 Task: 1.3.3 Clone Standard User Profile setup security also
Action: Mouse moved to (680, 52)
Screenshot: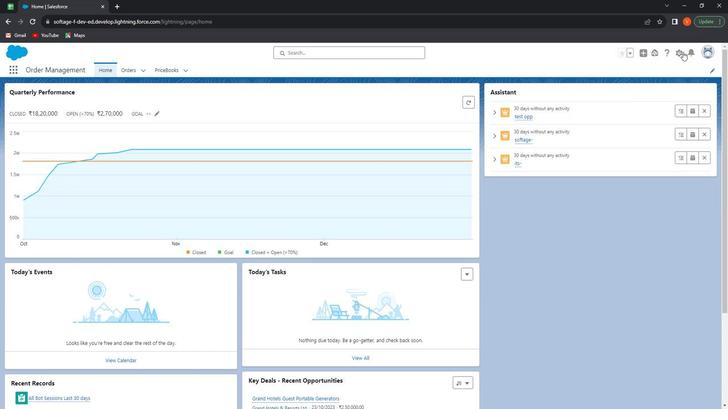 
Action: Mouse pressed left at (680, 52)
Screenshot: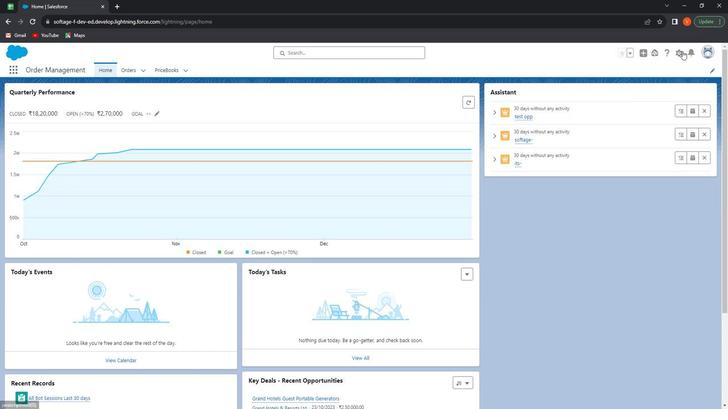 
Action: Mouse moved to (663, 77)
Screenshot: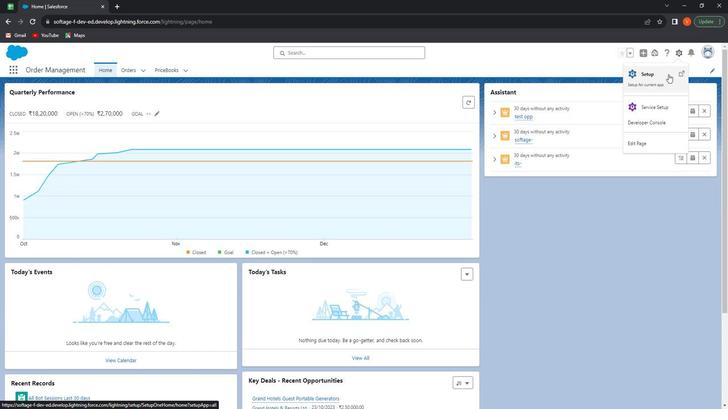 
Action: Mouse pressed left at (663, 77)
Screenshot: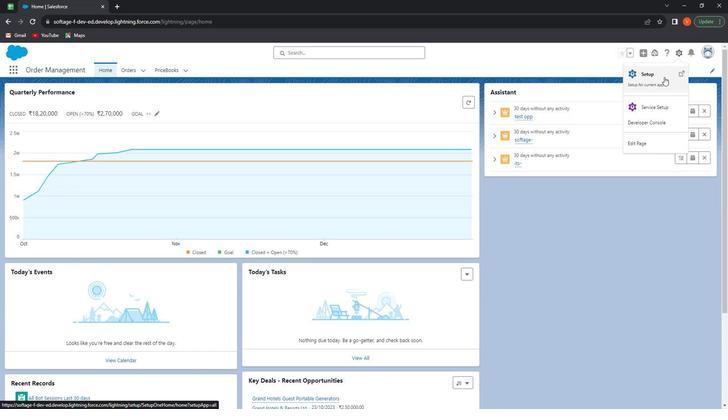 
Action: Mouse moved to (56, 171)
Screenshot: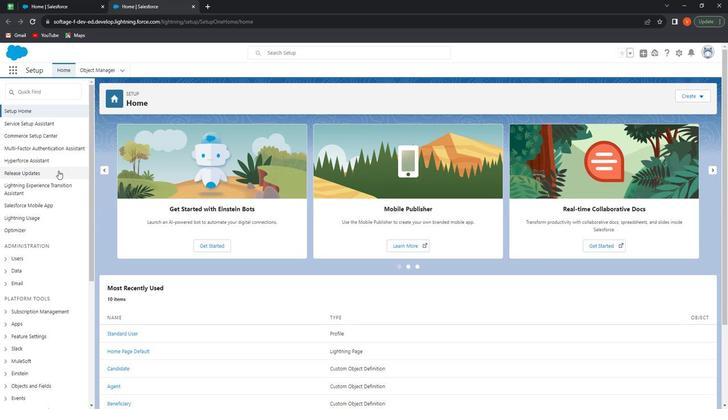 
Action: Mouse scrolled (56, 171) with delta (0, 0)
Screenshot: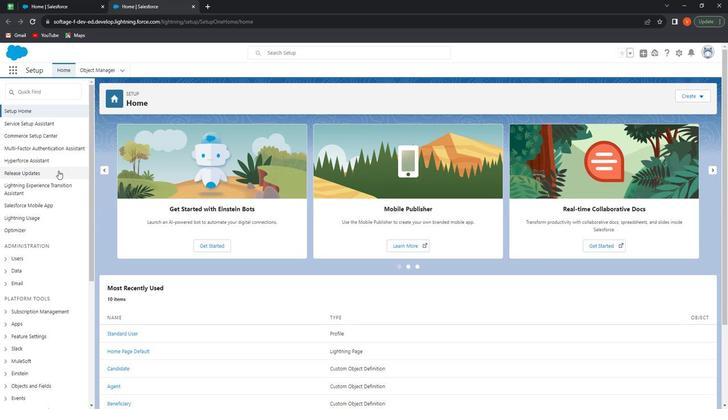 
Action: Mouse moved to (57, 173)
Screenshot: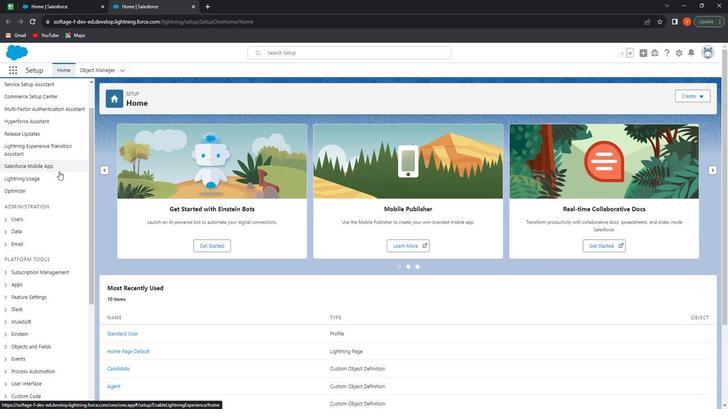 
Action: Mouse scrolled (57, 173) with delta (0, 0)
Screenshot: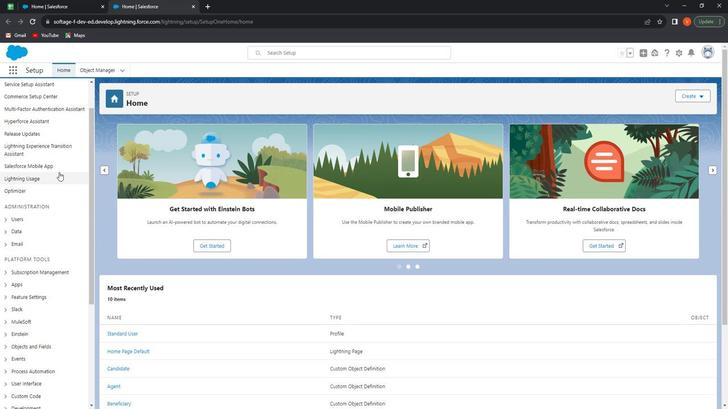 
Action: Mouse moved to (62, 166)
Screenshot: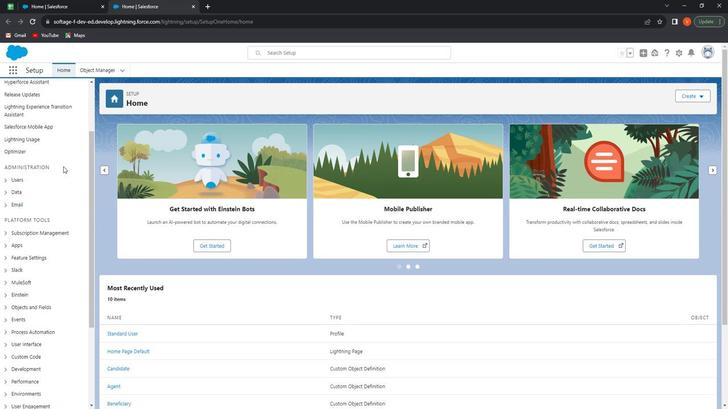 
Action: Mouse scrolled (62, 166) with delta (0, 0)
Screenshot: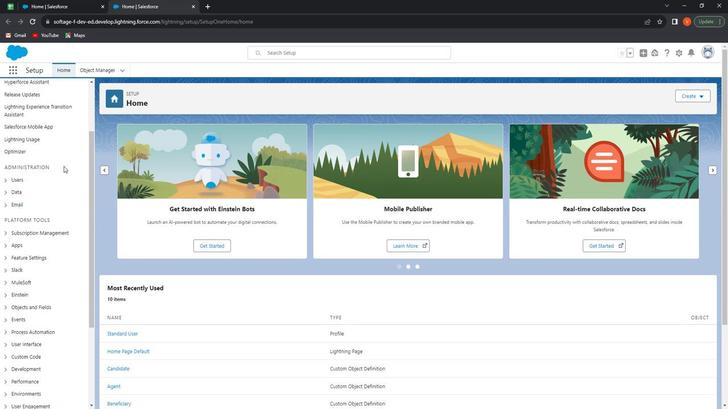 
Action: Mouse moved to (62, 166)
Screenshot: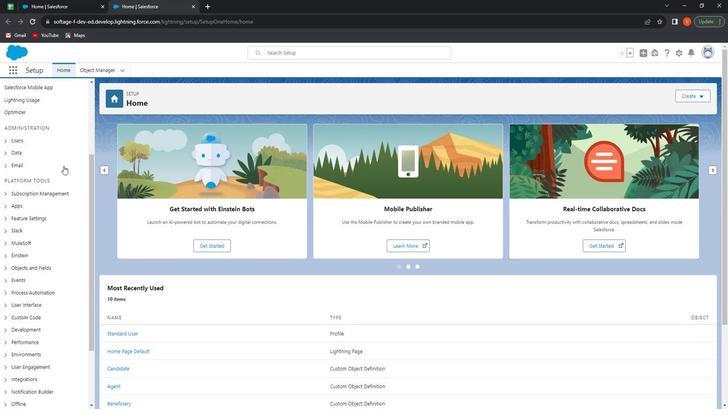 
Action: Mouse scrolled (62, 166) with delta (0, 0)
Screenshot: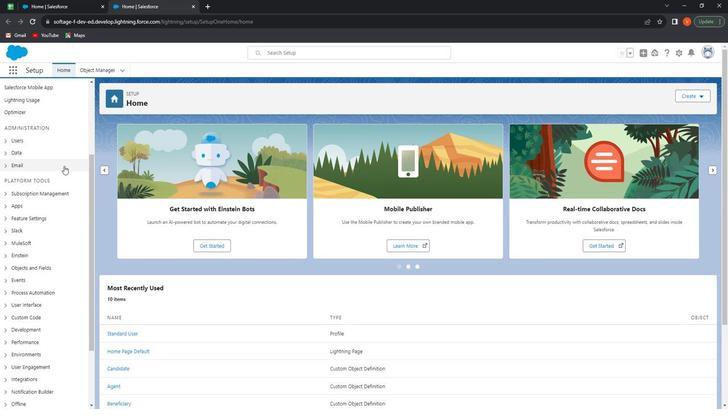 
Action: Mouse moved to (62, 166)
Screenshot: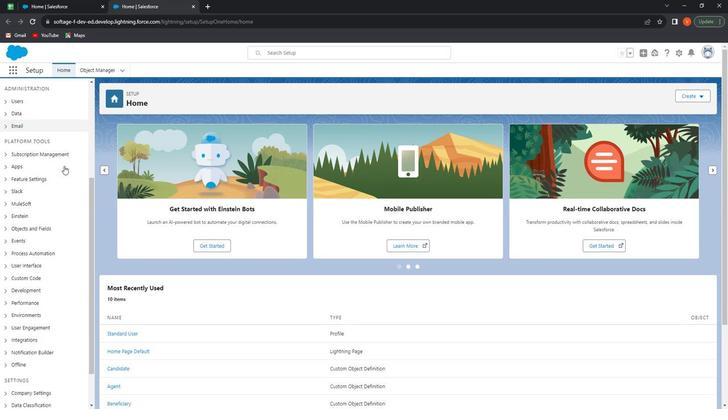 
Action: Mouse scrolled (62, 166) with delta (0, 0)
Screenshot: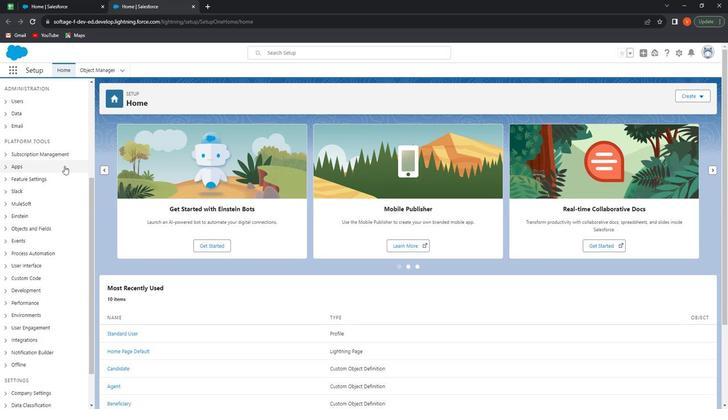 
Action: Mouse scrolled (62, 166) with delta (0, 0)
Screenshot: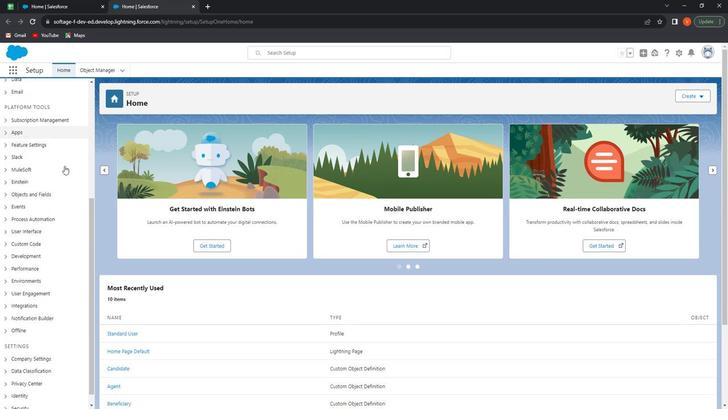
Action: Mouse scrolled (62, 166) with delta (0, 0)
Screenshot: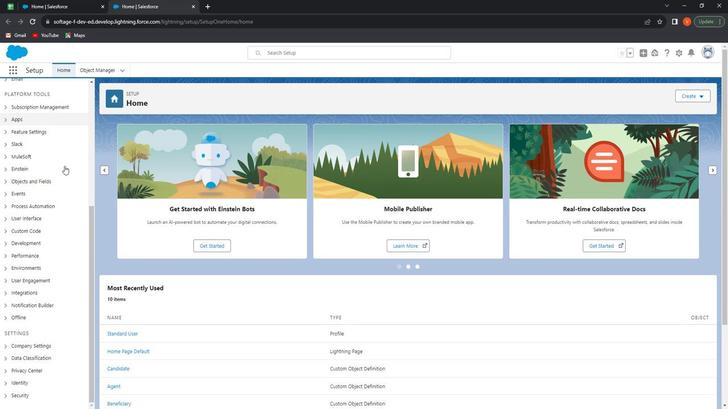 
Action: Mouse scrolled (62, 167) with delta (0, 0)
Screenshot: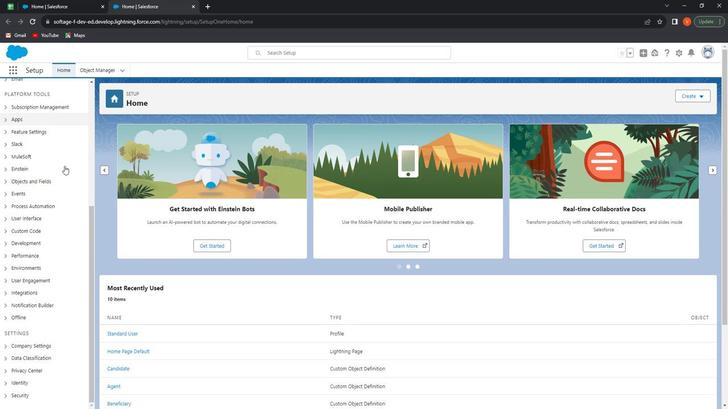 
Action: Mouse moved to (7, 95)
Screenshot: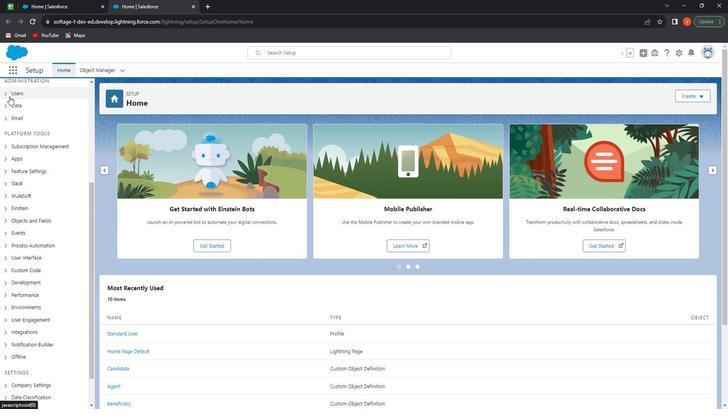 
Action: Mouse pressed left at (7, 95)
Screenshot: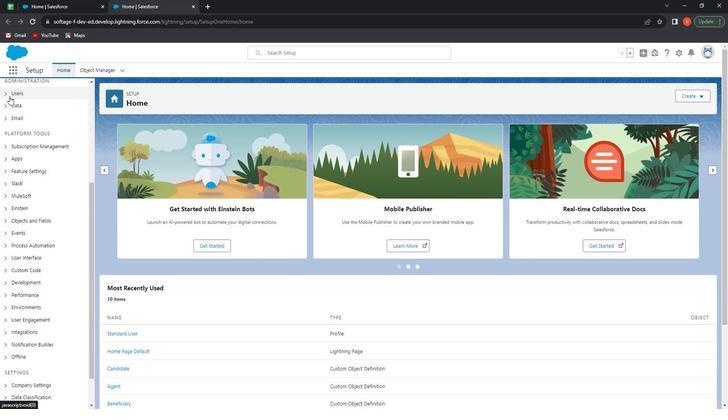 
Action: Mouse moved to (5, 94)
Screenshot: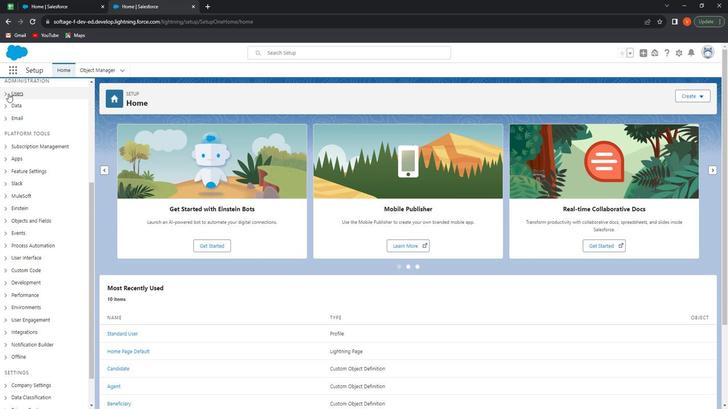 
Action: Mouse pressed left at (5, 94)
Screenshot: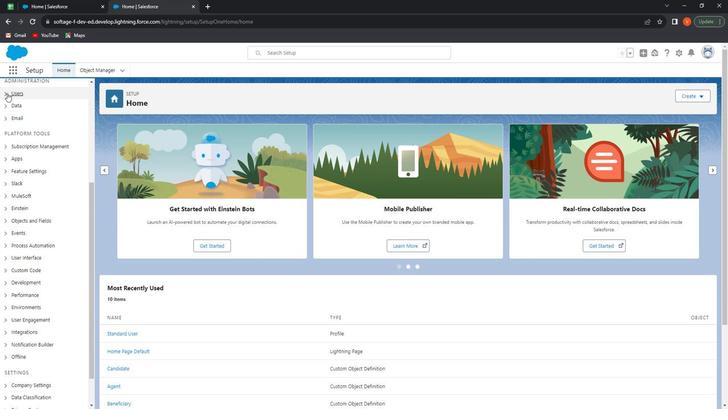 
Action: Mouse moved to (27, 128)
Screenshot: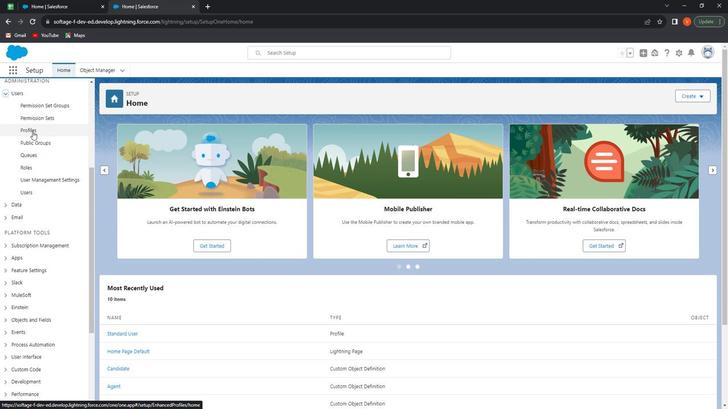 
Action: Mouse pressed left at (27, 128)
Screenshot: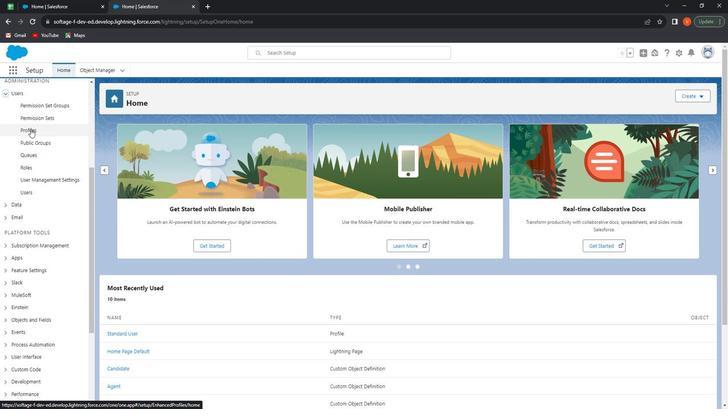 
Action: Mouse moved to (631, 159)
Screenshot: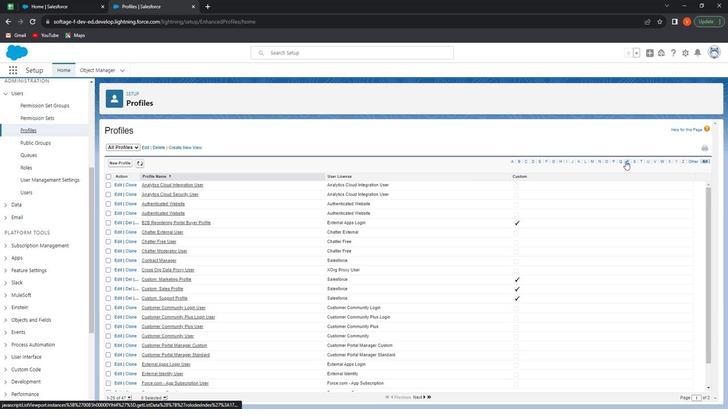 
Action: Mouse pressed left at (631, 159)
Screenshot: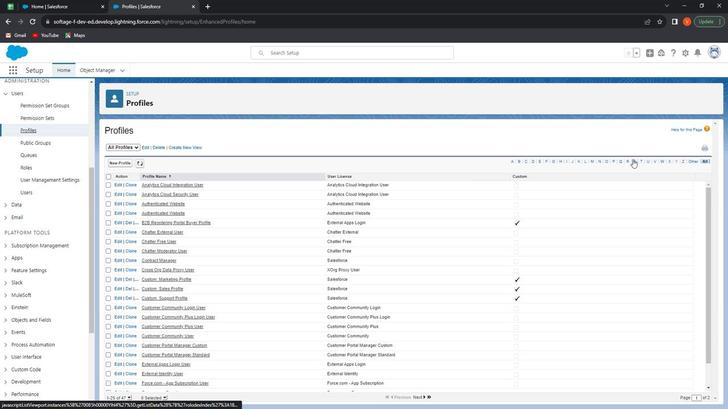 
Action: Mouse moved to (132, 224)
Screenshot: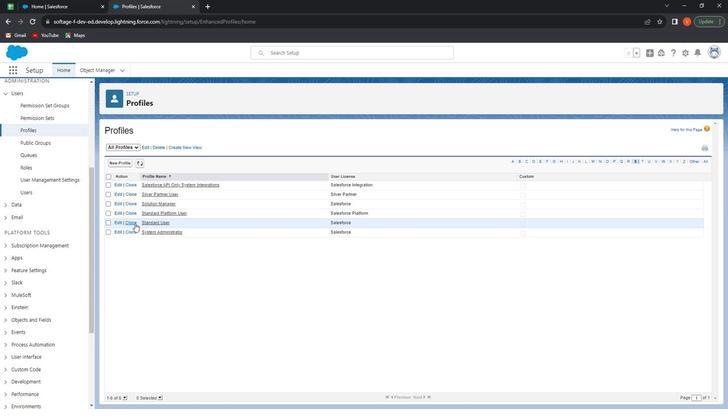 
Action: Mouse pressed left at (132, 224)
Screenshot: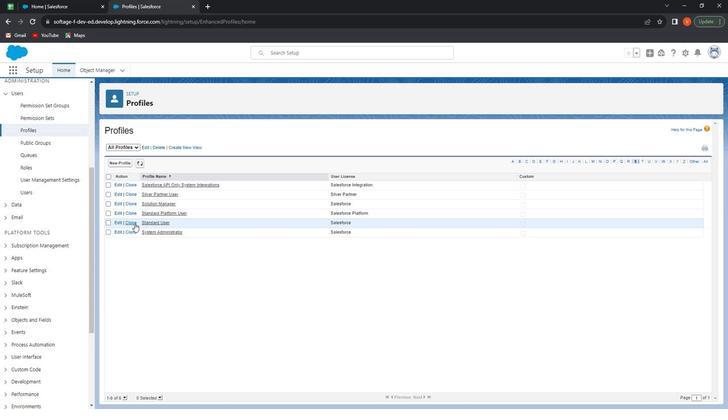 
Action: Mouse moved to (243, 194)
Screenshot: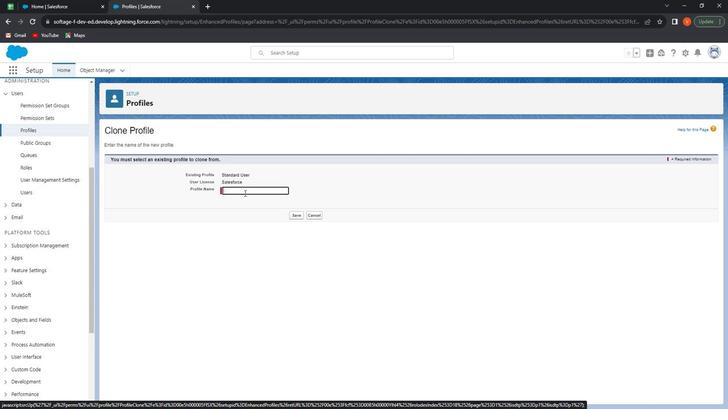 
Action: Mouse pressed left at (243, 194)
Screenshot: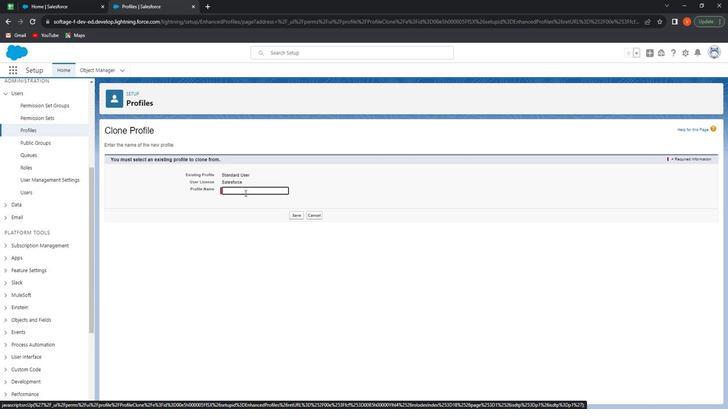 
Action: Key pressed <Key.shift>My<Key.space>standard<Key.space><Key.shift><Key.shift><Key.shift>User<Key.space><Key.shift>Profile<Key.space>for<Key.space>test
Screenshot: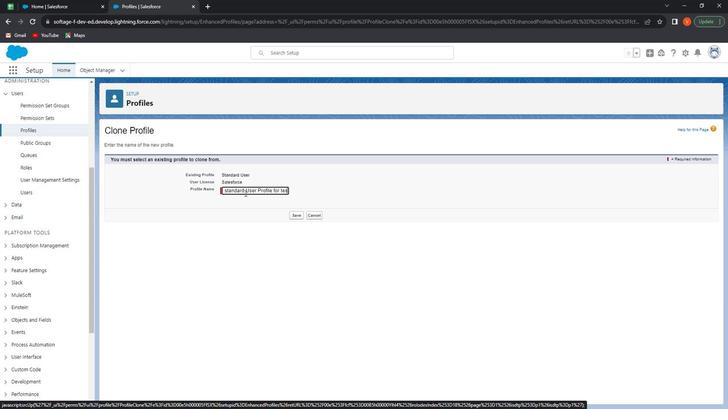
Action: Mouse moved to (297, 213)
Screenshot: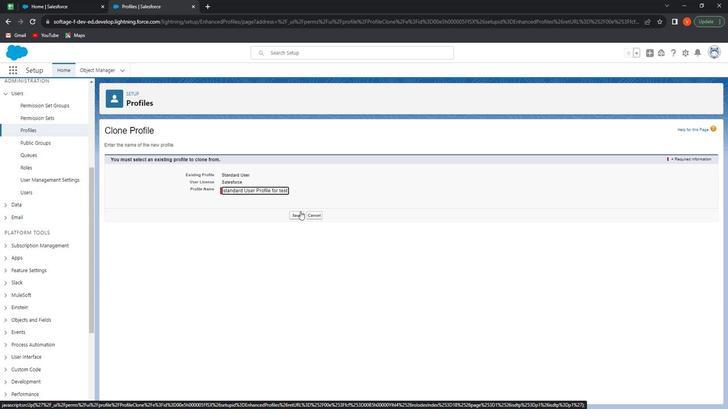 
Action: Mouse pressed left at (297, 213)
Screenshot: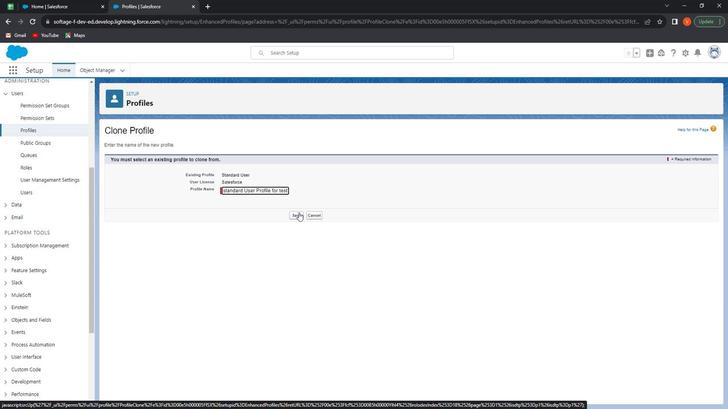 
Action: Mouse moved to (298, 191)
Screenshot: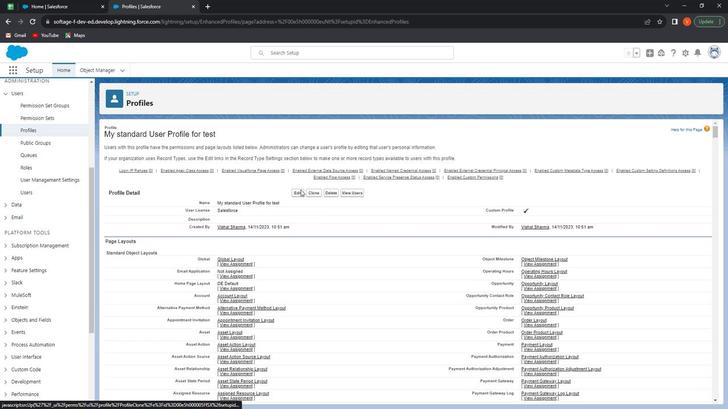 
Action: Mouse pressed left at (298, 191)
Screenshot: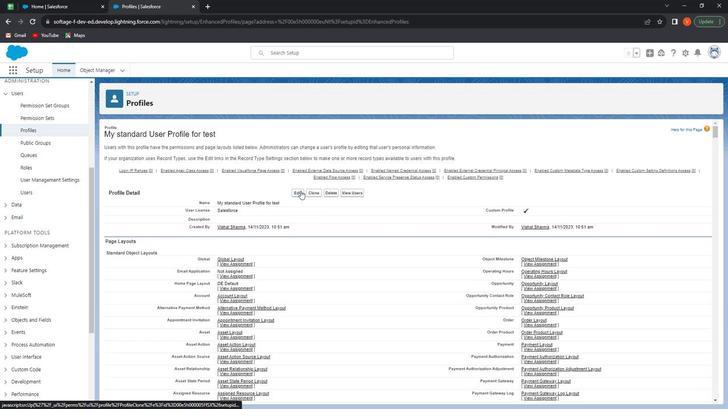 
Action: Mouse moved to (346, 245)
Screenshot: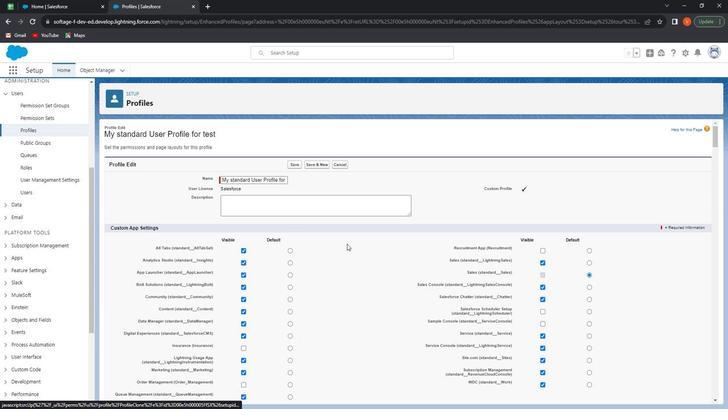 
Action: Mouse scrolled (346, 245) with delta (0, 0)
Screenshot: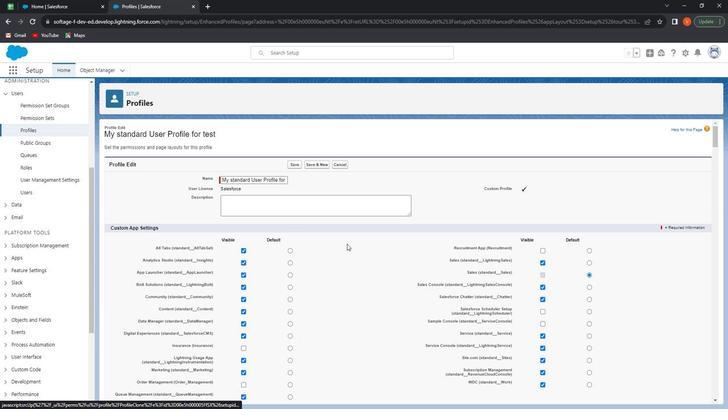 
Action: Mouse moved to (249, 162)
Screenshot: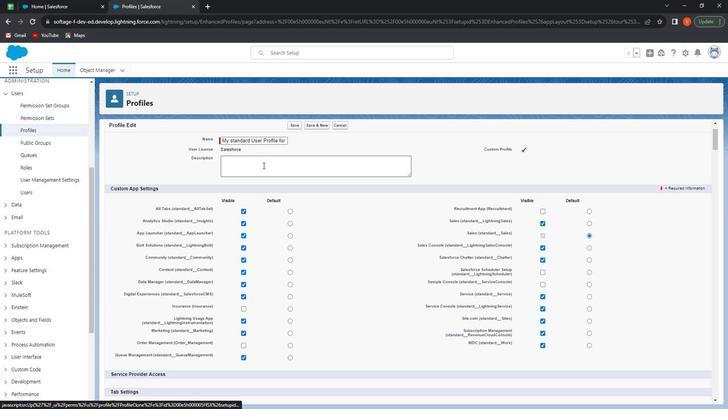 
Action: Mouse pressed left at (249, 162)
Screenshot: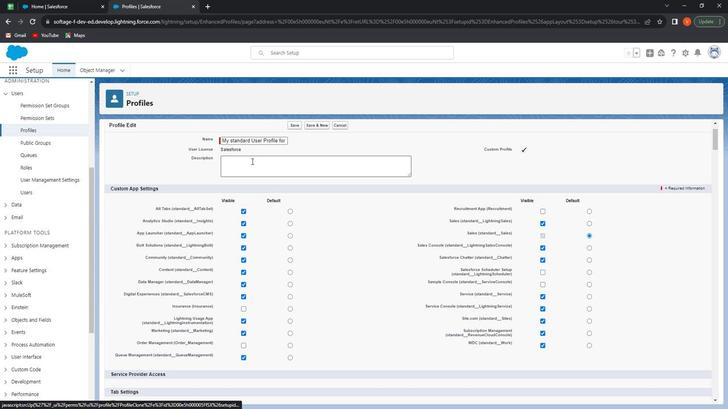 
Action: Key pressed <Key.shift>this<Key.space>is<Key.space>my<Key.space>s<Key.backspace><Key.backspace><Key.backspace><Key.backspace><Key.shift>Standard<Key.space><Key.shift>User<Key.space>progi<Key.backspace><Key.backspace>file<Key.space>wiot<Key.backspace><Key.backspace>th<Key.space>my<Key.space>custom<Key.space>ser<Key.backspace>ttings<Key.space>created<Key.space>by<Key.space>me.
Screenshot: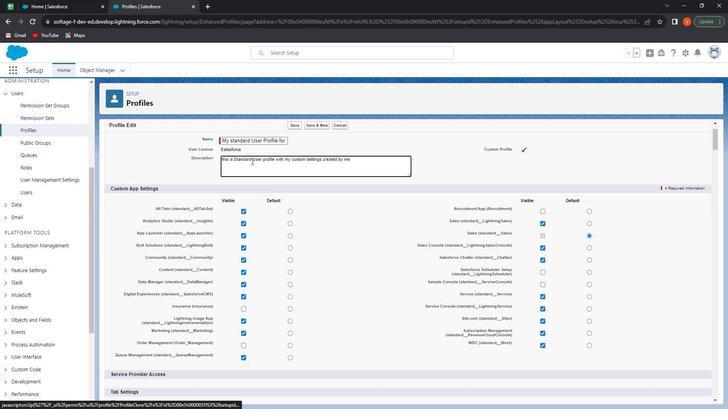 
Action: Mouse moved to (364, 220)
Screenshot: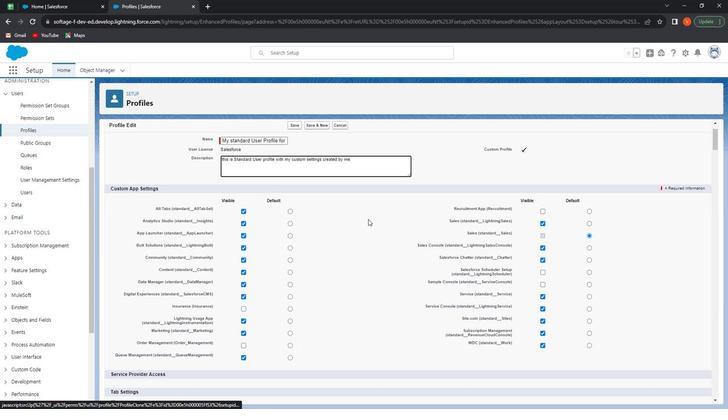 
Action: Mouse scrolled (364, 220) with delta (0, 0)
Screenshot: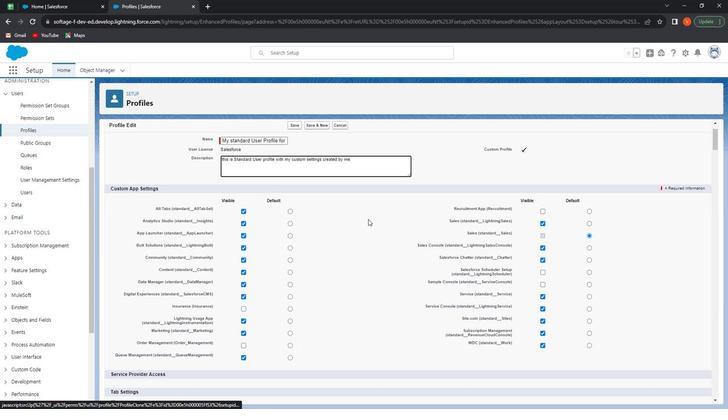 
Action: Mouse moved to (364, 222)
Screenshot: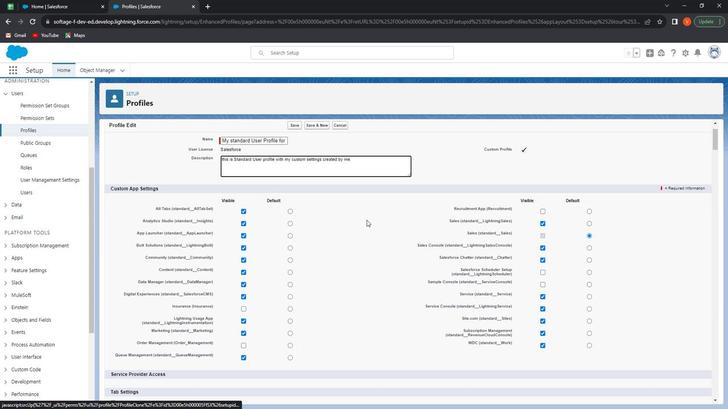 
Action: Mouse scrolled (364, 221) with delta (0, 0)
Screenshot: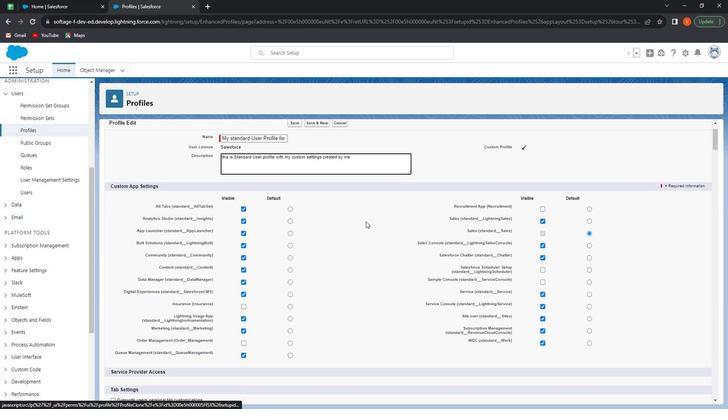 
Action: Mouse moved to (364, 223)
Screenshot: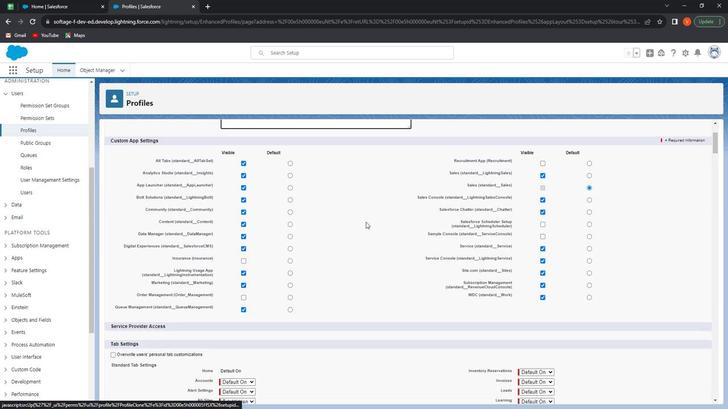 
Action: Mouse scrolled (364, 222) with delta (0, 0)
Screenshot: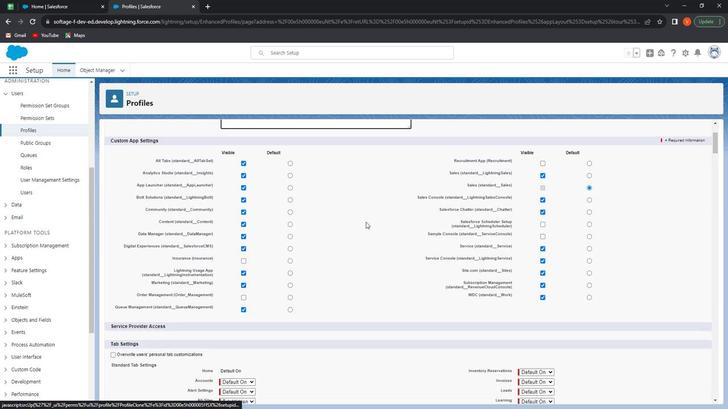 
Action: Mouse moved to (363, 224)
Screenshot: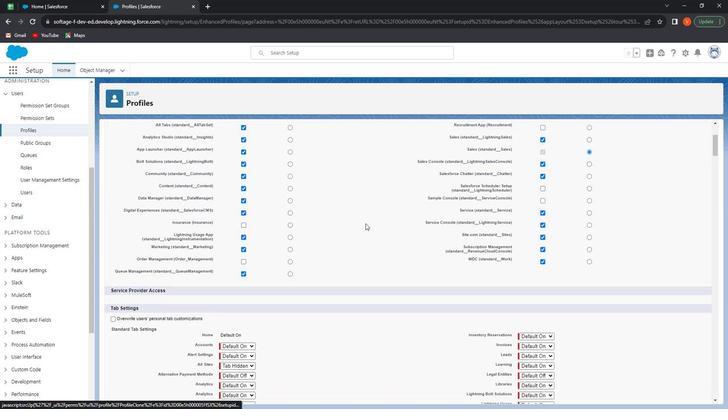 
Action: Mouse scrolled (363, 224) with delta (0, 0)
Screenshot: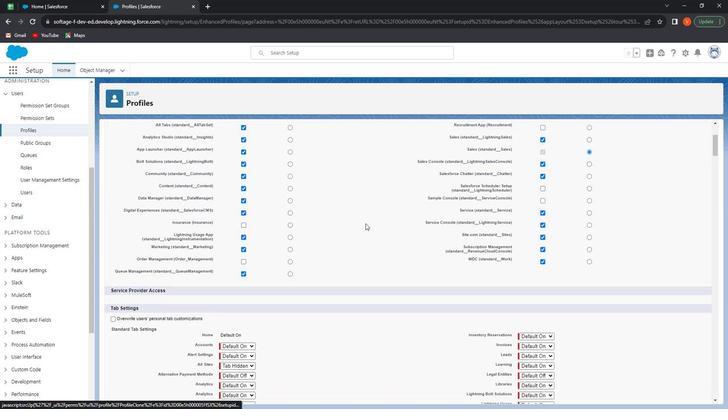 
Action: Mouse moved to (249, 270)
Screenshot: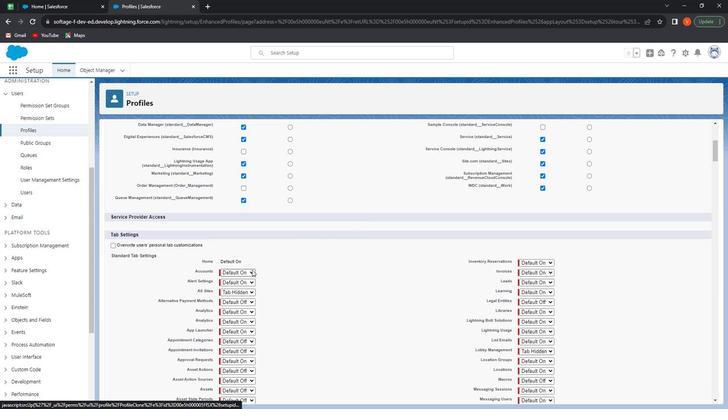 
Action: Mouse pressed left at (249, 270)
Screenshot: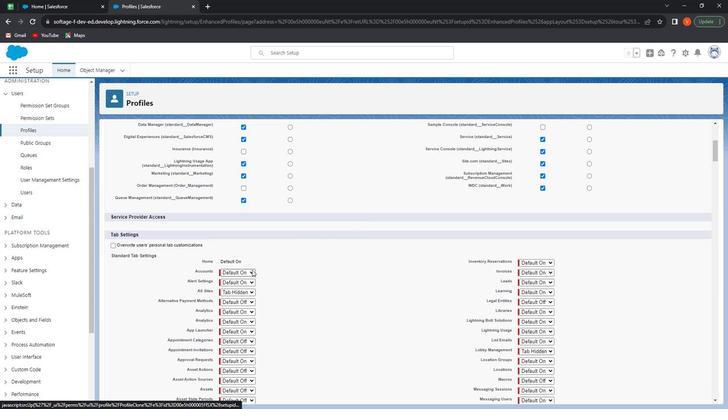 
Action: Mouse moved to (249, 280)
Screenshot: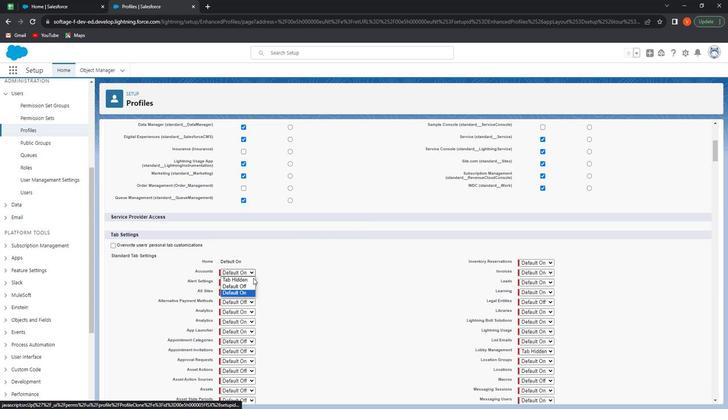 
Action: Mouse pressed left at (249, 280)
Screenshot: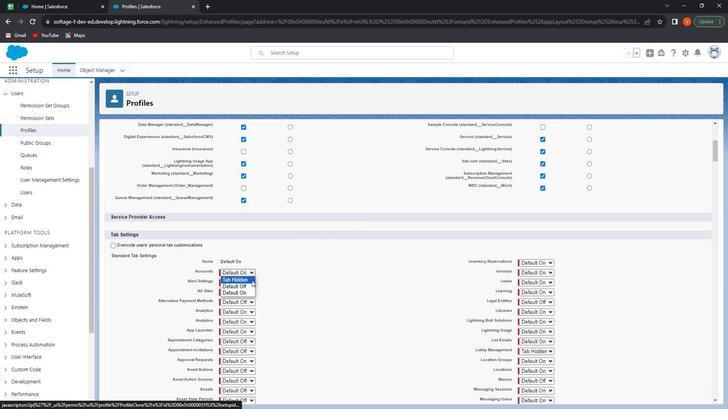 
Action: Mouse moved to (247, 281)
Screenshot: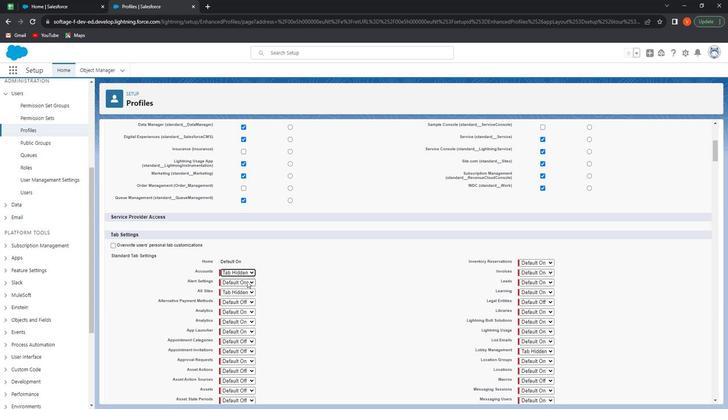 
Action: Mouse pressed left at (247, 281)
Screenshot: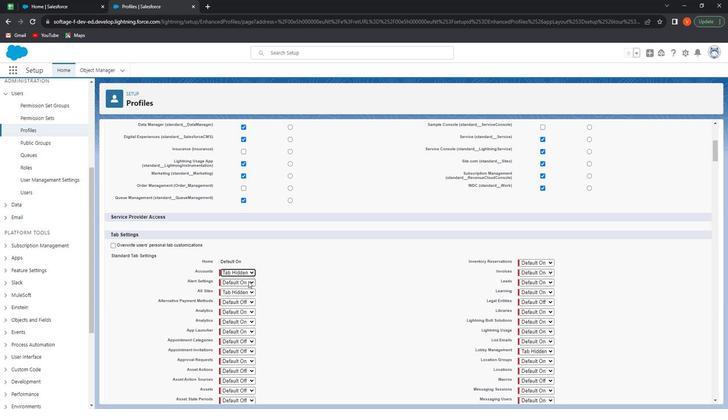 
Action: Mouse moved to (247, 289)
Screenshot: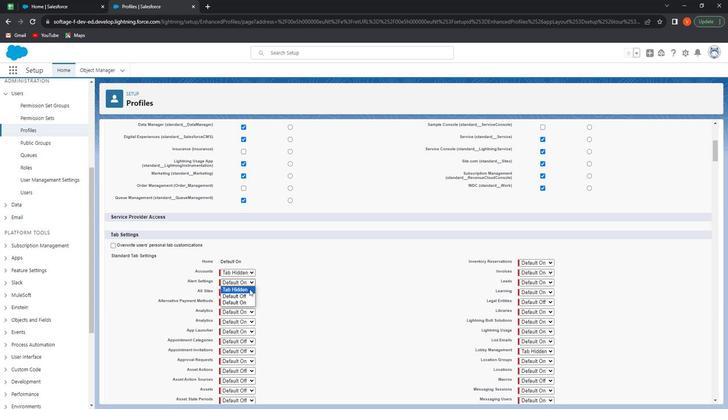 
Action: Mouse pressed left at (247, 289)
Screenshot: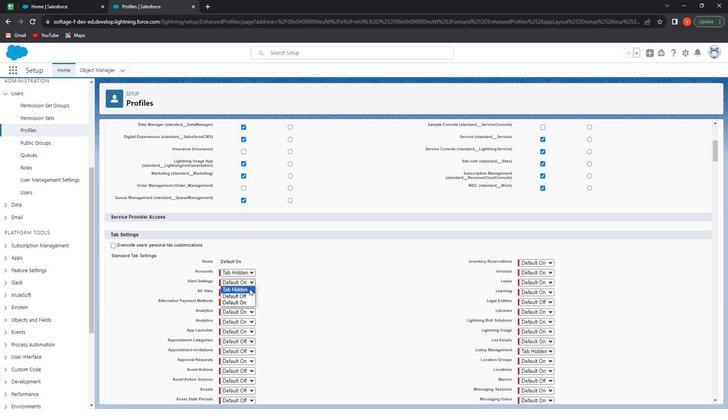 
Action: Mouse moved to (249, 311)
Screenshot: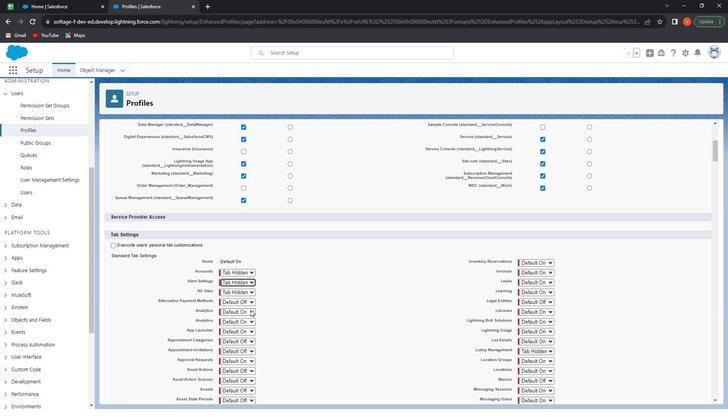 
Action: Mouse pressed left at (249, 311)
Screenshot: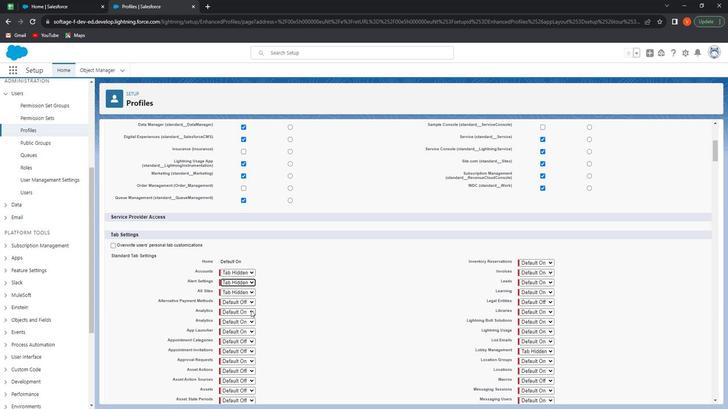
Action: Mouse moved to (247, 320)
Screenshot: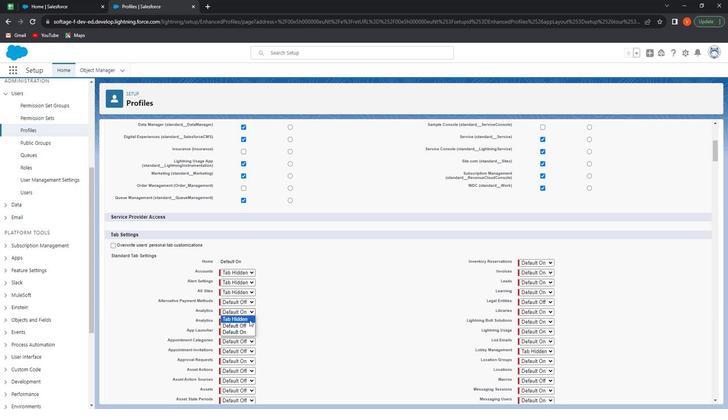 
Action: Mouse pressed left at (247, 320)
Screenshot: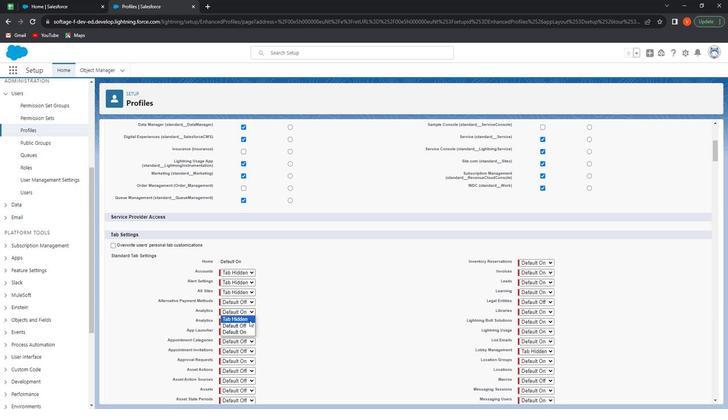 
Action: Mouse moved to (247, 322)
Screenshot: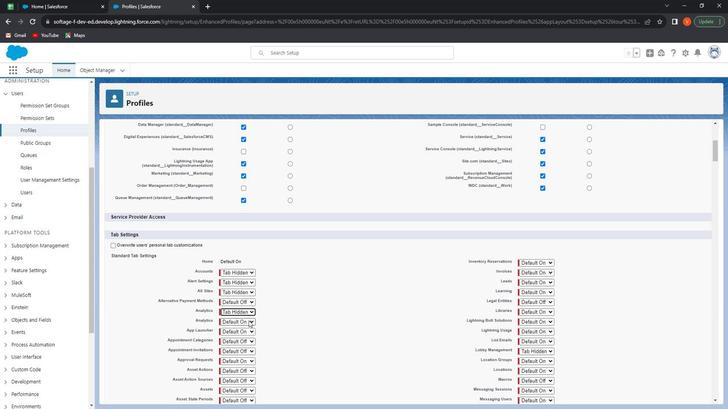 
Action: Mouse scrolled (247, 322) with delta (0, 0)
Screenshot: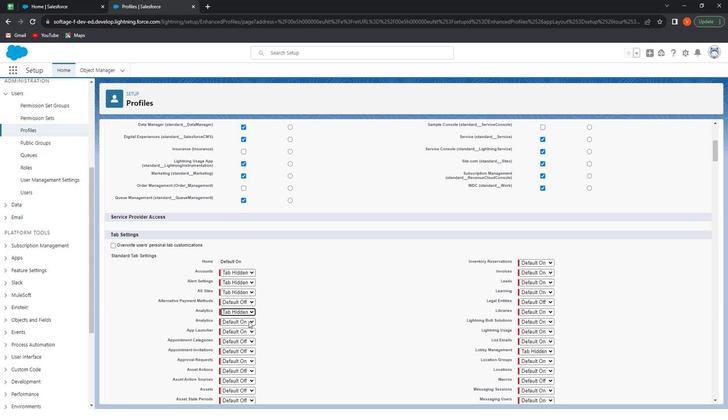 
Action: Mouse moved to (250, 282)
Screenshot: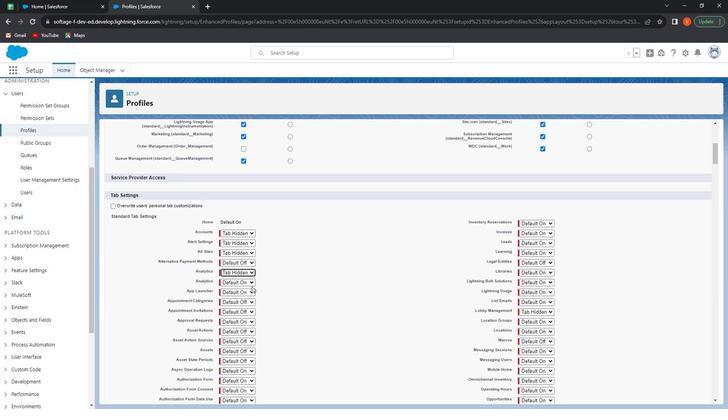
Action: Mouse pressed left at (250, 282)
Screenshot: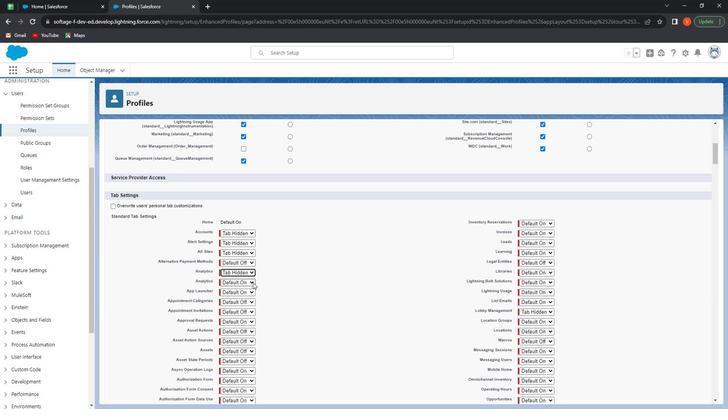 
Action: Mouse moved to (248, 290)
Screenshot: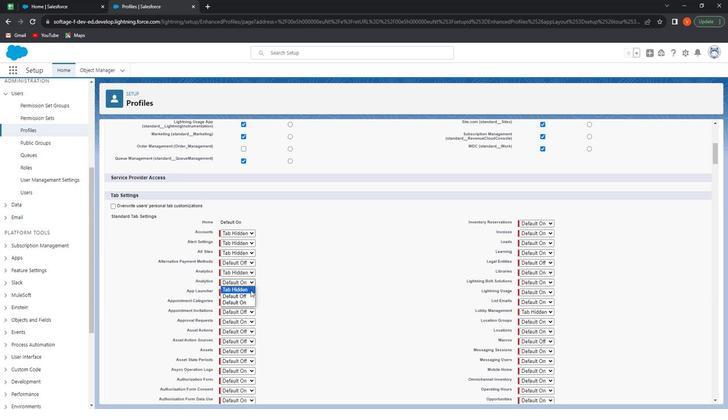 
Action: Mouse pressed left at (248, 290)
Screenshot: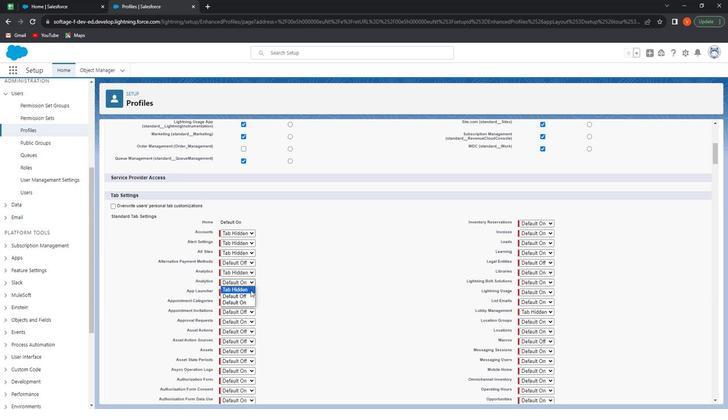 
Action: Mouse moved to (246, 302)
Screenshot: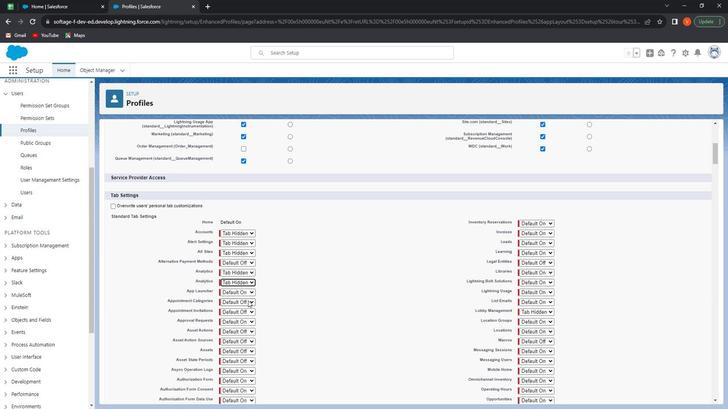 
Action: Mouse scrolled (246, 302) with delta (0, 0)
Screenshot: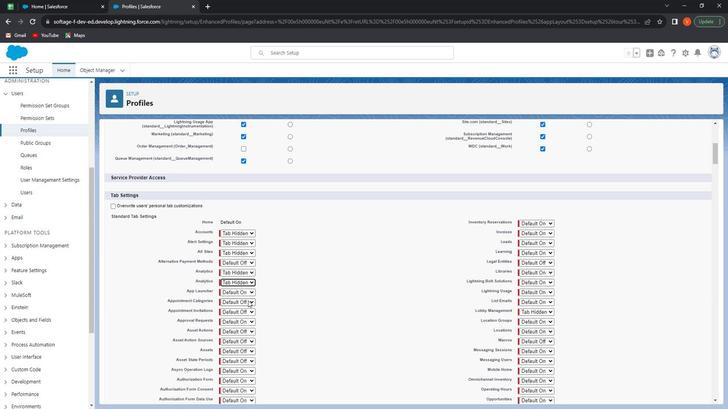 
Action: Mouse moved to (248, 309)
Screenshot: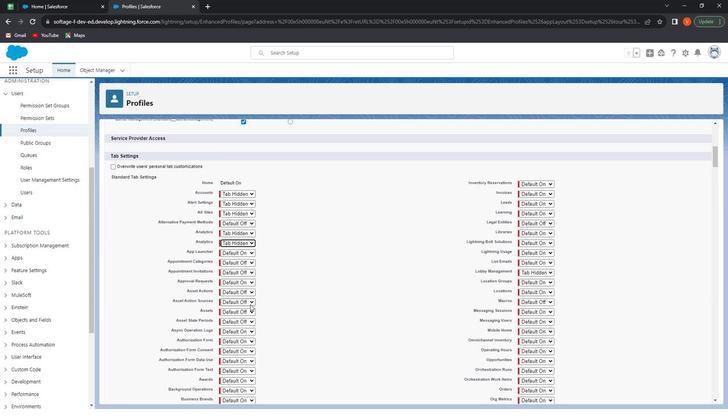 
Action: Mouse pressed left at (248, 309)
Screenshot: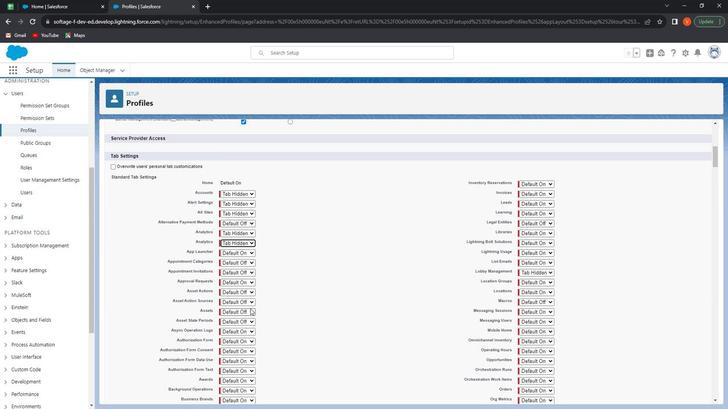 
Action: Mouse moved to (248, 318)
Screenshot: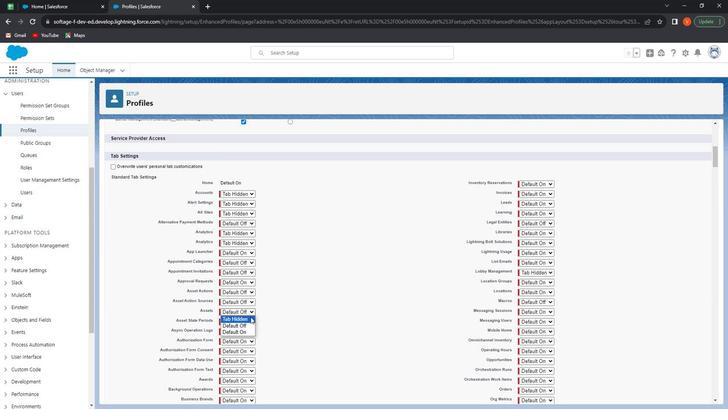 
Action: Mouse pressed left at (248, 318)
Screenshot: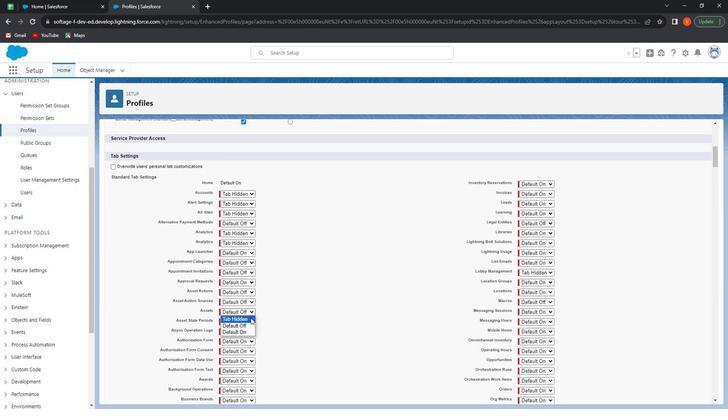 
Action: Mouse moved to (252, 322)
Screenshot: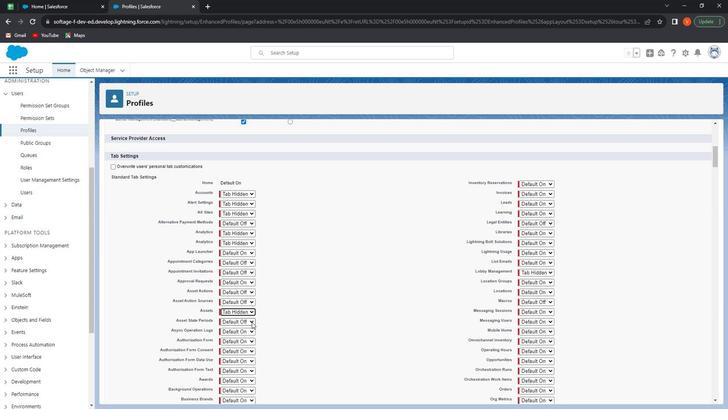 
Action: Mouse scrolled (252, 322) with delta (0, 0)
Screenshot: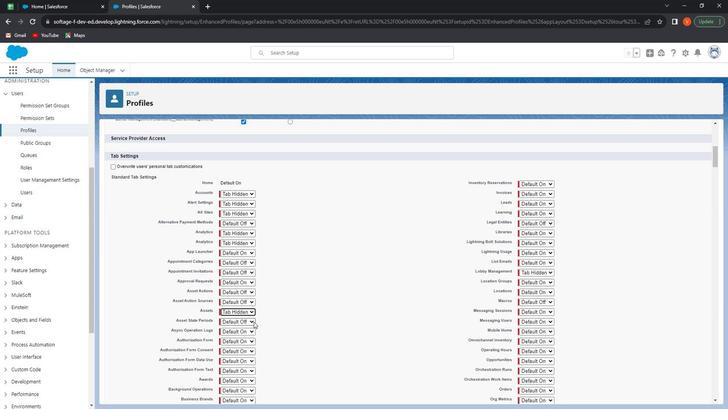 
Action: Mouse moved to (245, 298)
Screenshot: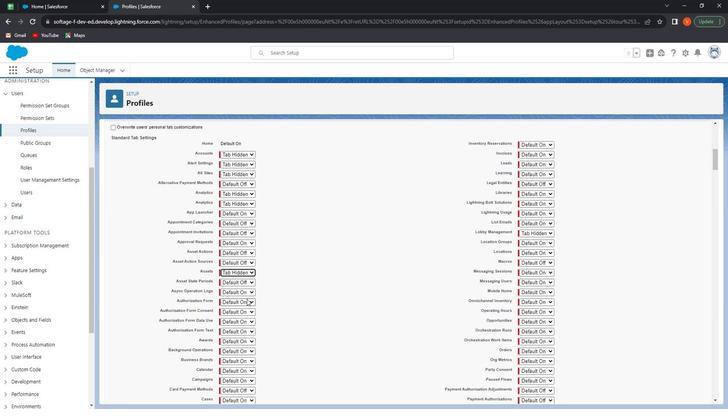 
Action: Mouse scrolled (245, 297) with delta (0, 0)
Screenshot: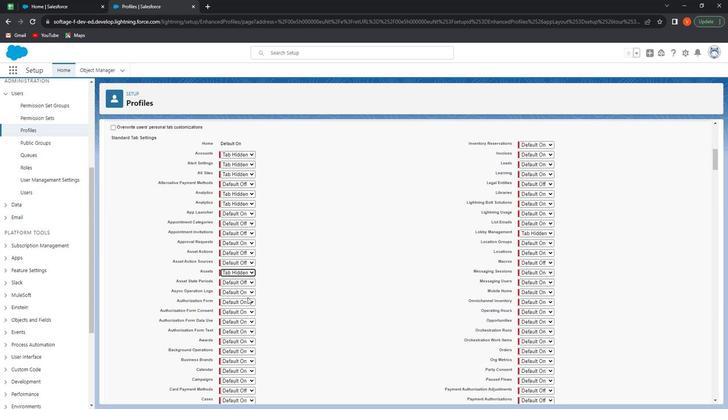 
Action: Mouse moved to (247, 301)
Screenshot: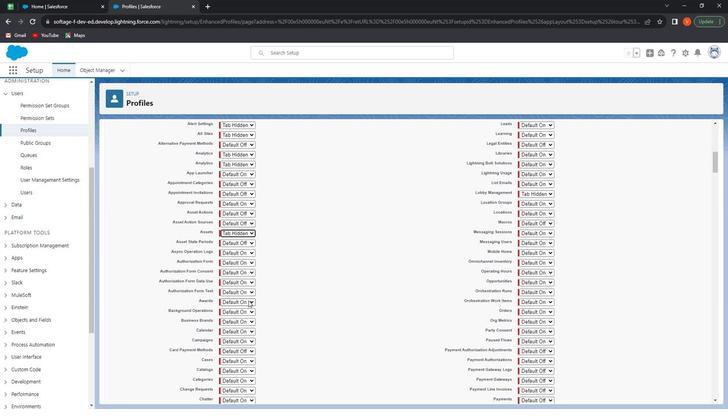 
Action: Mouse pressed left at (247, 301)
Screenshot: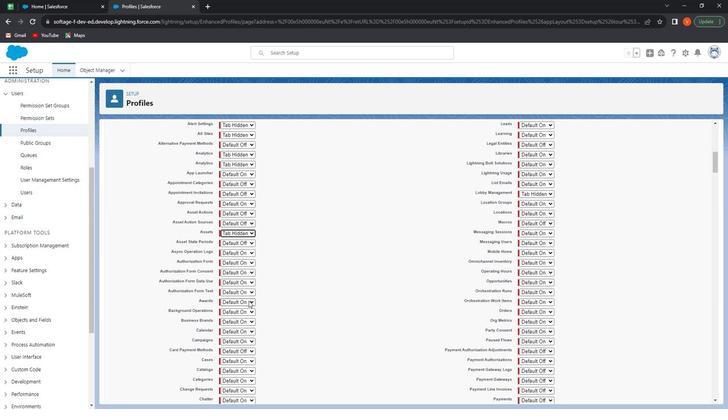 
Action: Mouse moved to (244, 311)
Screenshot: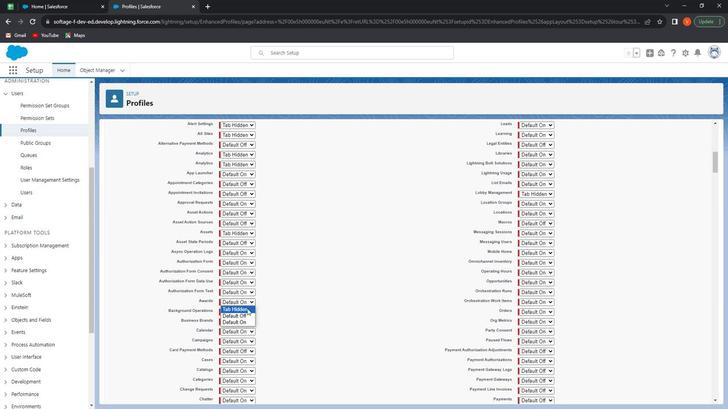 
Action: Mouse pressed left at (244, 311)
Screenshot: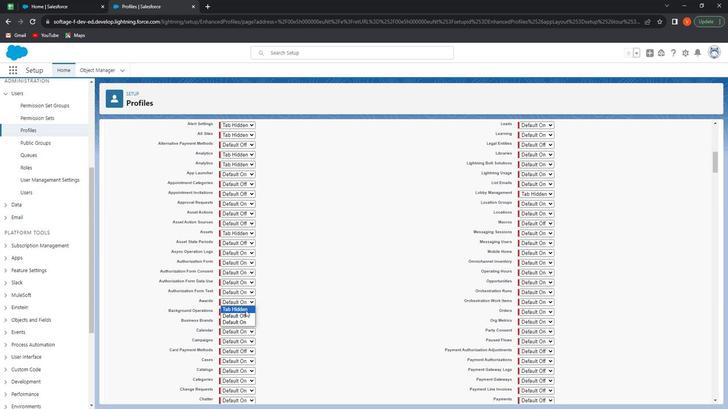 
Action: Mouse moved to (241, 323)
Screenshot: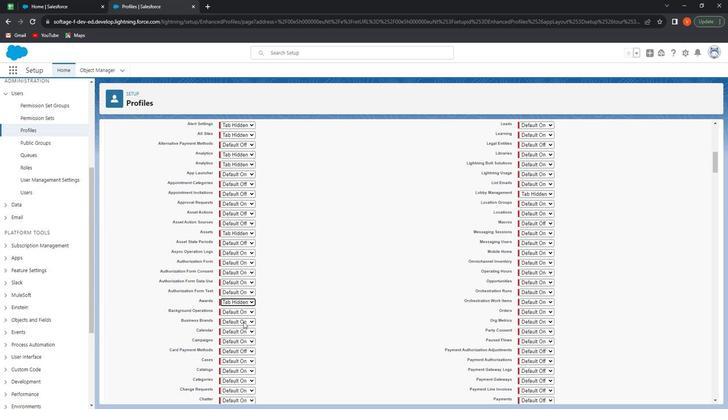
Action: Mouse scrolled (241, 323) with delta (0, 0)
Screenshot: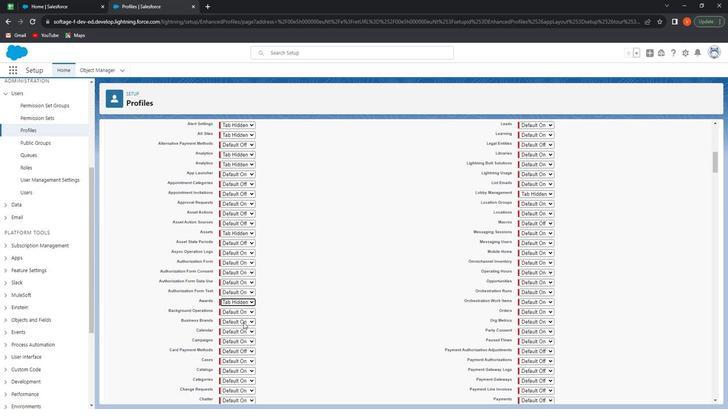 
Action: Mouse moved to (241, 291)
Screenshot: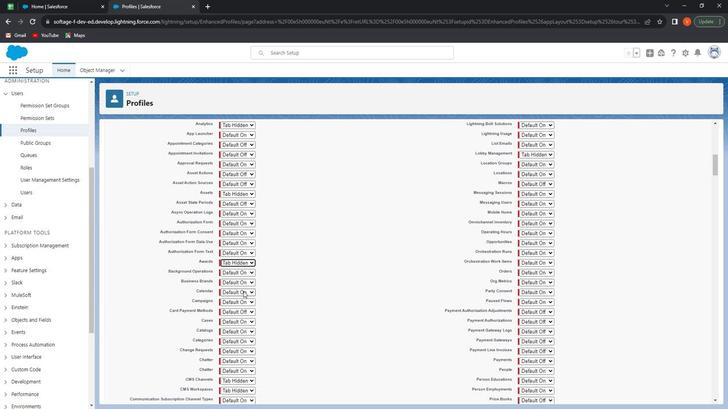 
Action: Mouse pressed left at (241, 291)
Screenshot: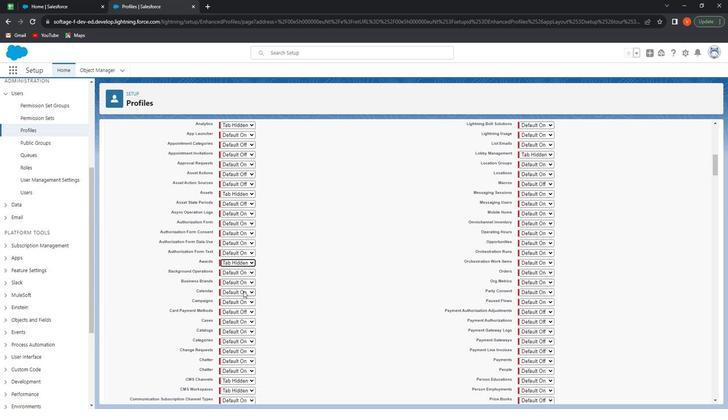 
Action: Mouse moved to (241, 300)
Screenshot: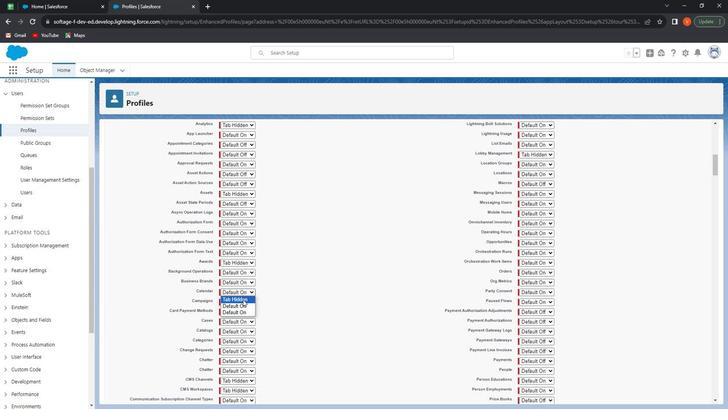 
Action: Mouse pressed left at (241, 300)
Screenshot: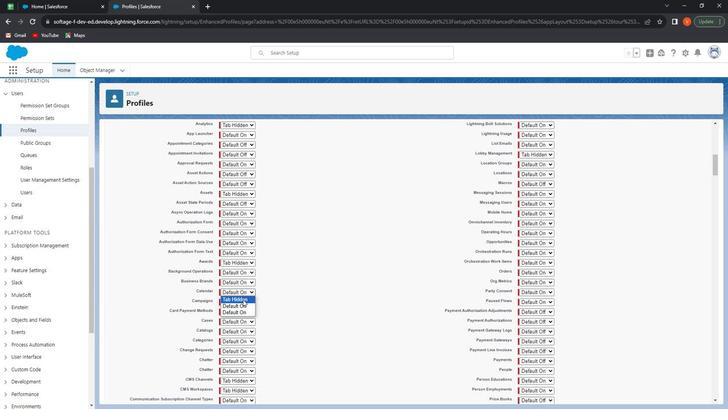 
Action: Mouse moved to (244, 301)
Screenshot: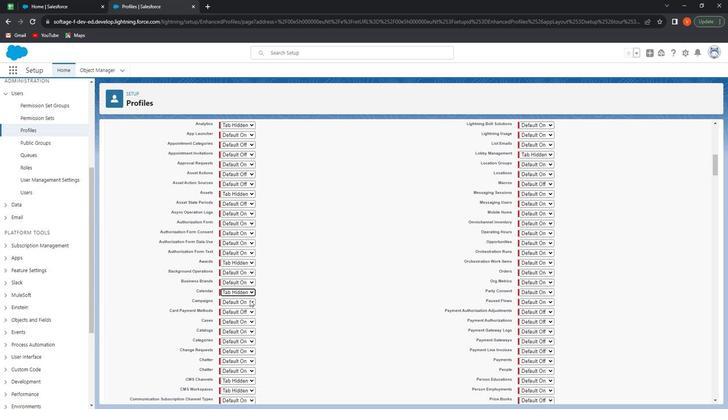 
Action: Mouse pressed left at (244, 301)
Screenshot: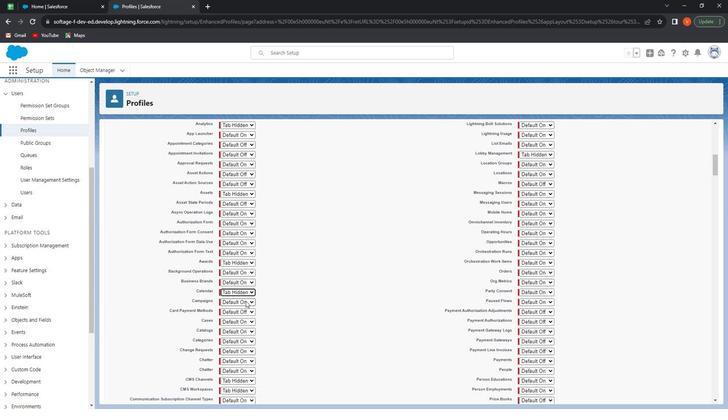 
Action: Mouse moved to (245, 309)
Screenshot: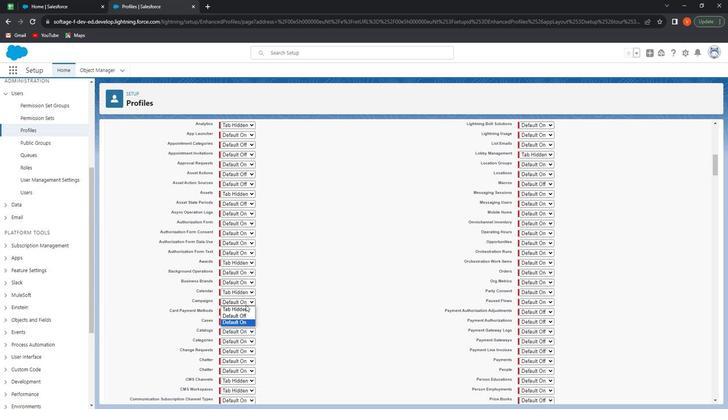
Action: Mouse pressed left at (245, 309)
Screenshot: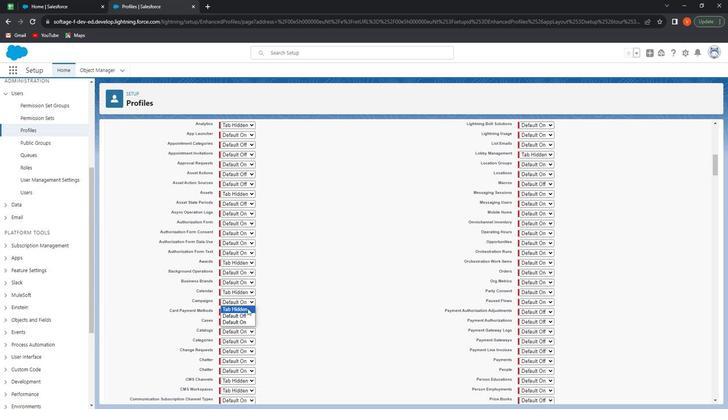
Action: Mouse moved to (249, 322)
Screenshot: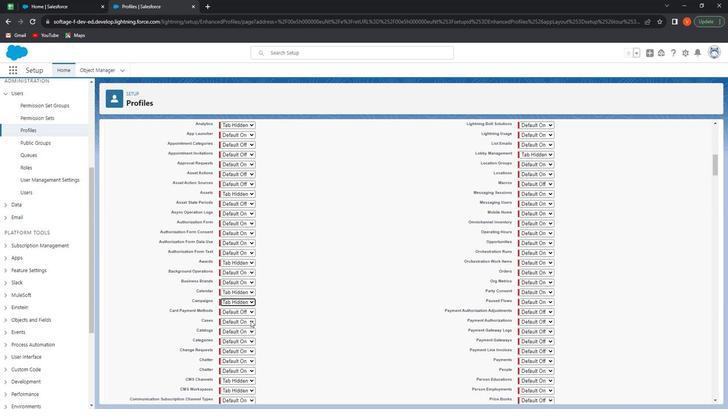 
Action: Mouse pressed left at (249, 322)
Screenshot: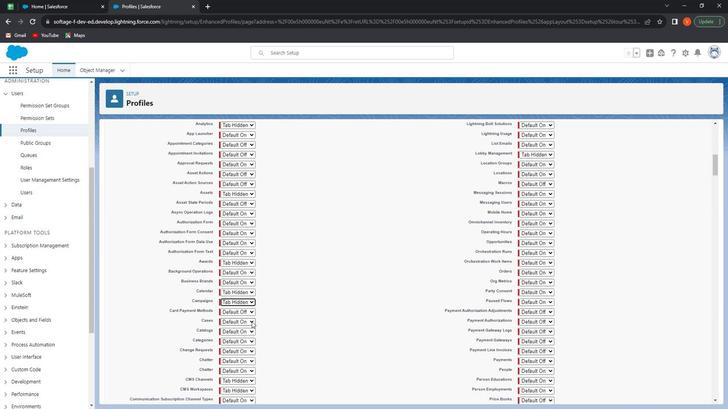 
Action: Mouse moved to (248, 330)
Screenshot: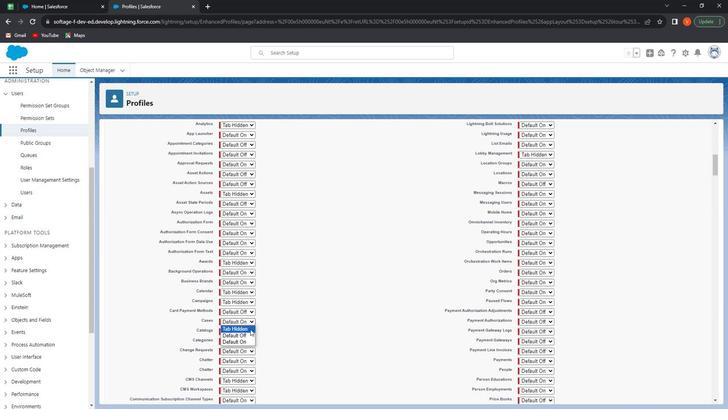 
Action: Mouse pressed left at (248, 330)
Screenshot: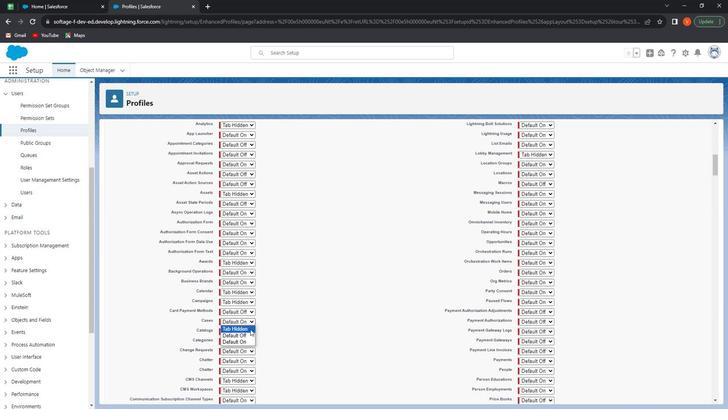 
Action: Mouse moved to (250, 320)
Screenshot: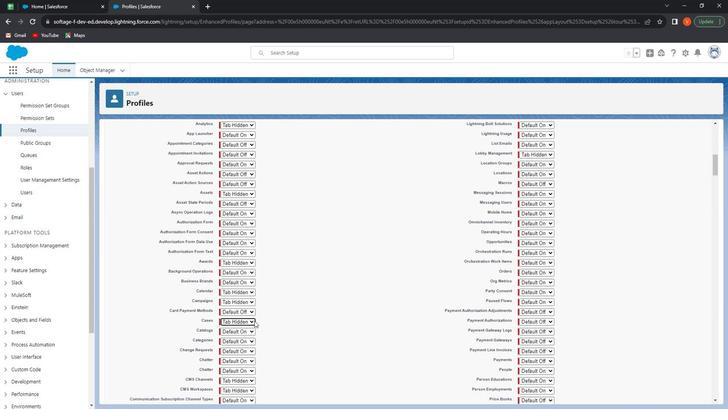 
Action: Mouse scrolled (250, 320) with delta (0, 0)
Screenshot: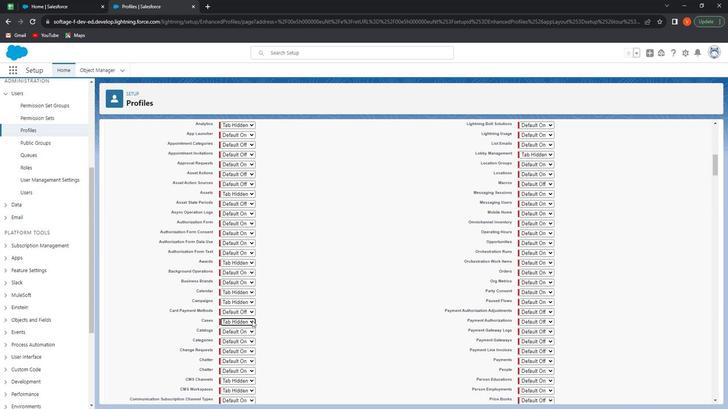 
Action: Mouse moved to (248, 294)
Screenshot: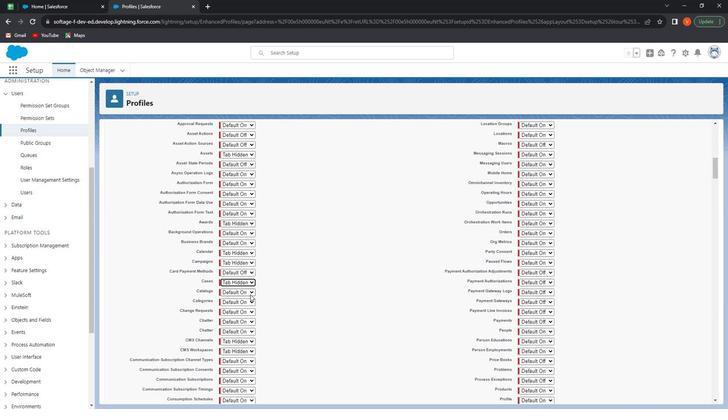 
Action: Mouse pressed left at (248, 294)
Screenshot: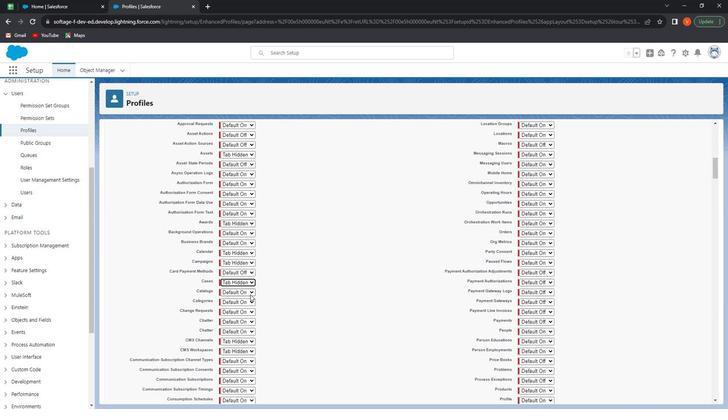 
Action: Mouse moved to (247, 302)
Screenshot: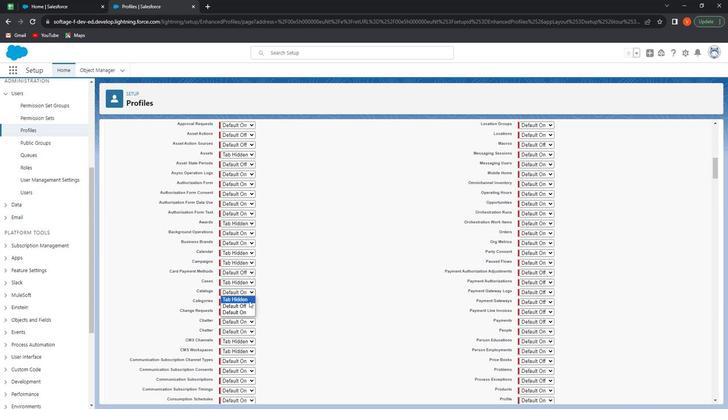 
Action: Mouse pressed left at (247, 302)
Screenshot: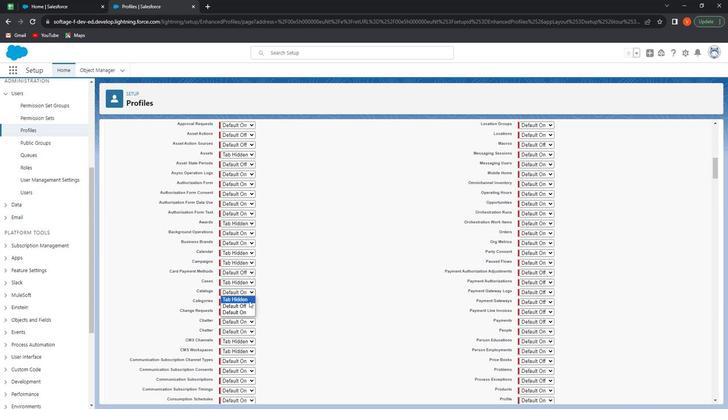 
Action: Mouse moved to (247, 331)
Screenshot: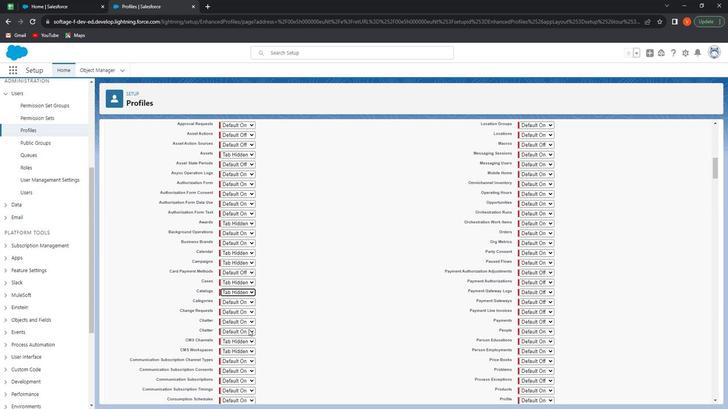 
Action: Mouse pressed left at (247, 331)
Screenshot: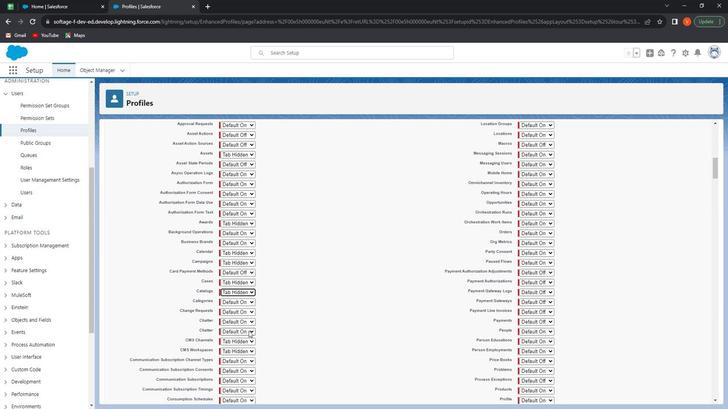 
Action: Mouse moved to (245, 340)
Screenshot: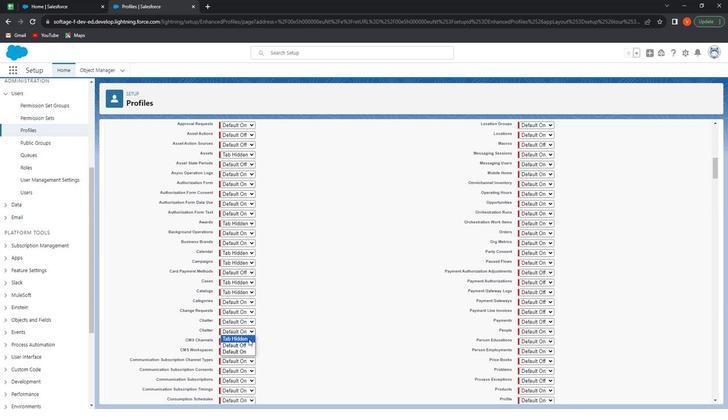 
Action: Mouse pressed left at (245, 340)
Screenshot: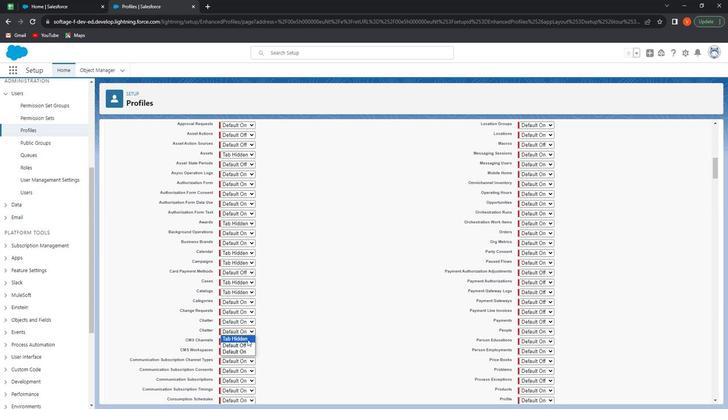 
Action: Mouse moved to (245, 346)
Screenshot: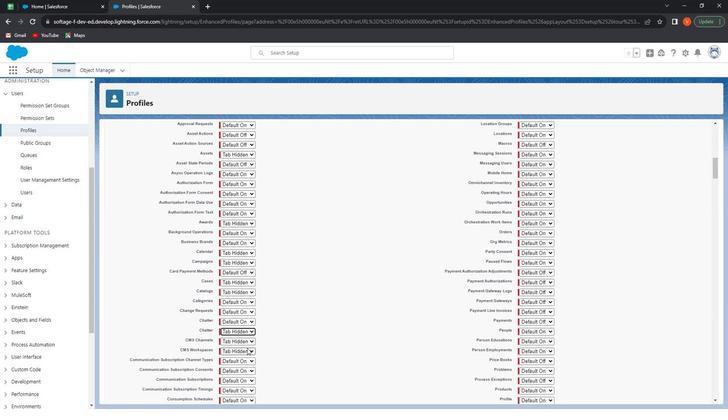 
Action: Mouse scrolled (245, 346) with delta (0, 0)
Screenshot: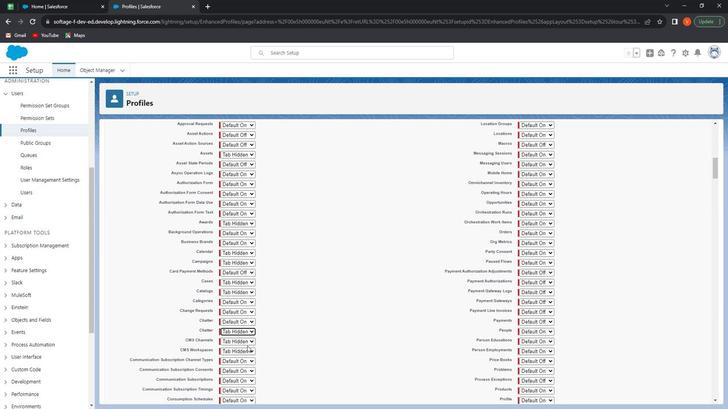
Action: Mouse moved to (243, 327)
Screenshot: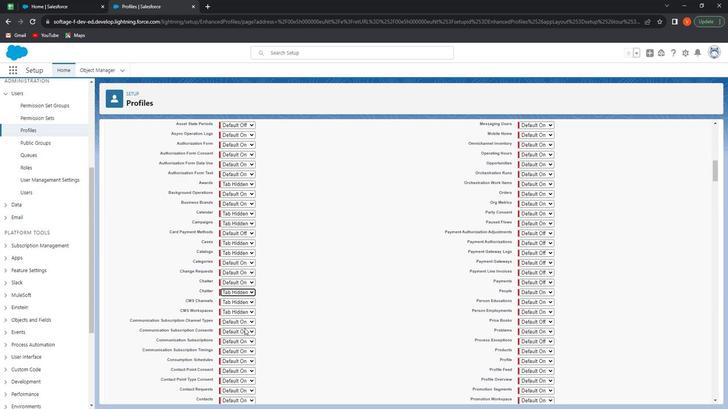 
Action: Mouse scrolled (243, 327) with delta (0, 0)
Screenshot: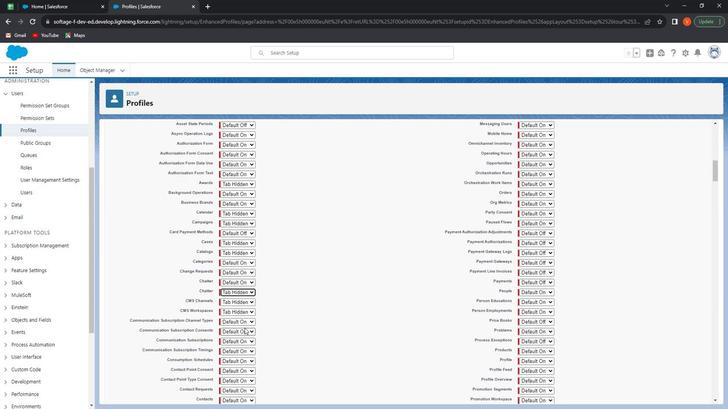 
Action: Mouse moved to (249, 314)
Screenshot: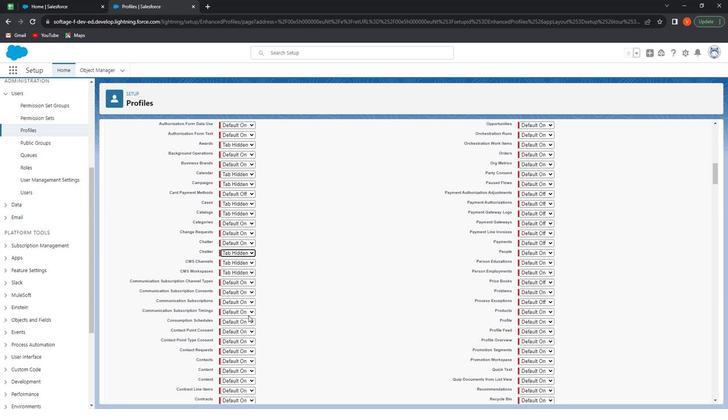 
Action: Mouse scrolled (249, 313) with delta (0, 0)
Screenshot: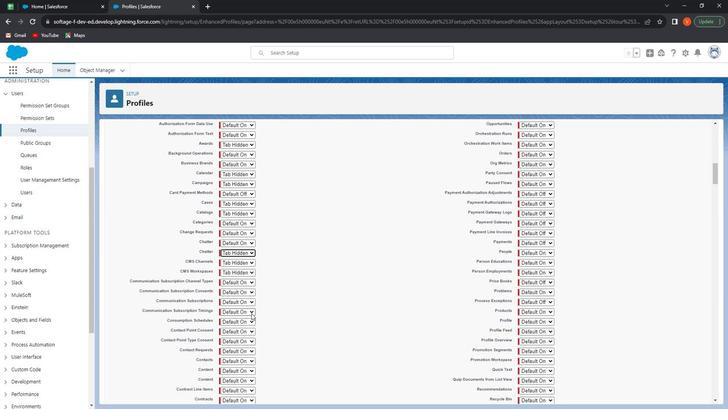 
Action: Mouse moved to (252, 322)
Screenshot: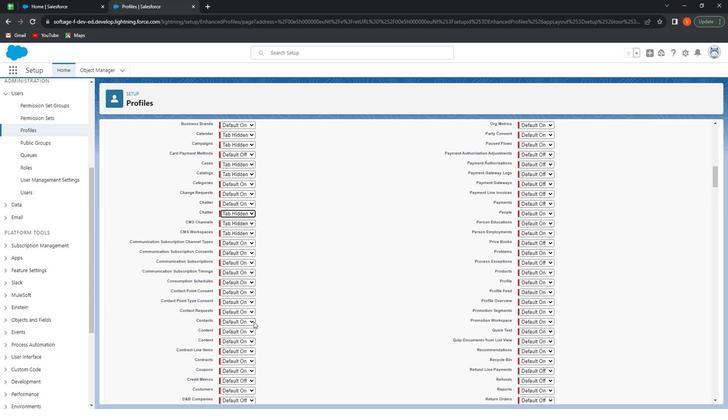 
Action: Mouse pressed left at (252, 322)
Screenshot: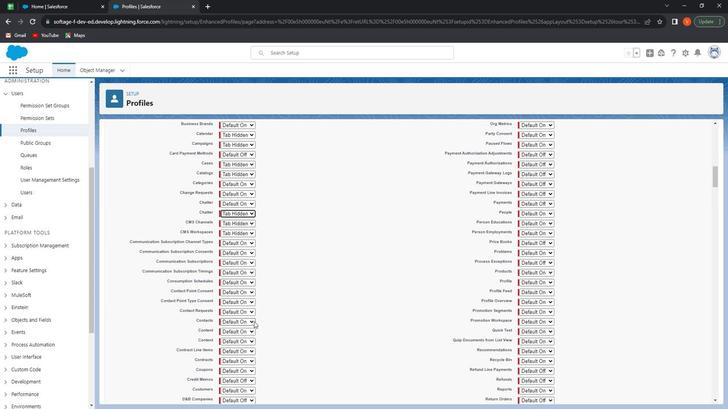 
Action: Mouse moved to (252, 328)
Screenshot: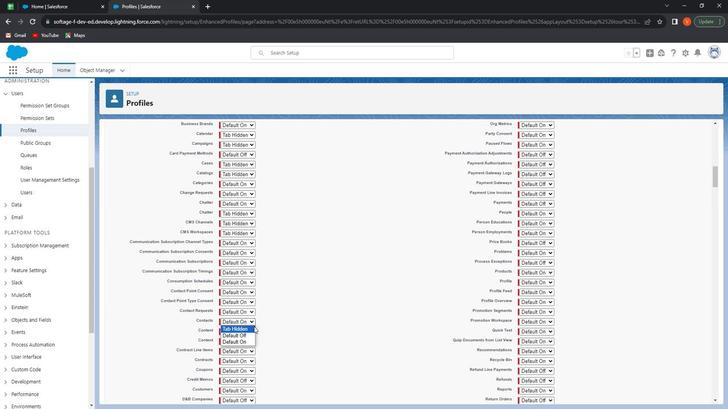 
Action: Mouse pressed left at (252, 328)
Screenshot: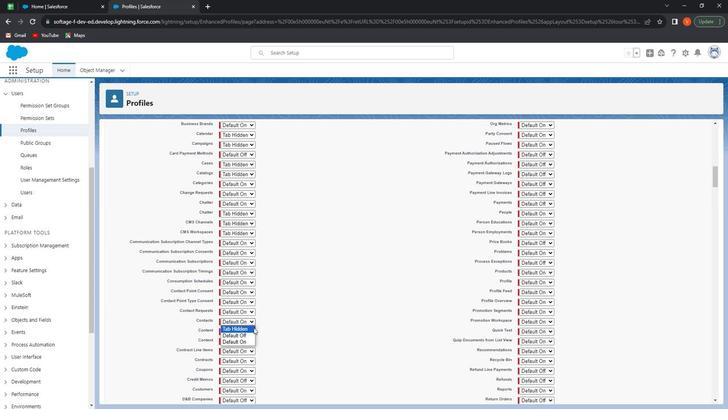 
Action: Mouse moved to (248, 340)
Screenshot: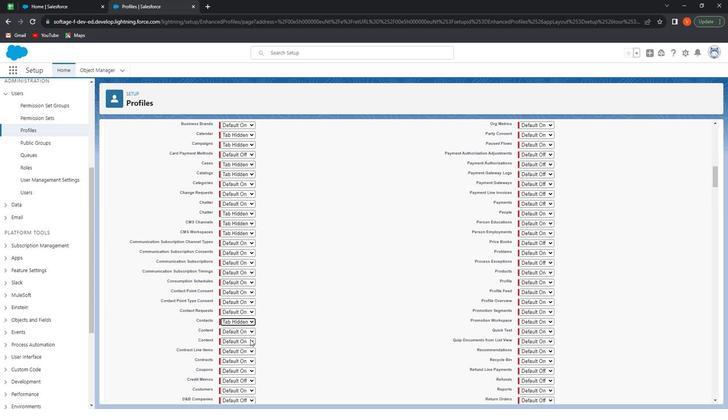 
Action: Mouse pressed left at (248, 340)
Screenshot: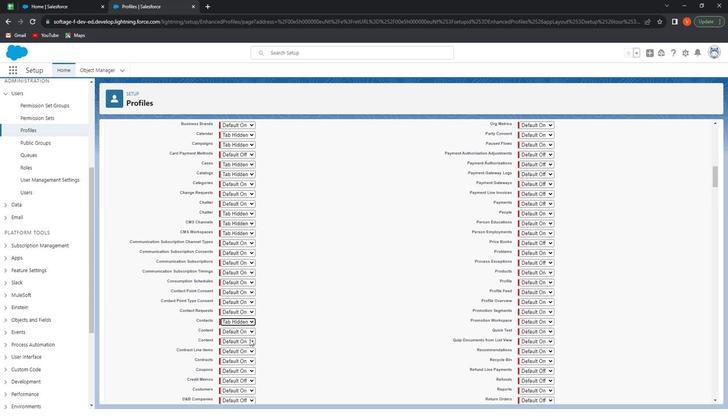 
Action: Mouse moved to (248, 346)
Screenshot: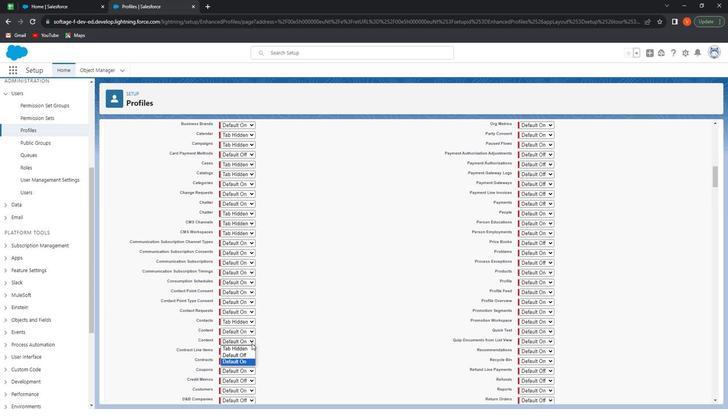 
Action: Mouse pressed left at (248, 346)
Screenshot: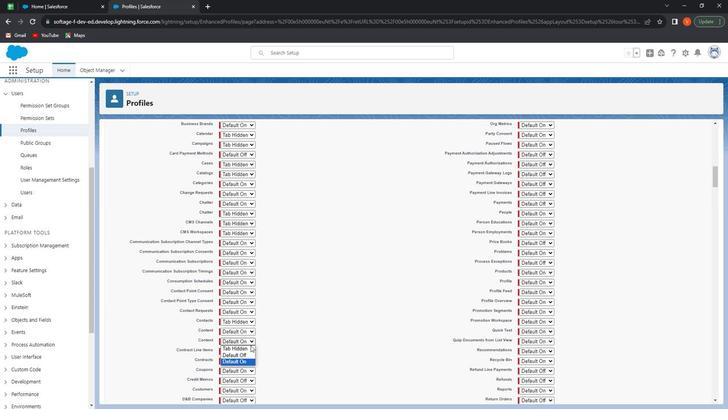 
Action: Mouse moved to (248, 348)
Screenshot: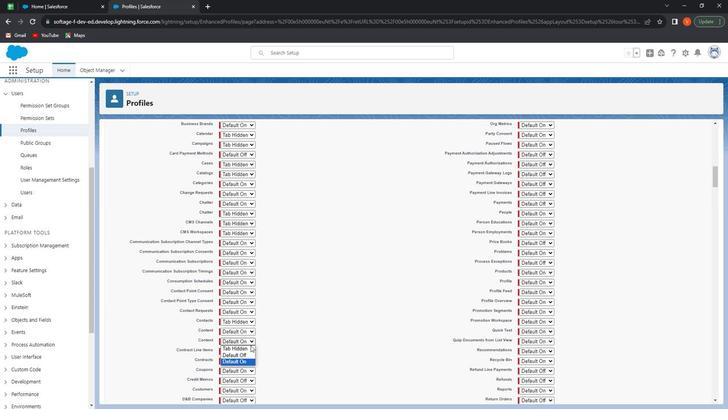 
Action: Mouse pressed left at (248, 348)
Screenshot: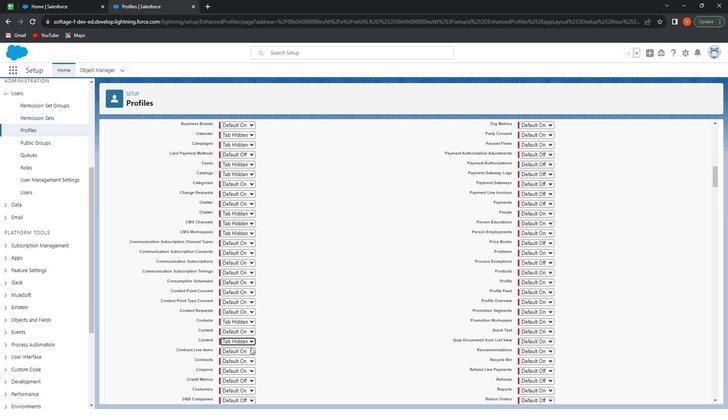 
Action: Mouse moved to (244, 334)
Screenshot: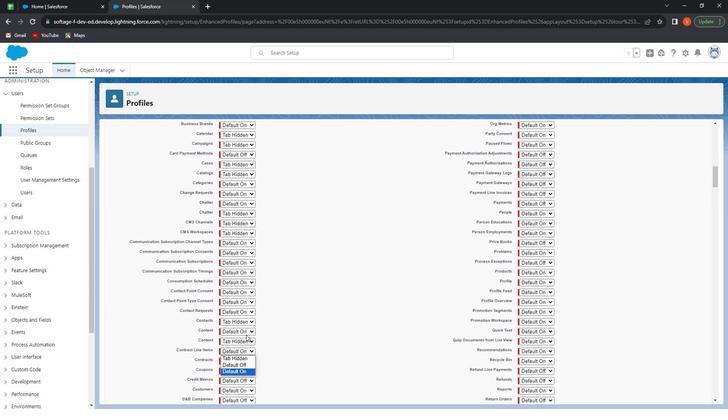 
Action: Mouse pressed left at (244, 334)
Screenshot: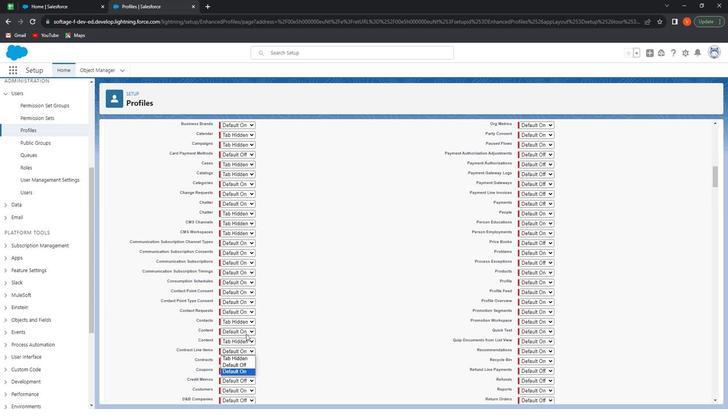 
Action: Mouse moved to (241, 343)
Screenshot: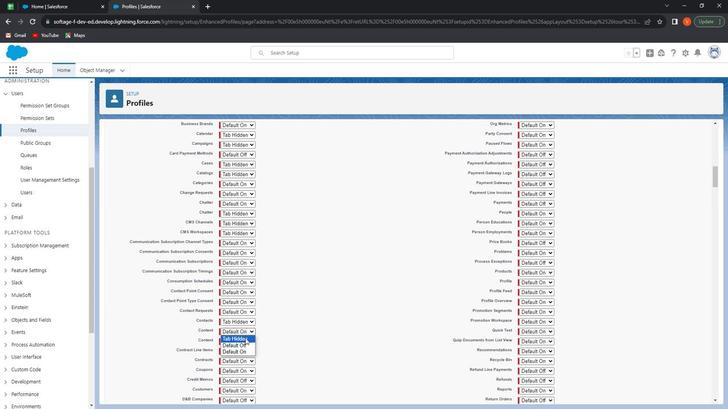 
Action: Mouse pressed left at (241, 343)
Screenshot: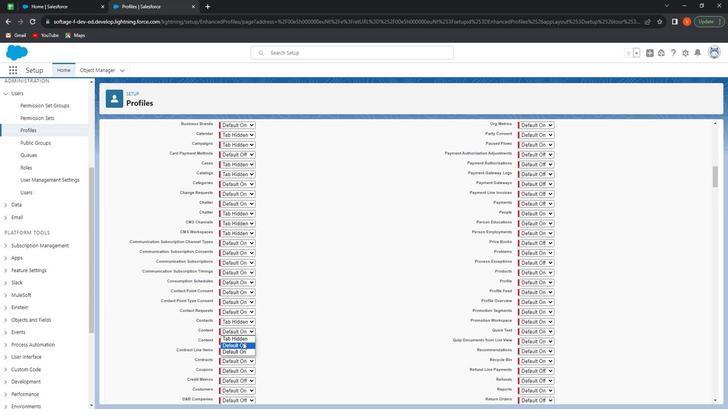 
Action: Mouse moved to (285, 342)
Screenshot: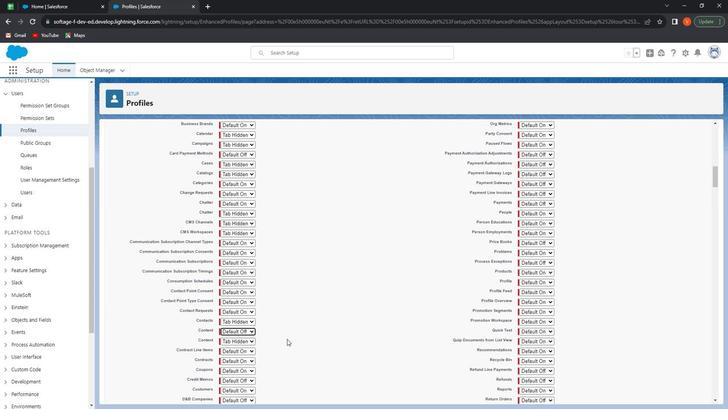 
Action: Mouse scrolled (285, 342) with delta (0, 0)
Screenshot: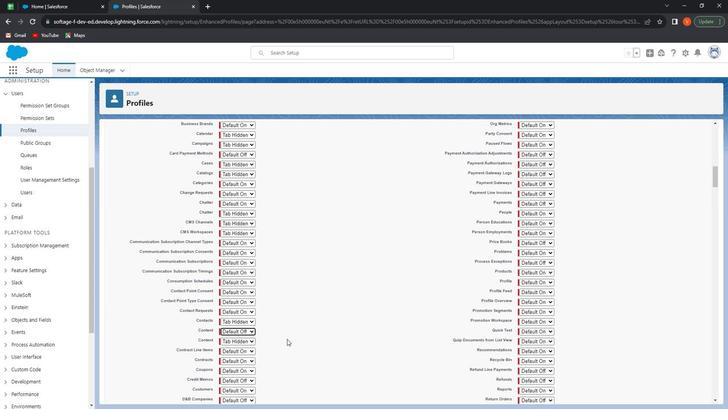 
Action: Mouse moved to (284, 343)
Screenshot: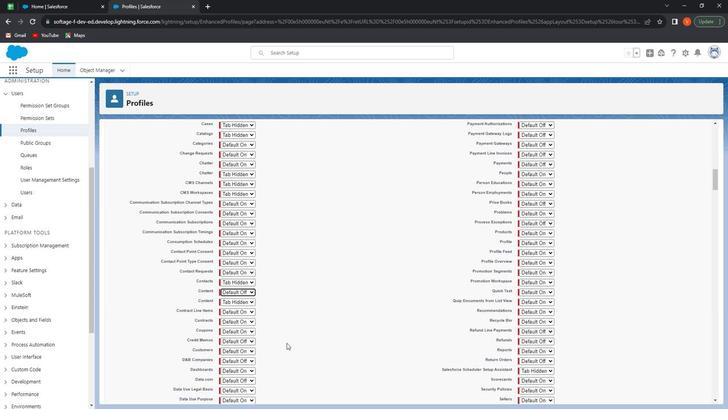 
Action: Mouse scrolled (284, 343) with delta (0, 0)
Screenshot: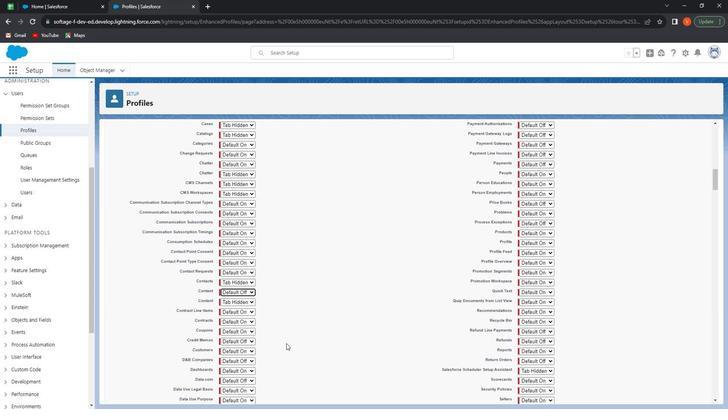 
Action: Mouse moved to (248, 332)
Screenshot: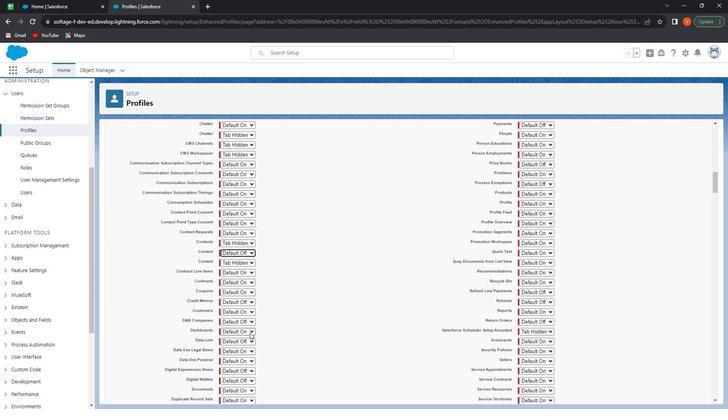 
Action: Mouse pressed left at (248, 332)
Screenshot: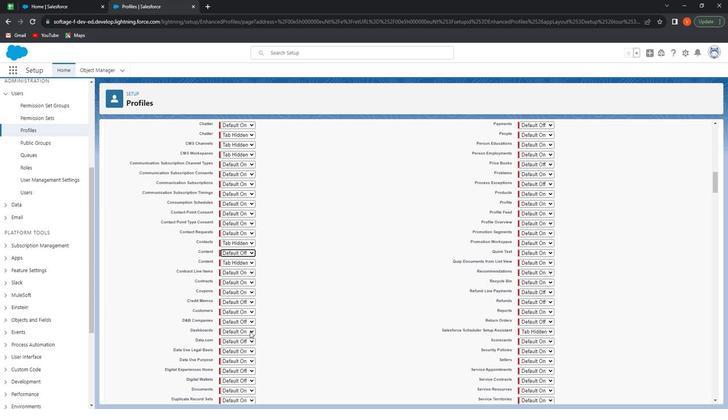 
Action: Mouse moved to (248, 339)
Screenshot: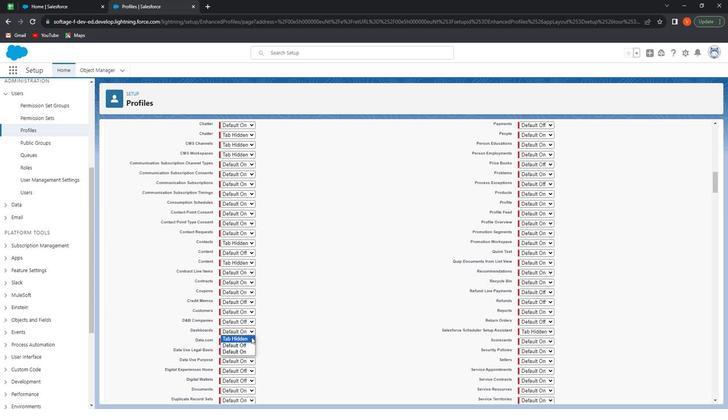 
Action: Mouse pressed left at (248, 339)
Screenshot: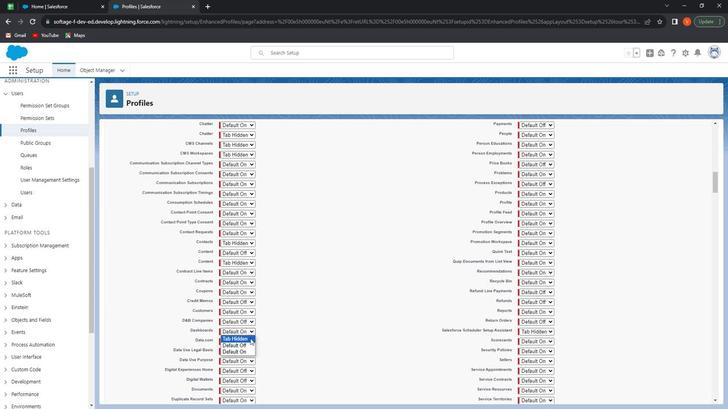 
Action: Mouse moved to (263, 374)
Screenshot: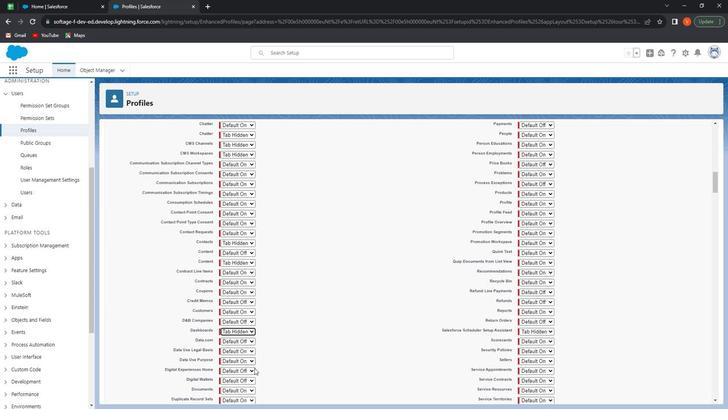 
Action: Mouse scrolled (263, 373) with delta (0, 0)
Screenshot: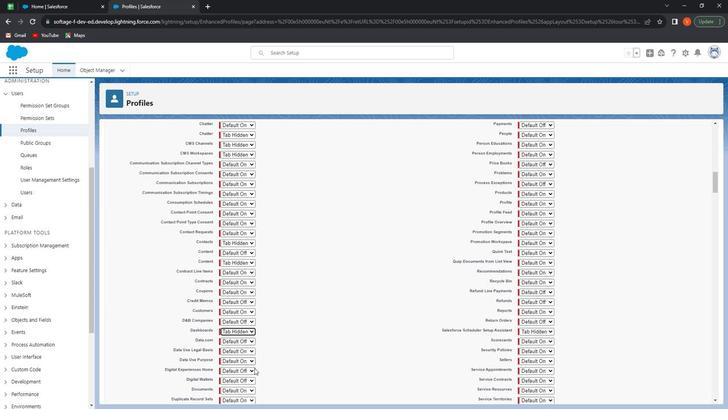 
Action: Mouse moved to (245, 355)
Screenshot: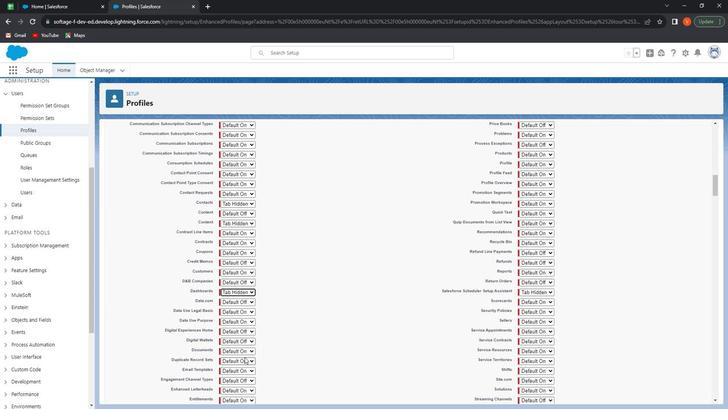 
Action: Mouse pressed left at (245, 355)
Screenshot: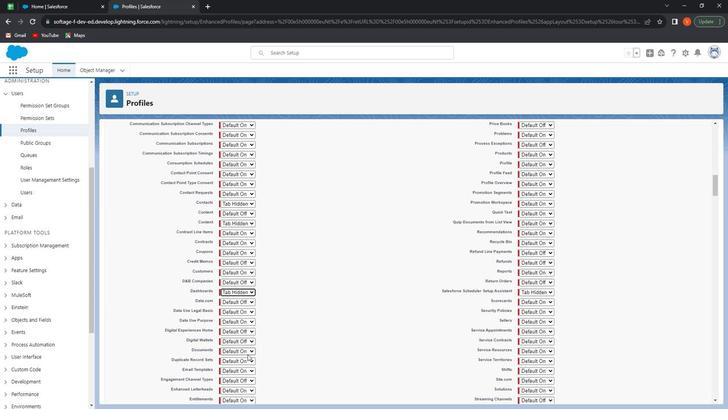 
Action: Mouse moved to (248, 358)
Screenshot: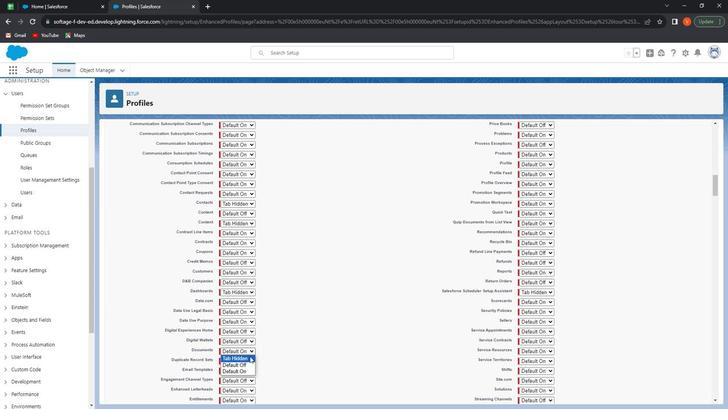 
Action: Mouse pressed left at (248, 358)
Screenshot: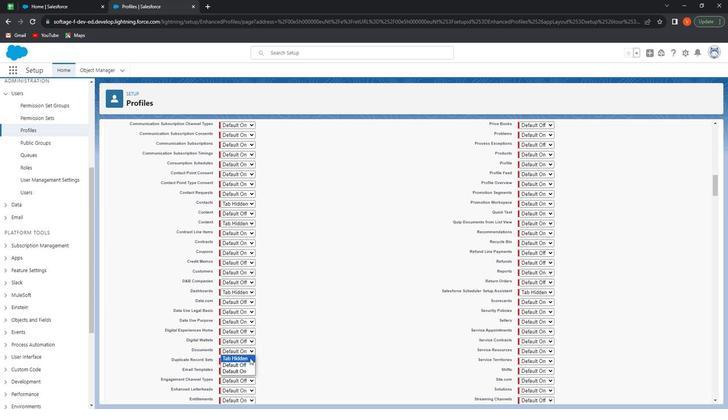 
Action: Mouse moved to (277, 365)
Screenshot: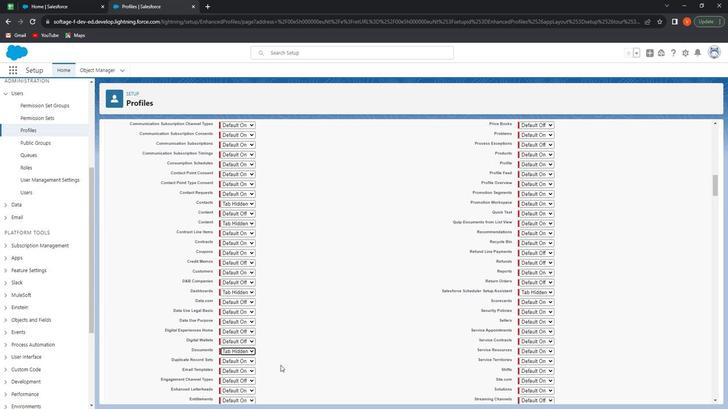
Action: Mouse scrolled (277, 365) with delta (0, 0)
Screenshot: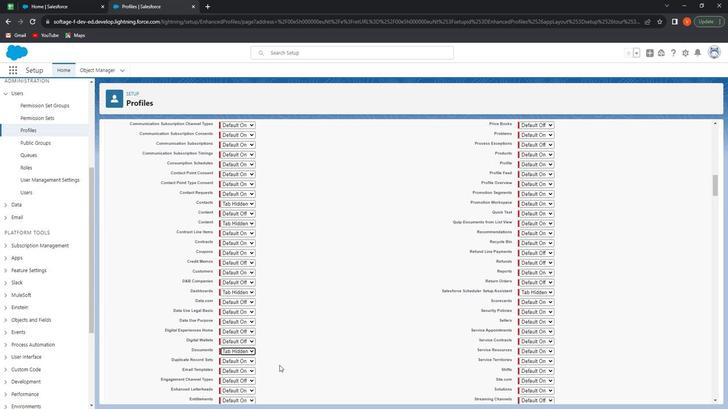 
Action: Mouse moved to (277, 367)
Screenshot: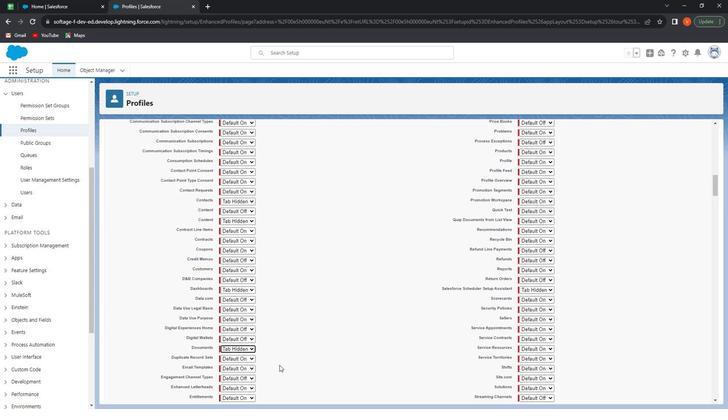 
Action: Mouse scrolled (277, 366) with delta (0, 0)
Screenshot: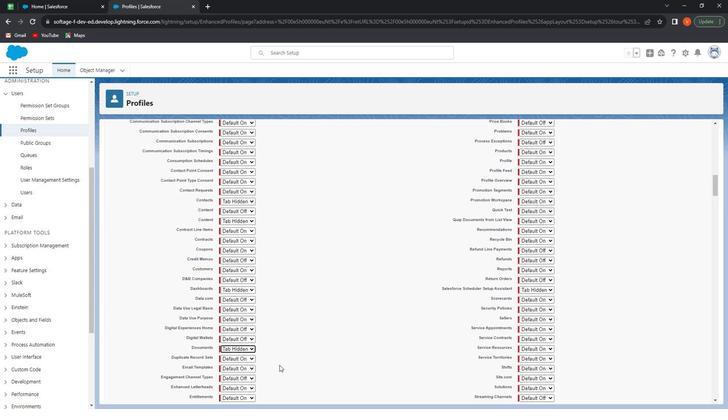 
Action: Mouse moved to (246, 293)
Screenshot: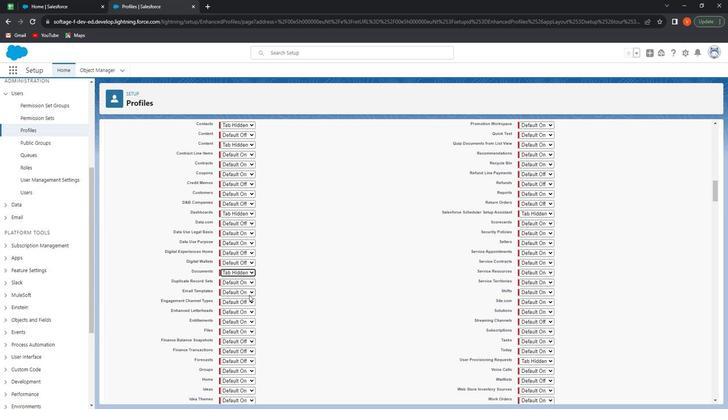 
Action: Mouse pressed left at (246, 293)
Screenshot: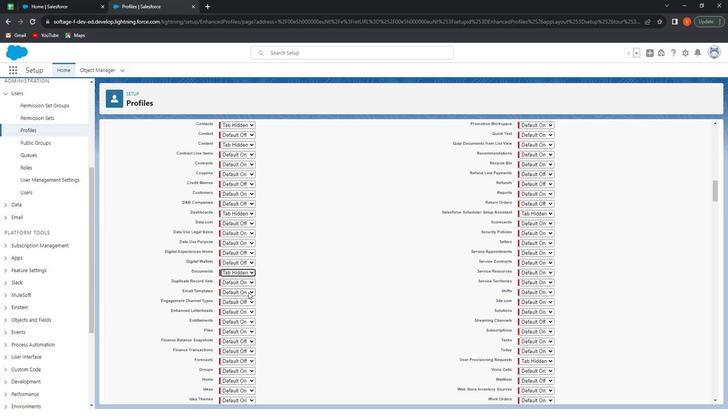 
Action: Mouse moved to (248, 301)
Screenshot: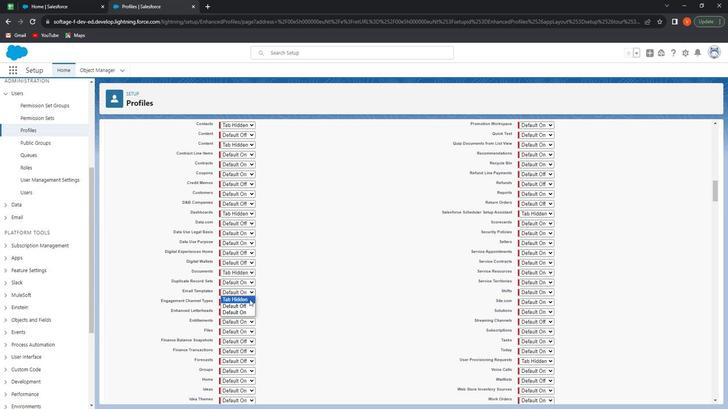 
Action: Mouse pressed left at (248, 301)
Screenshot: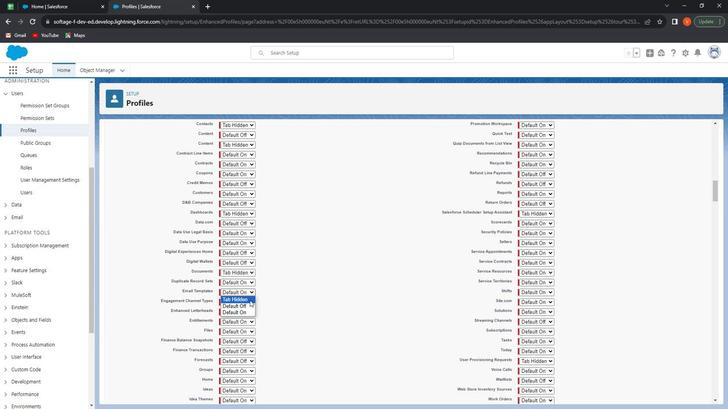 
Action: Mouse moved to (242, 334)
Screenshot: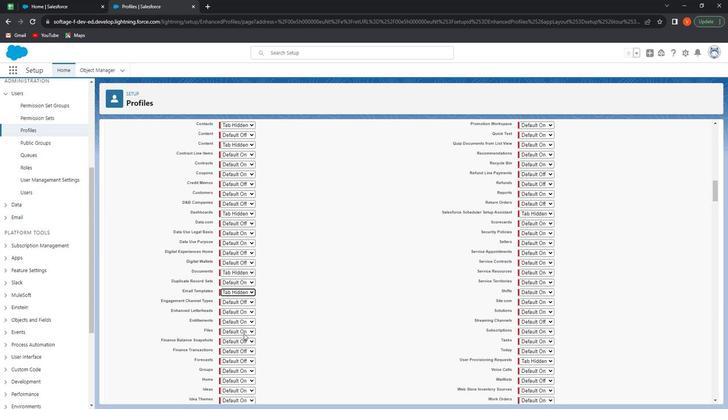 
Action: Mouse pressed left at (242, 334)
Screenshot: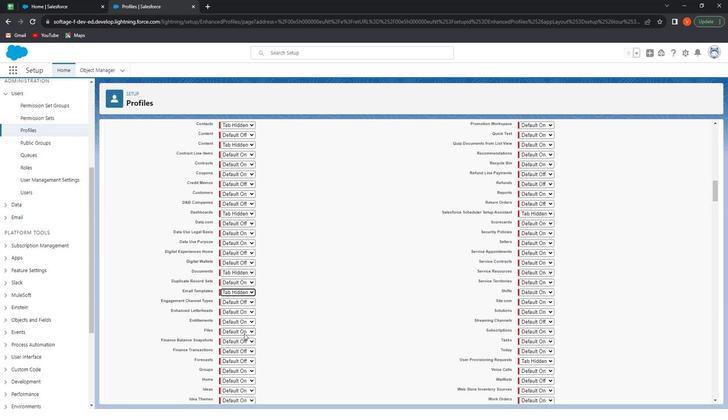 
Action: Mouse moved to (244, 337)
Screenshot: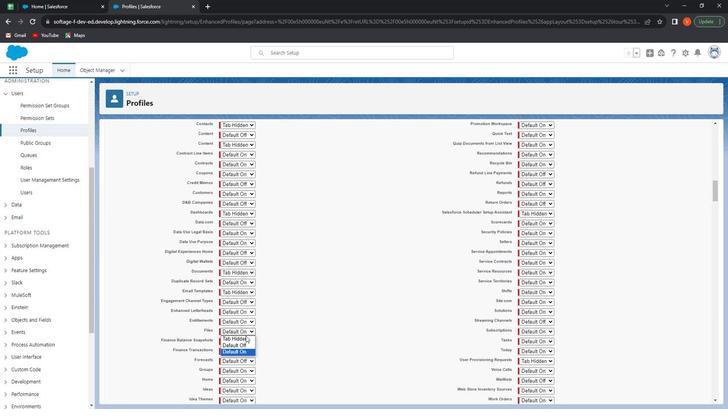 
Action: Mouse pressed left at (244, 337)
Screenshot: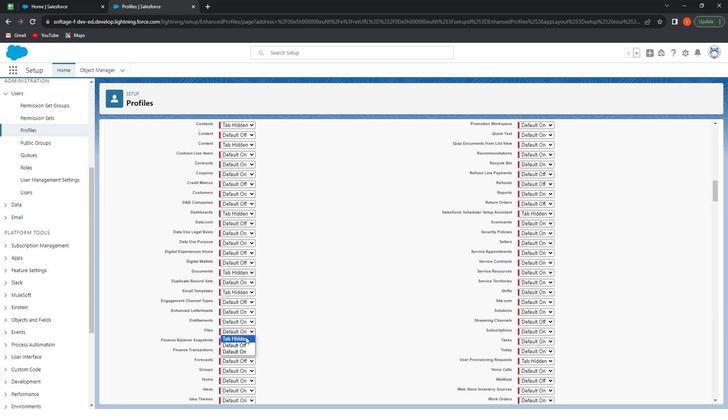 
Action: Mouse moved to (246, 349)
Screenshot: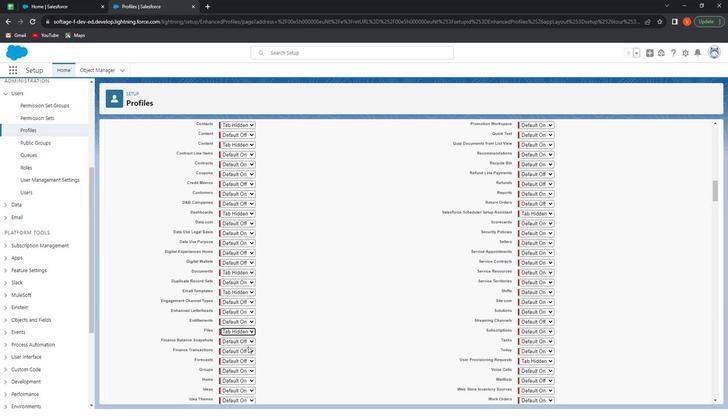 
Action: Mouse scrolled (246, 348) with delta (0, 0)
Screenshot: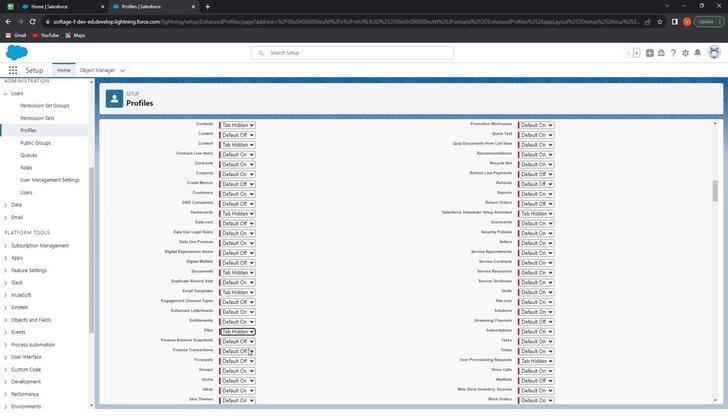 
Action: Mouse scrolled (246, 348) with delta (0, 0)
Screenshot: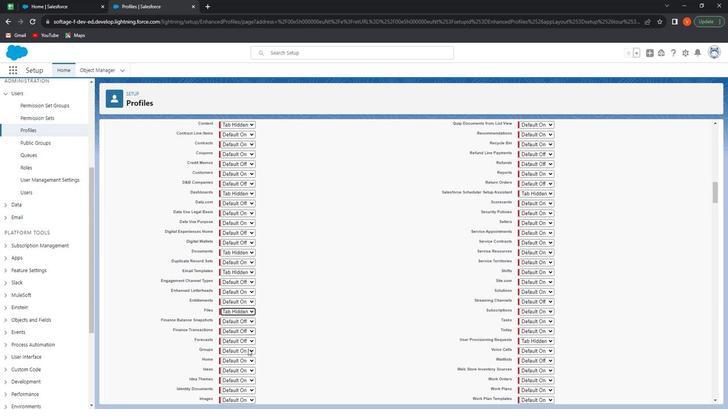 
Action: Mouse moved to (248, 294)
Screenshot: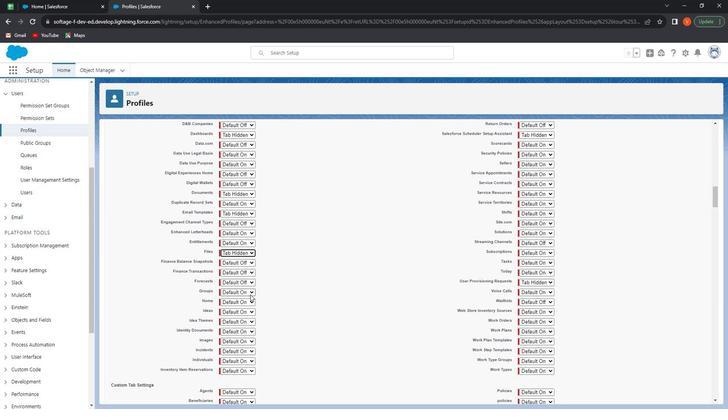 
Action: Mouse pressed left at (248, 294)
Screenshot: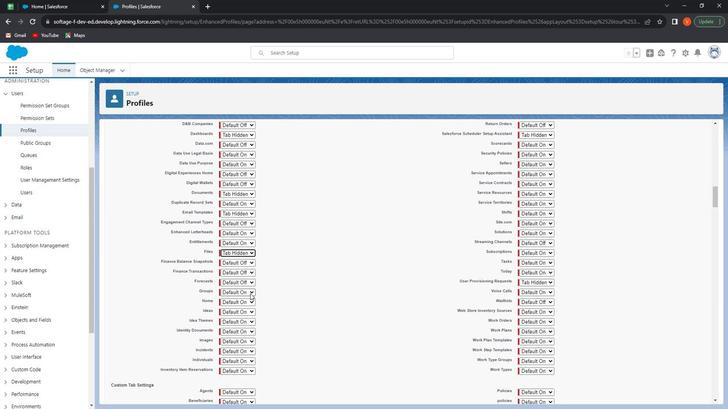 
Action: Mouse moved to (248, 301)
Screenshot: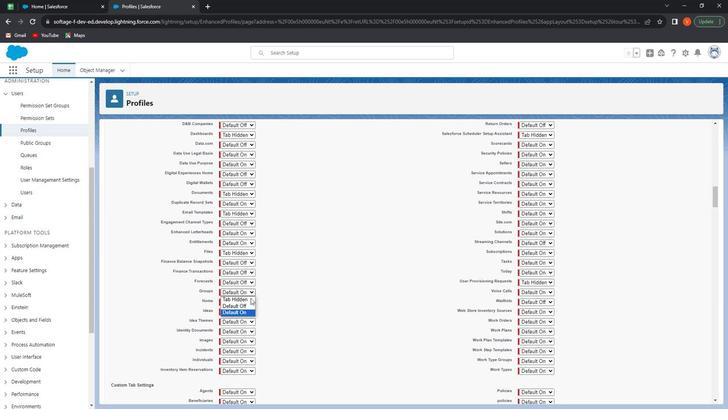 
Action: Mouse pressed left at (248, 301)
Screenshot: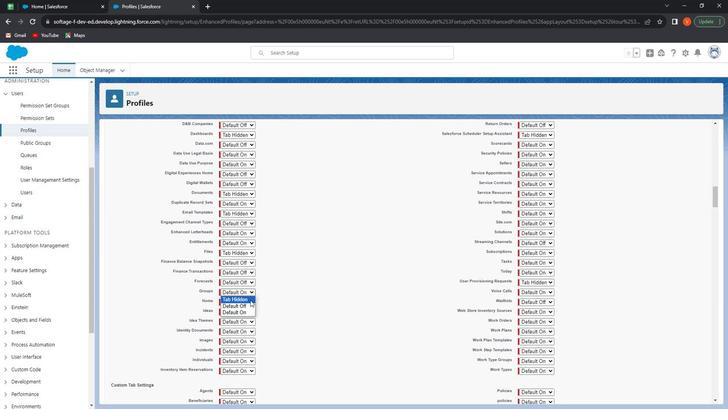 
Action: Mouse moved to (248, 341)
Screenshot: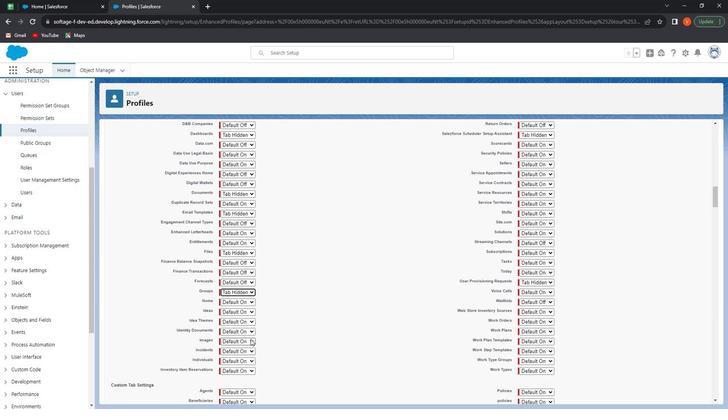 
Action: Mouse pressed left at (248, 341)
Screenshot: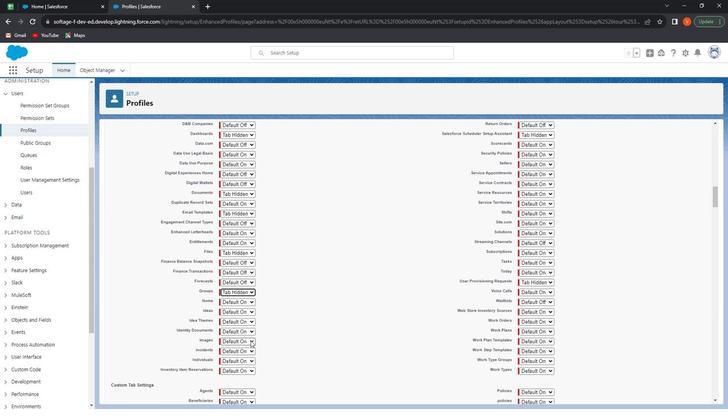 
Action: Mouse moved to (248, 348)
Screenshot: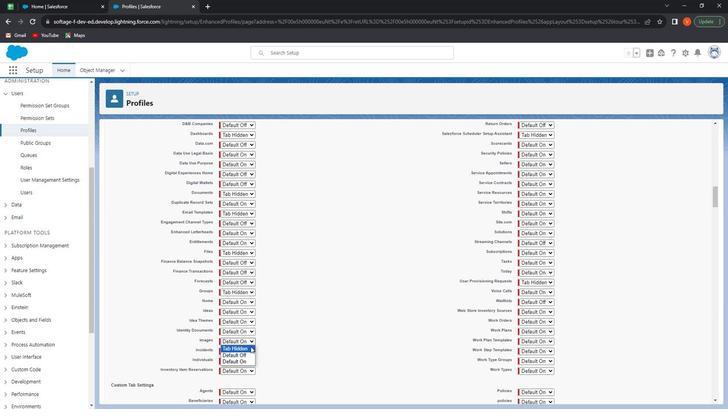 
Action: Mouse pressed left at (248, 348)
Screenshot: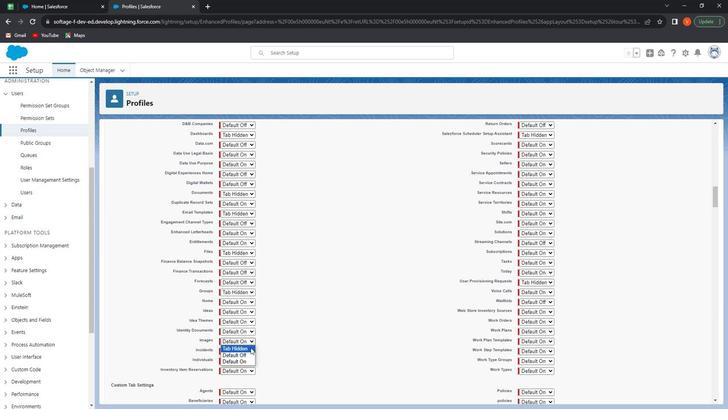 
Action: Mouse moved to (245, 359)
Screenshot: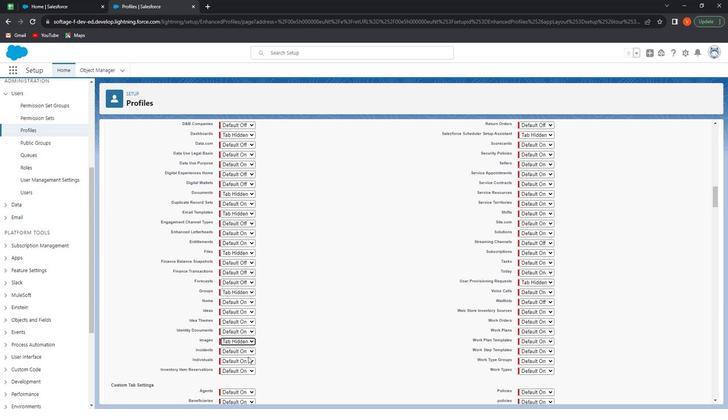 
Action: Mouse pressed left at (245, 359)
Screenshot: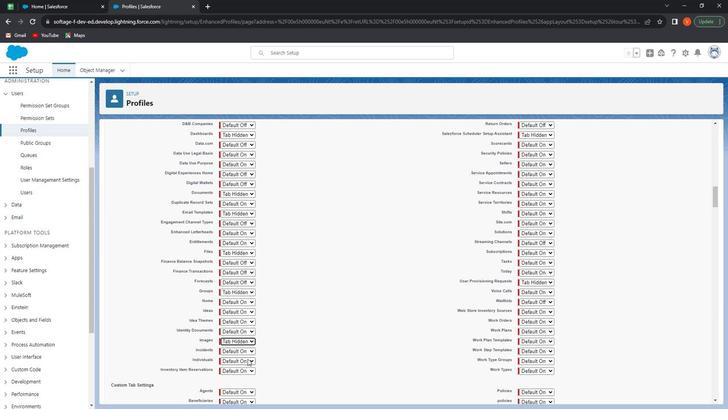 
Action: Mouse moved to (245, 366)
Screenshot: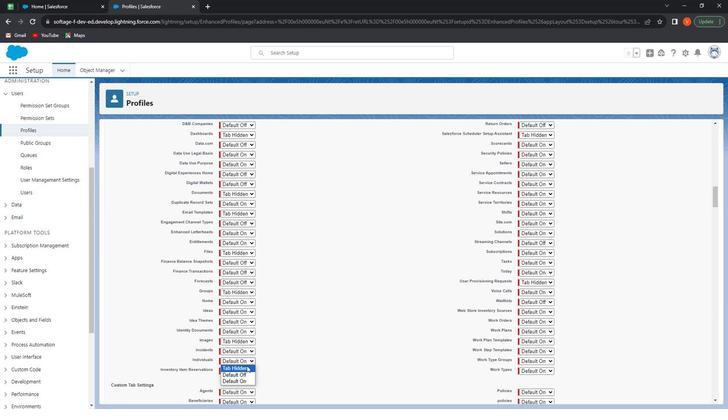 
Action: Mouse pressed left at (245, 366)
Screenshot: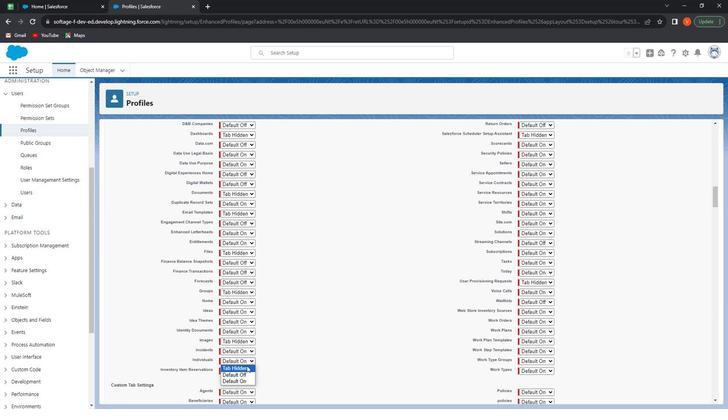 
Action: Mouse moved to (518, 327)
Screenshot: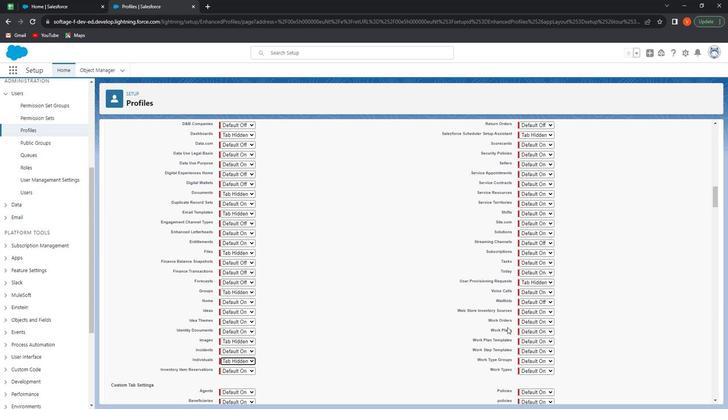 
Action: Mouse scrolled (518, 327) with delta (0, 0)
Screenshot: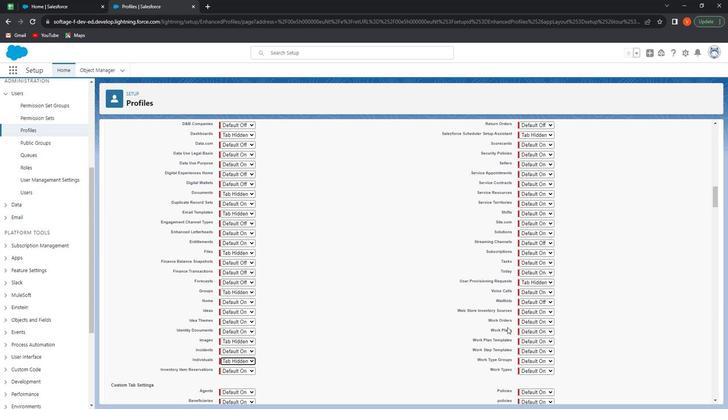 
Action: Mouse moved to (518, 327)
Screenshot: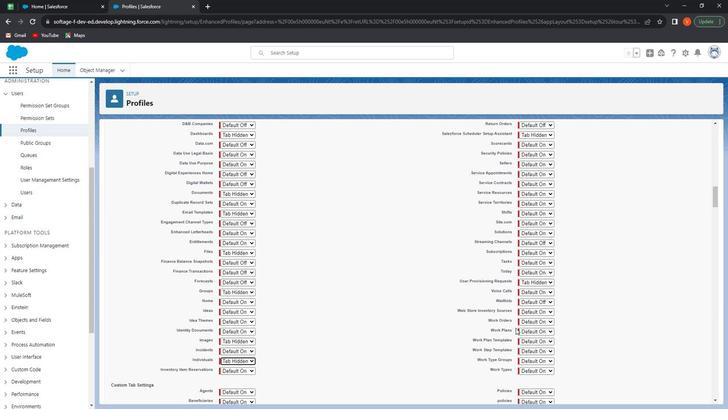 
Action: Mouse scrolled (518, 327) with delta (0, 0)
Screenshot: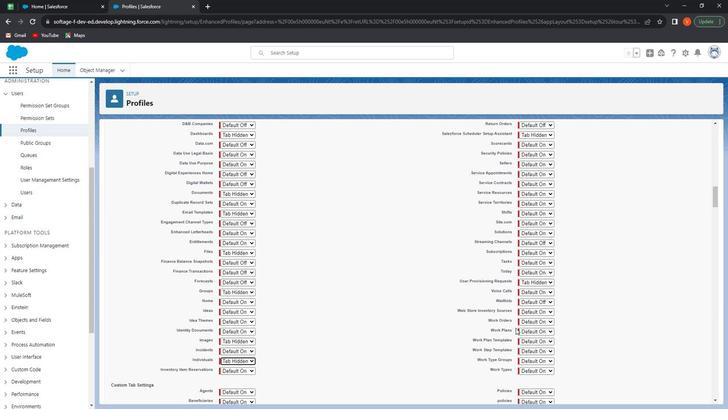 
Action: Mouse moved to (519, 327)
Screenshot: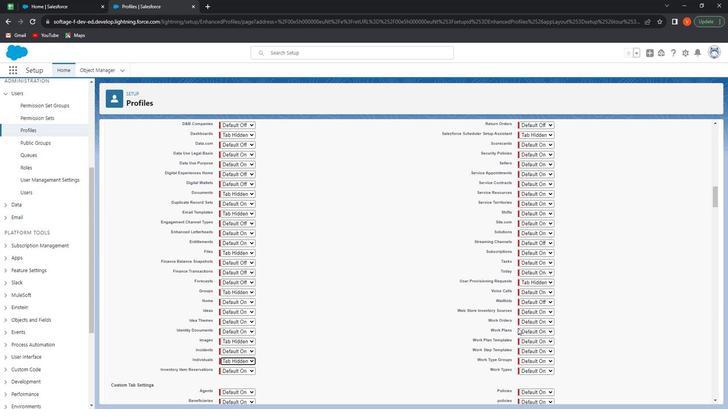 
Action: Mouse scrolled (519, 327) with delta (0, 0)
Screenshot: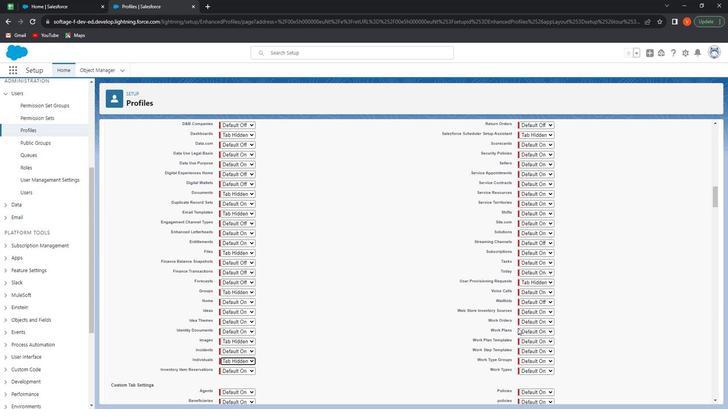 
Action: Mouse moved to (521, 327)
Screenshot: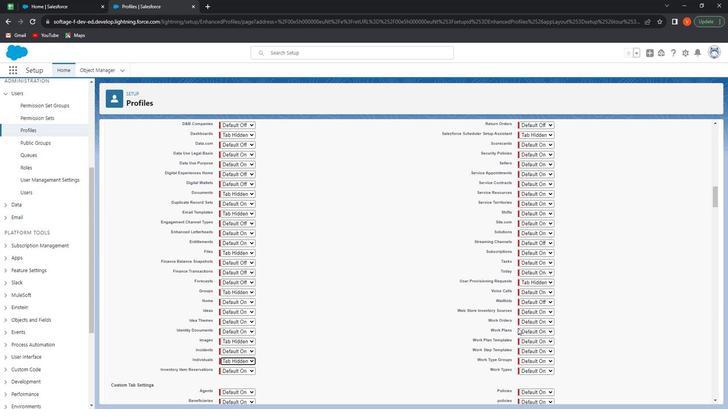
Action: Mouse scrolled (521, 327) with delta (0, 0)
Screenshot: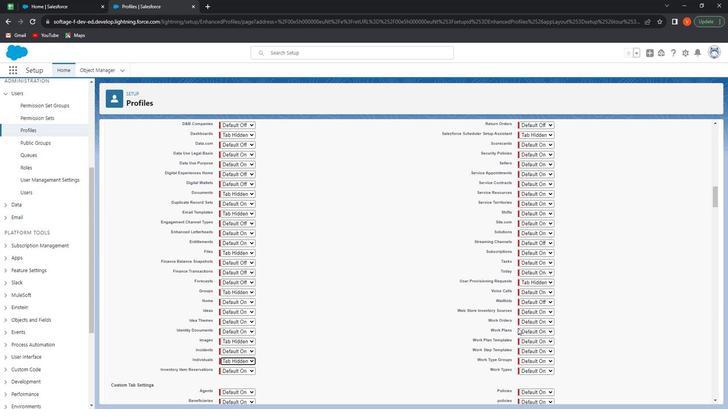 
Action: Mouse moved to (524, 327)
Screenshot: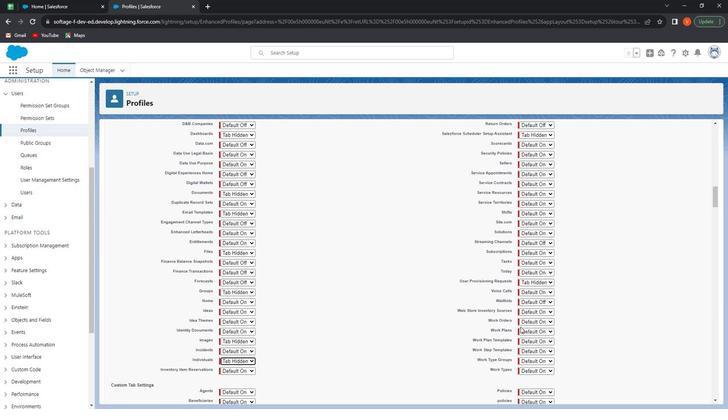 
Action: Mouse scrolled (524, 327) with delta (0, 0)
Screenshot: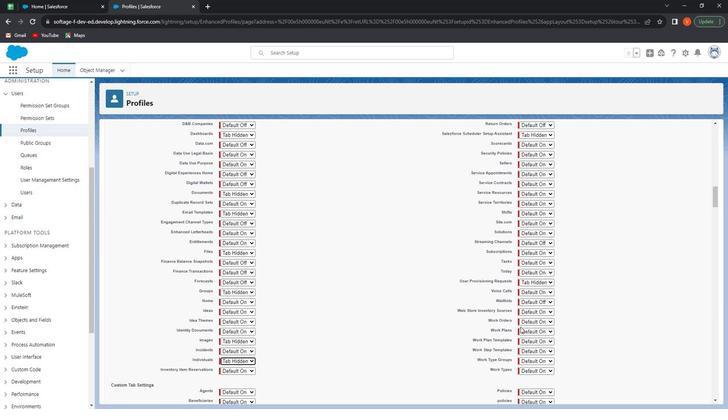 
Action: Mouse moved to (525, 327)
Screenshot: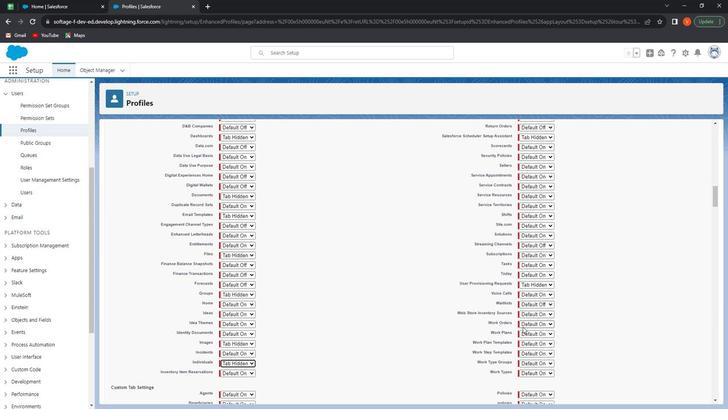 
Action: Mouse scrolled (525, 327) with delta (0, 0)
Screenshot: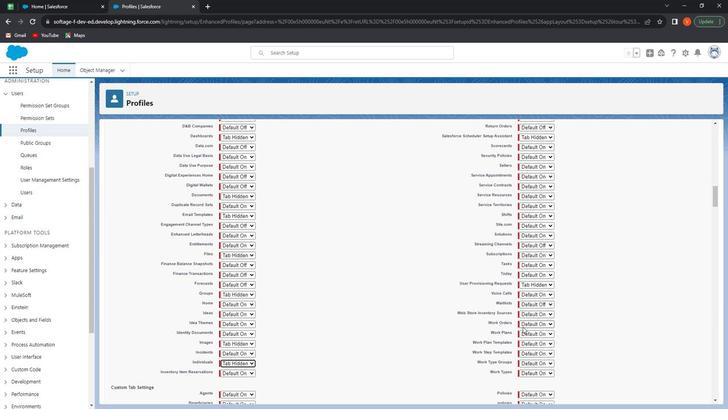 
Action: Mouse moved to (539, 331)
Screenshot: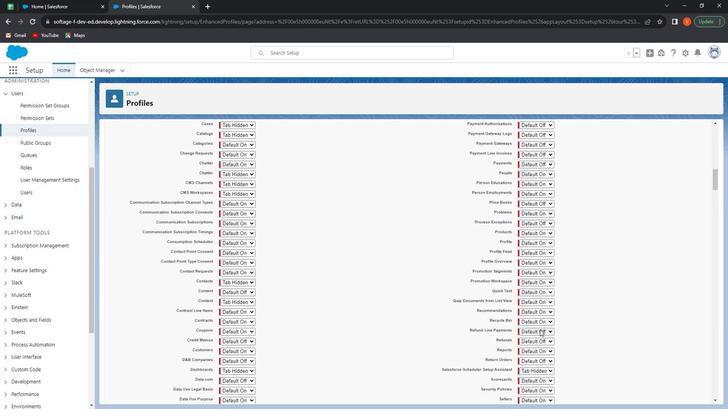 
Action: Mouse scrolled (539, 331) with delta (0, 0)
Screenshot: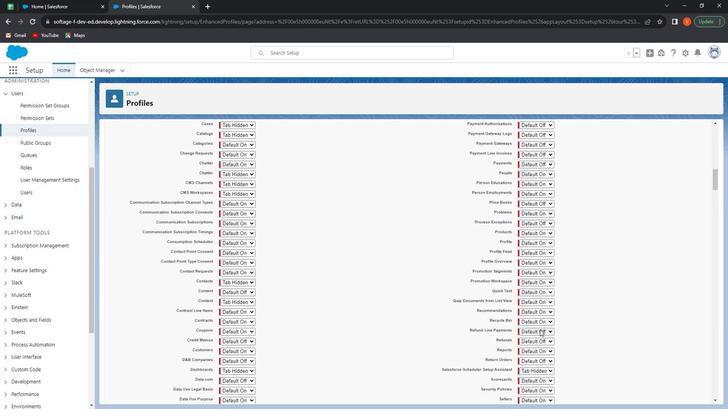 
Action: Mouse moved to (540, 331)
Screenshot: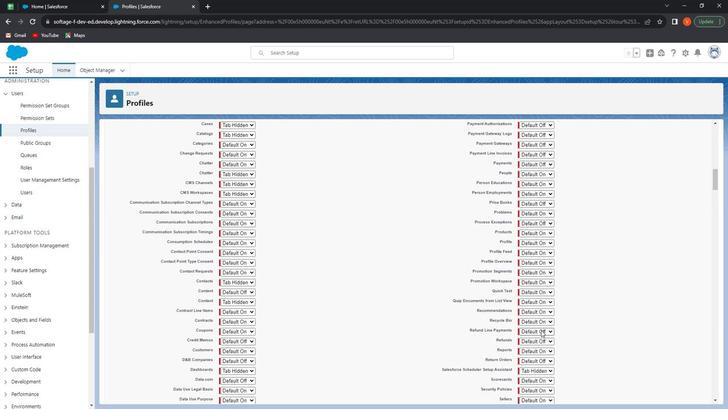 
Action: Mouse scrolled (540, 331) with delta (0, 0)
Screenshot: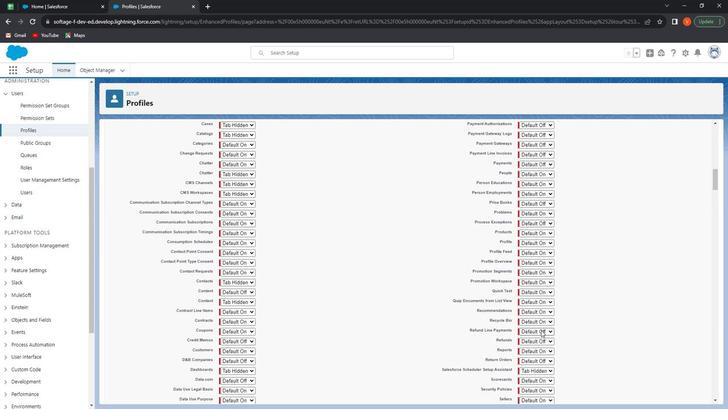 
Action: Mouse moved to (540, 331)
Screenshot: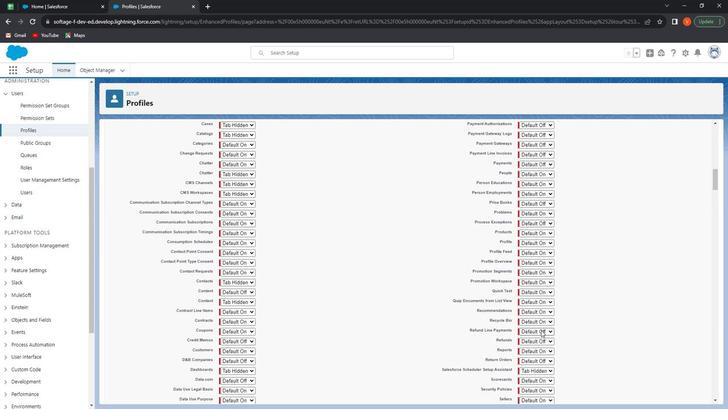 
Action: Mouse scrolled (540, 331) with delta (0, 0)
Screenshot: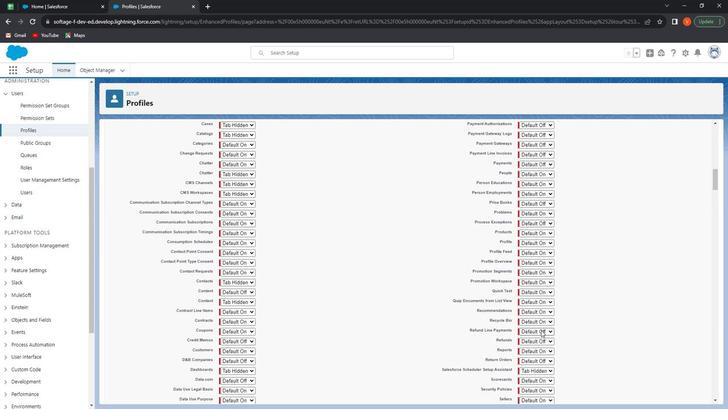 
Action: Mouse moved to (540, 331)
Screenshot: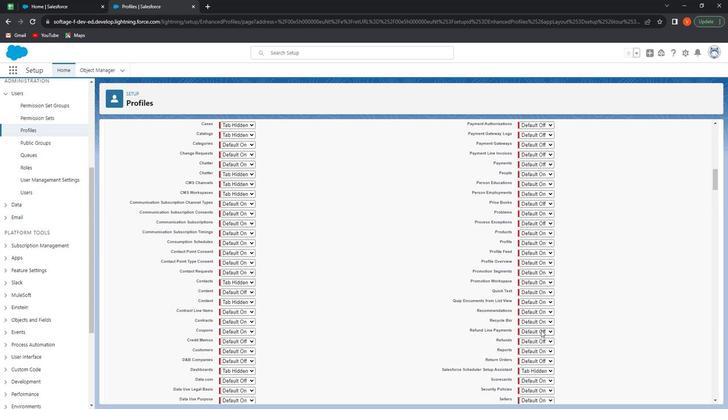 
Action: Mouse scrolled (540, 331) with delta (0, 0)
Screenshot: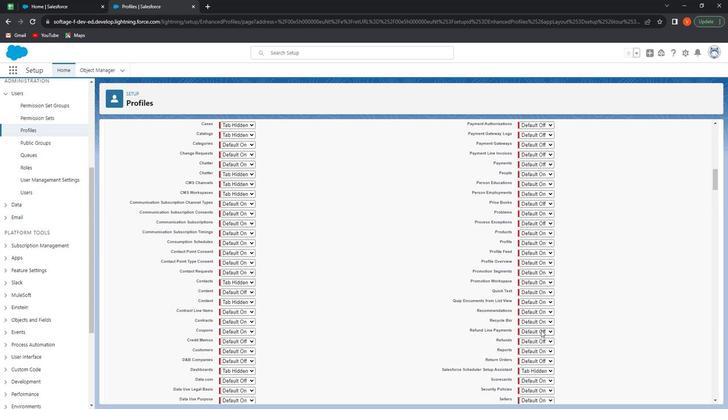 
Action: Mouse scrolled (540, 331) with delta (0, 0)
Screenshot: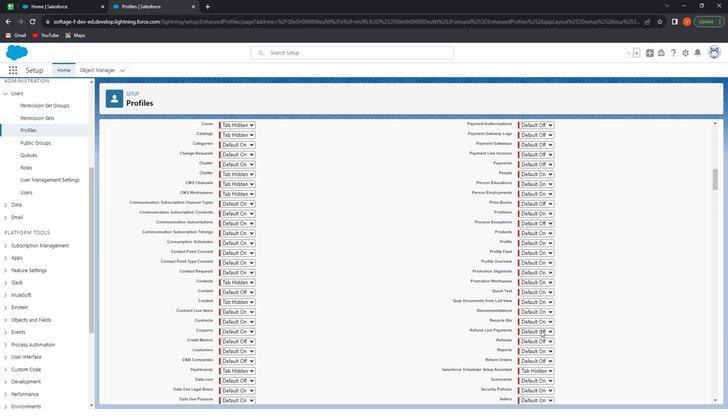 
Action: Mouse scrolled (540, 331) with delta (0, 0)
Screenshot: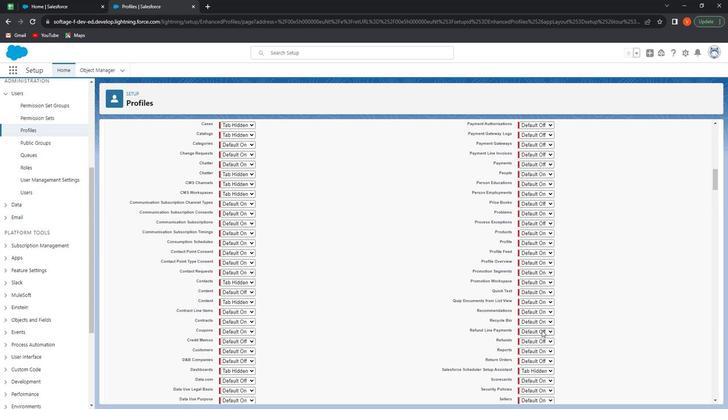 
Action: Mouse moved to (540, 328)
Screenshot: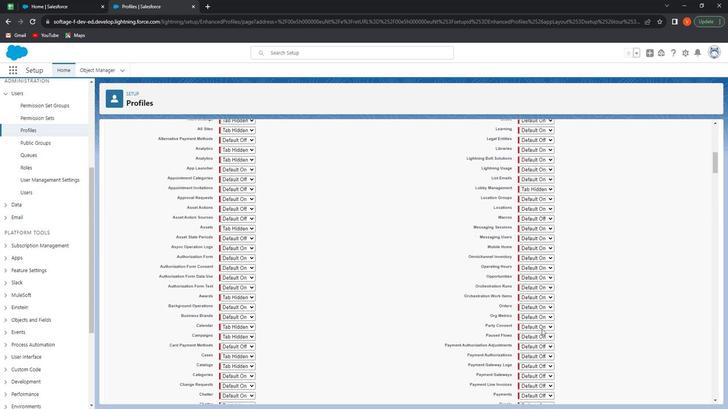 
Action: Mouse scrolled (540, 329) with delta (0, 0)
Screenshot: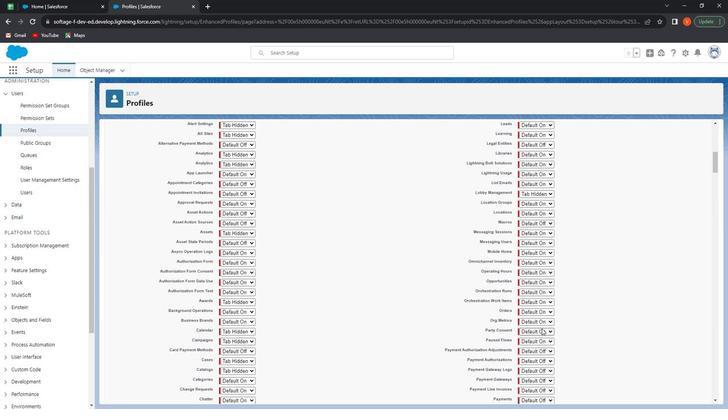 
Action: Mouse scrolled (540, 329) with delta (0, 0)
Screenshot: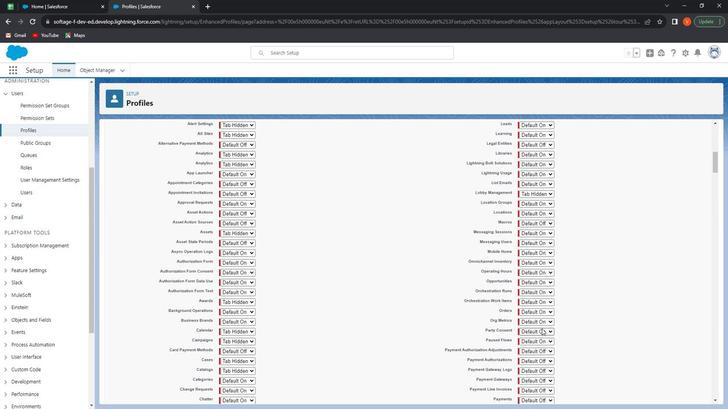 
Action: Mouse scrolled (540, 329) with delta (0, 0)
Screenshot: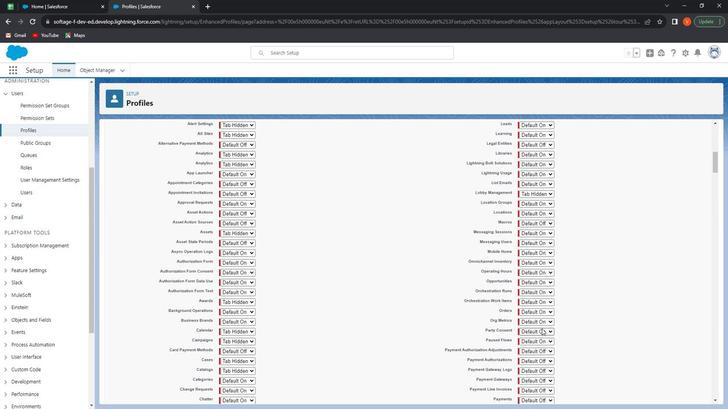 
Action: Mouse scrolled (540, 329) with delta (0, 0)
Screenshot: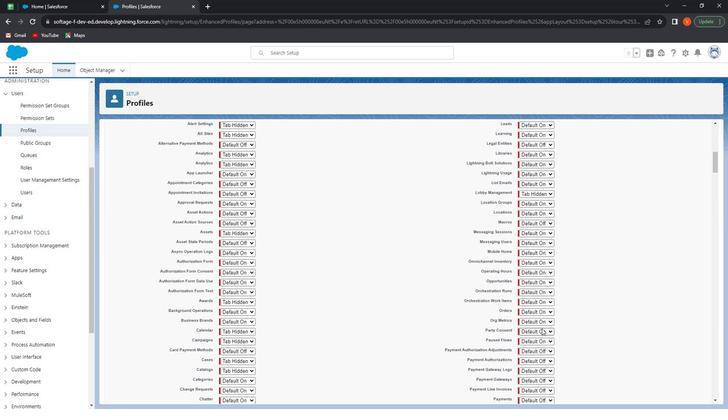 
Action: Mouse scrolled (540, 329) with delta (0, 0)
Screenshot: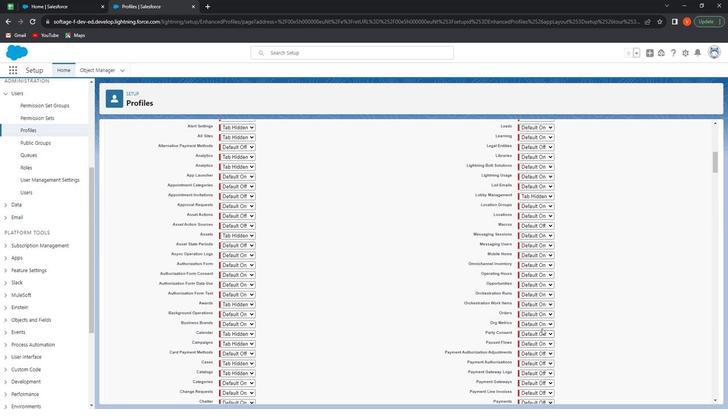 
Action: Mouse scrolled (540, 329) with delta (0, 0)
Screenshot: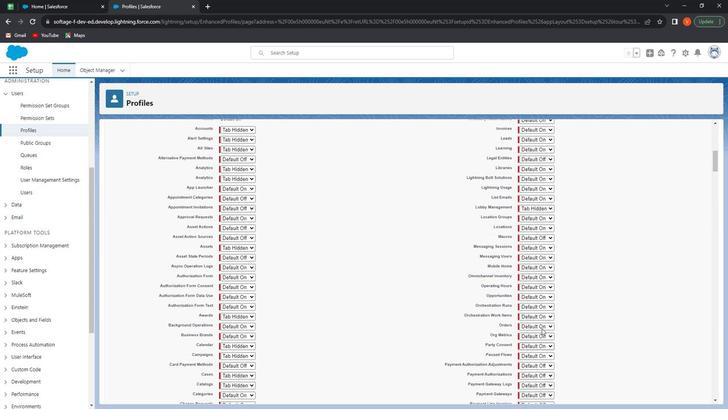 
Action: Mouse moved to (540, 328)
Screenshot: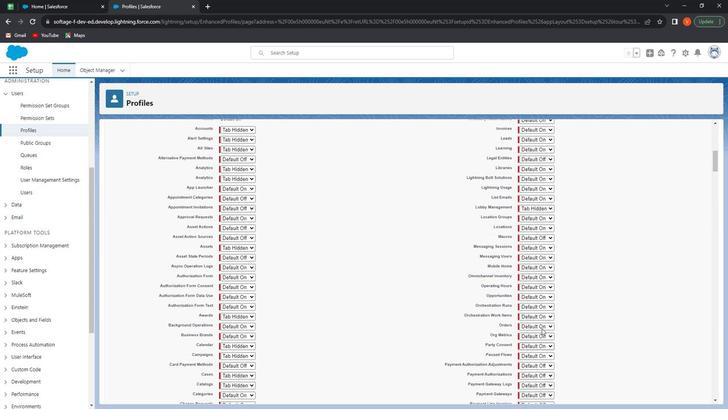 
Action: Mouse scrolled (540, 328) with delta (0, 0)
Screenshot: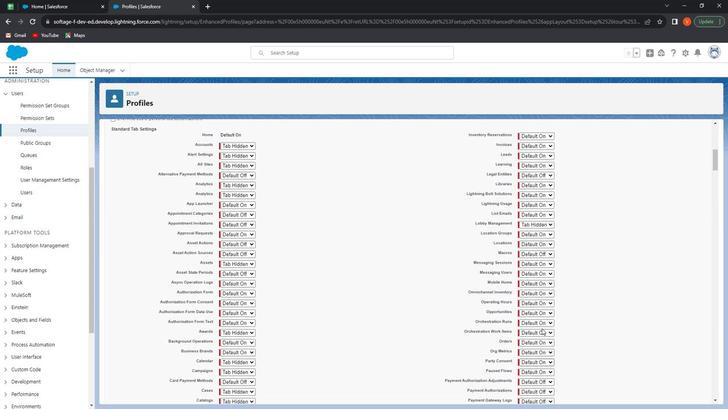 
Action: Mouse moved to (530, 324)
Screenshot: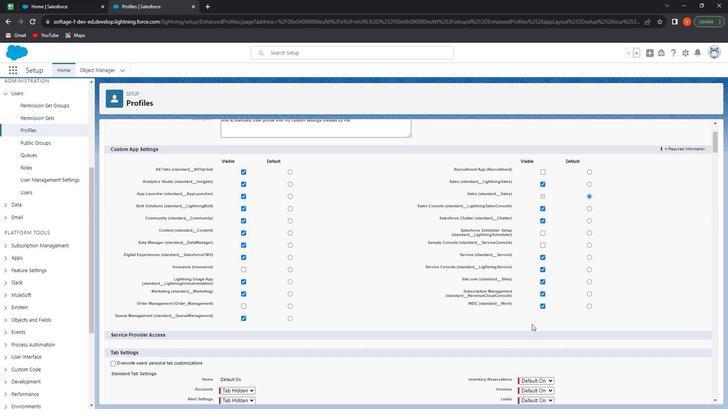 
Action: Mouse scrolled (530, 324) with delta (0, 0)
Screenshot: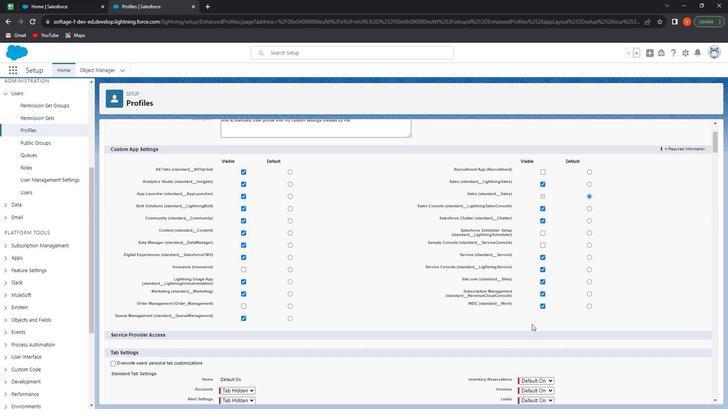 
Action: Mouse scrolled (530, 324) with delta (0, 0)
Screenshot: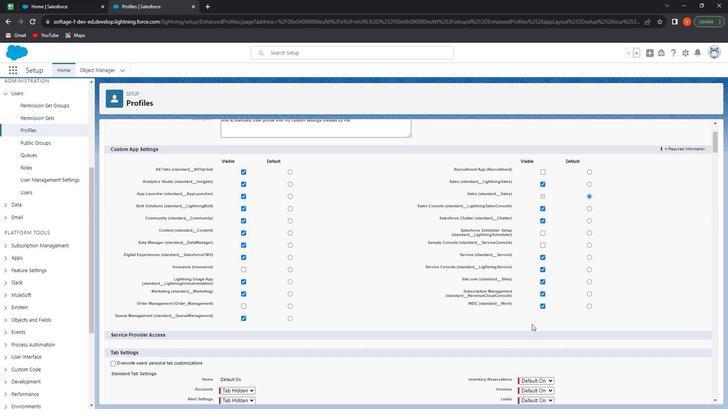 
Action: Mouse moved to (530, 326)
Screenshot: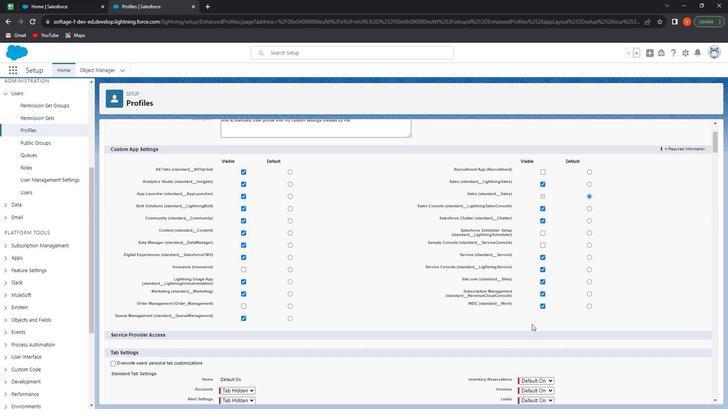 
Action: Mouse scrolled (530, 325) with delta (0, 0)
Screenshot: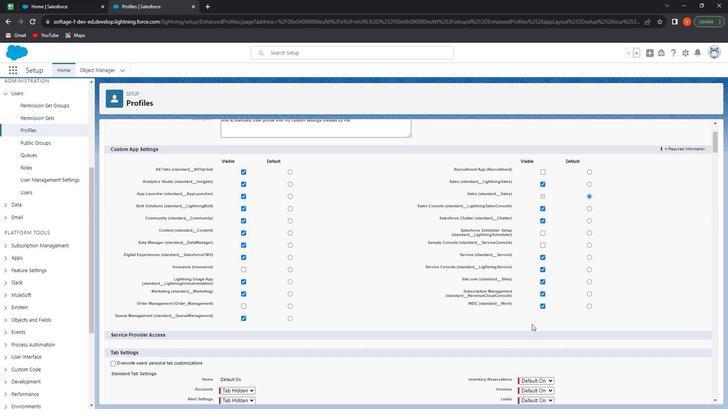 
Action: Mouse moved to (531, 326)
Screenshot: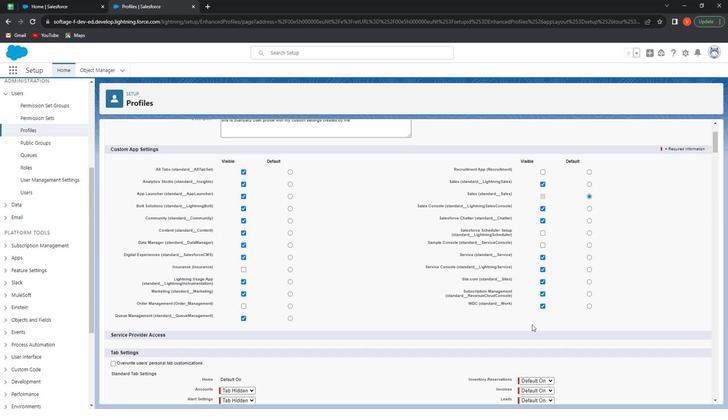 
Action: Mouse scrolled (531, 326) with delta (0, 0)
Screenshot: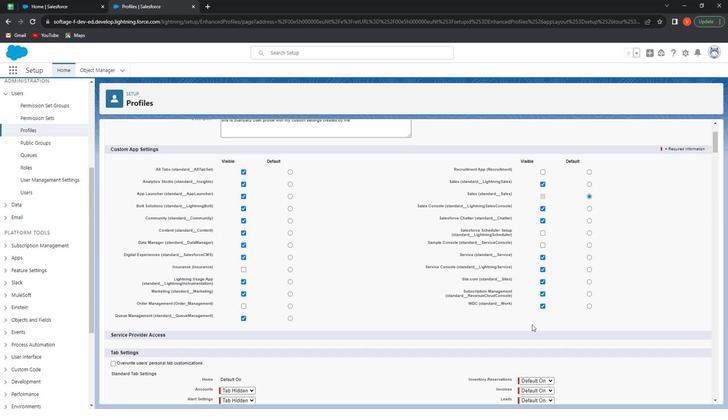 
Action: Mouse moved to (544, 243)
Screenshot: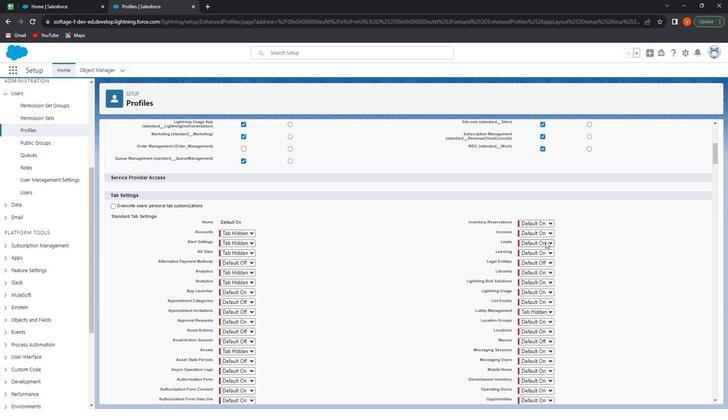 
Action: Mouse pressed left at (544, 243)
Screenshot: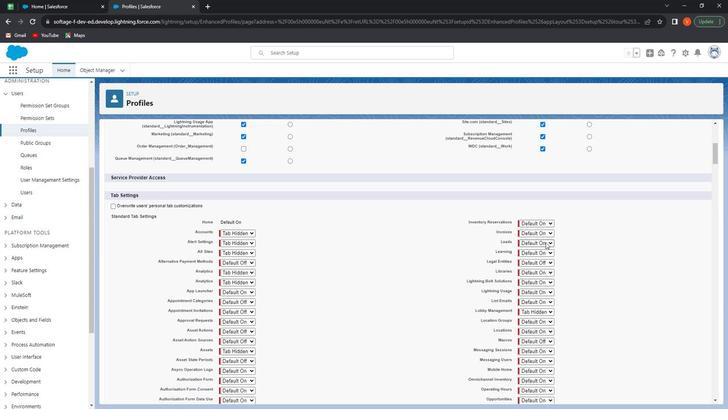 
Action: Mouse moved to (543, 248)
Screenshot: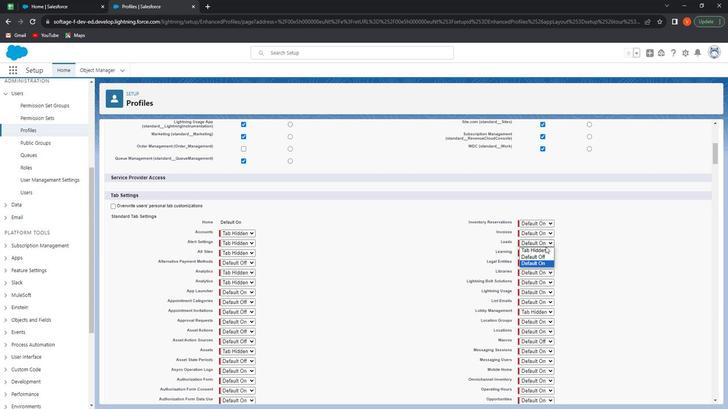 
Action: Mouse pressed left at (543, 248)
Screenshot: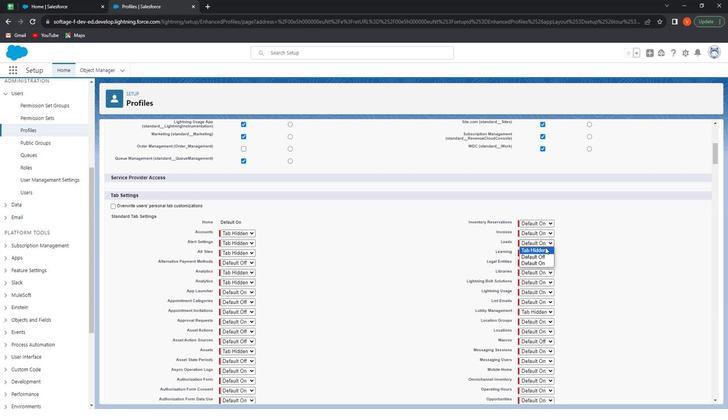 
Action: Mouse moved to (542, 254)
Screenshot: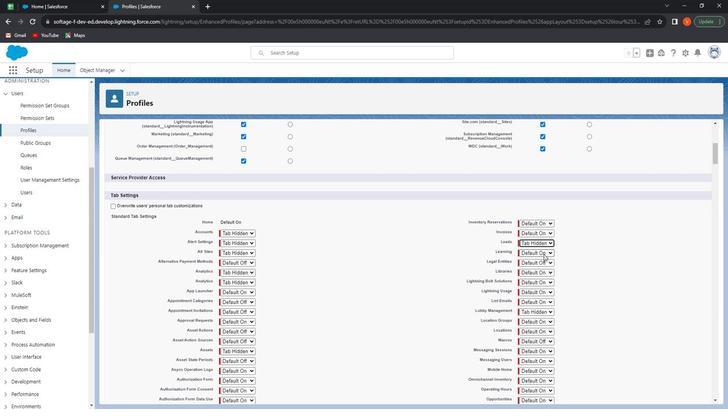 
Action: Mouse pressed left at (542, 254)
Screenshot: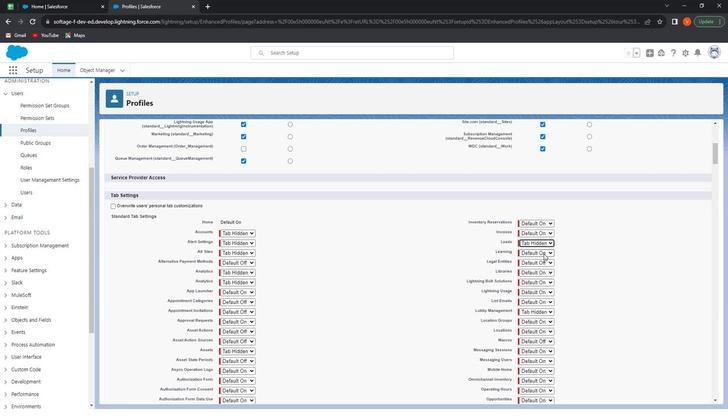 
Action: Mouse moved to (542, 261)
Screenshot: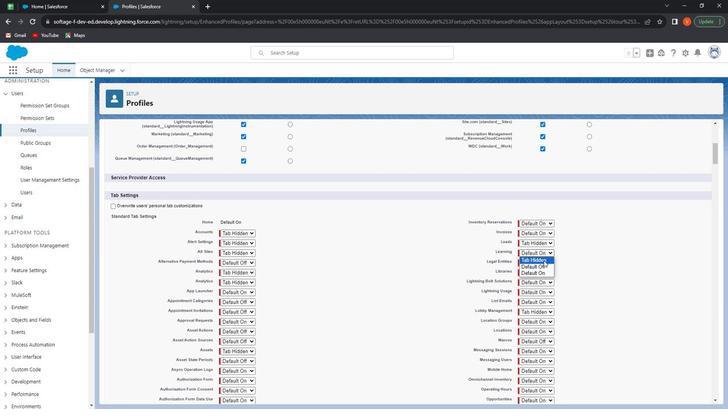 
Action: Mouse pressed left at (542, 261)
Screenshot: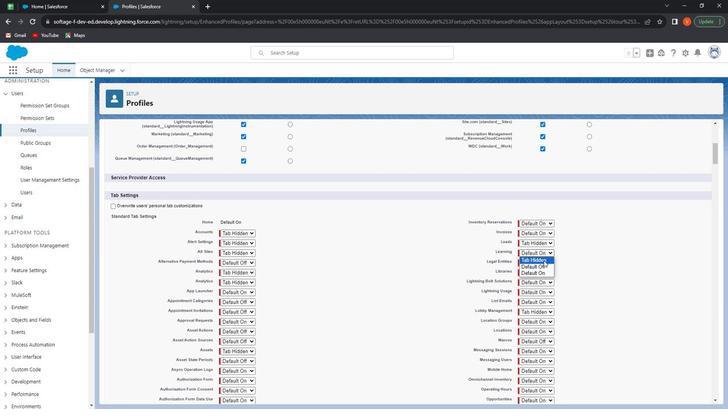 
Action: Mouse moved to (542, 306)
Screenshot: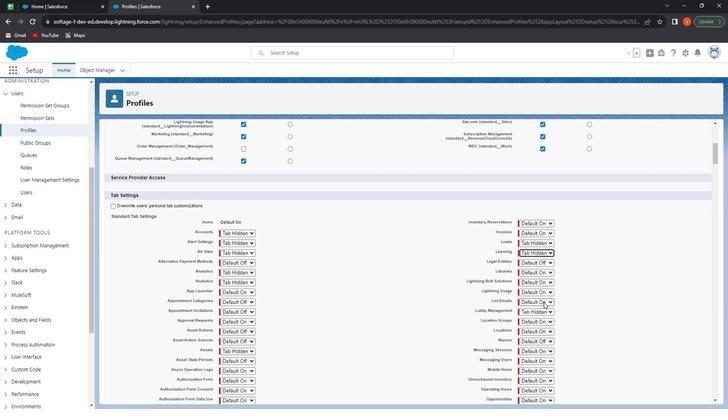 
Action: Mouse pressed left at (542, 306)
Screenshot: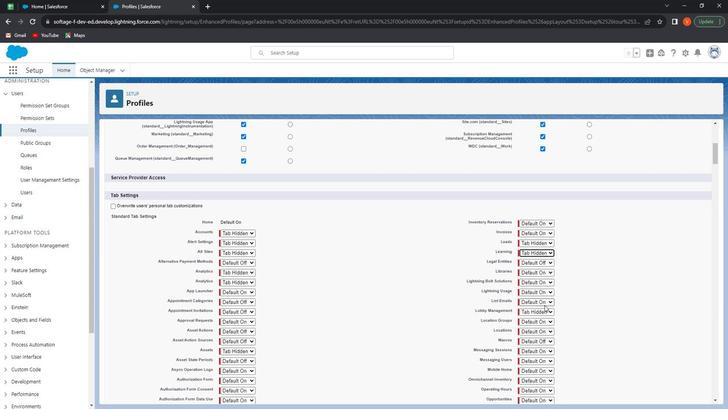 
Action: Mouse moved to (543, 309)
Screenshot: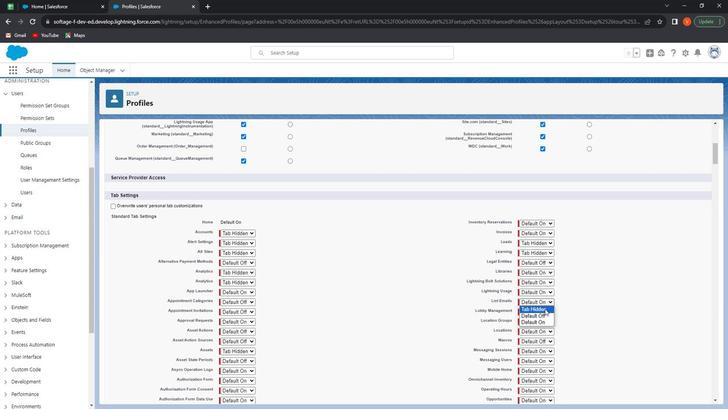 
Action: Mouse pressed left at (543, 309)
Screenshot: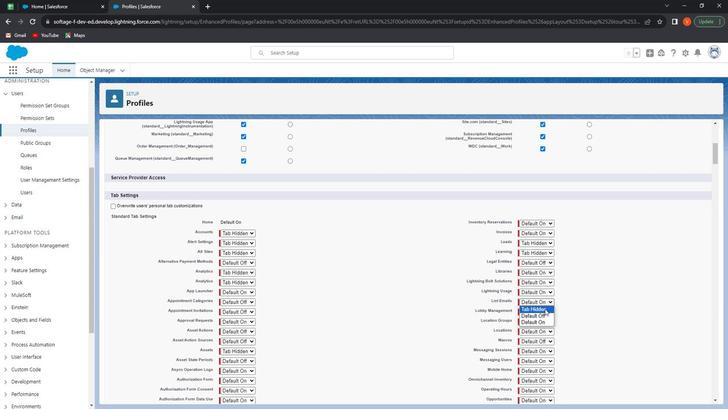 
Action: Mouse moved to (548, 341)
Screenshot: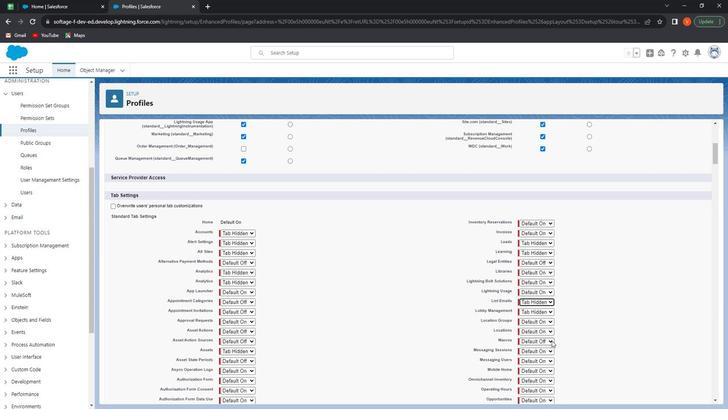 
Action: Mouse pressed left at (548, 341)
Screenshot: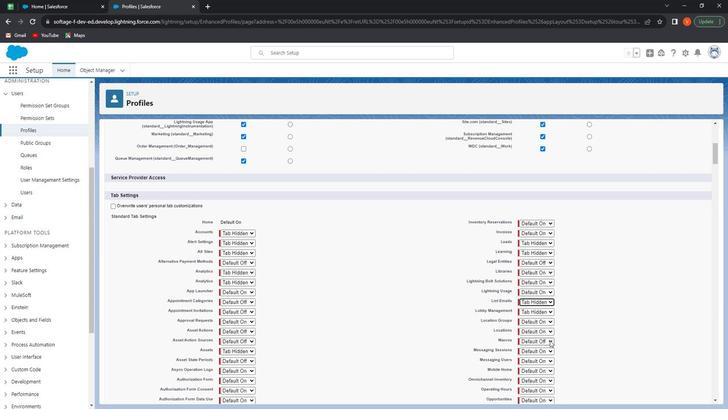 
Action: Mouse moved to (548, 347)
Screenshot: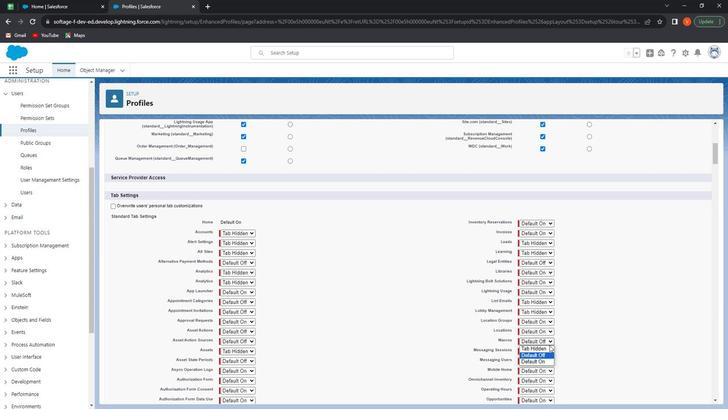 
Action: Mouse pressed left at (548, 347)
Screenshot: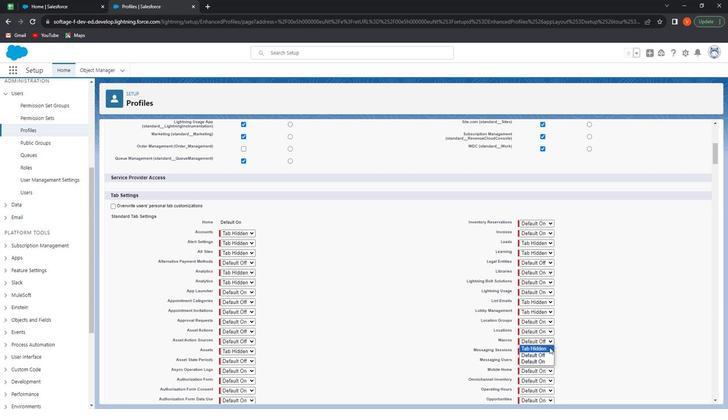 
Action: Mouse moved to (550, 346)
Screenshot: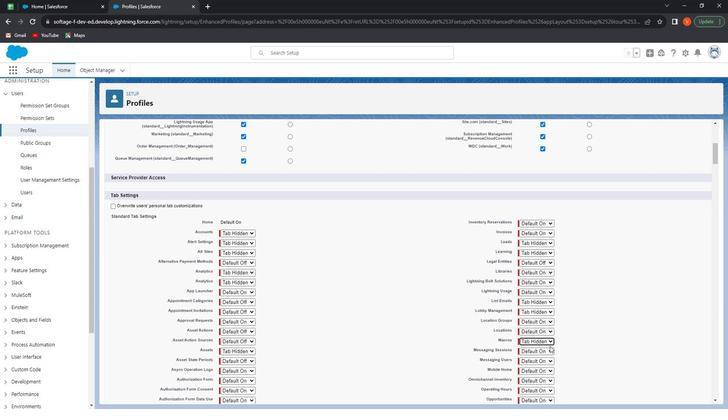 
Action: Mouse scrolled (550, 346) with delta (0, 0)
Screenshot: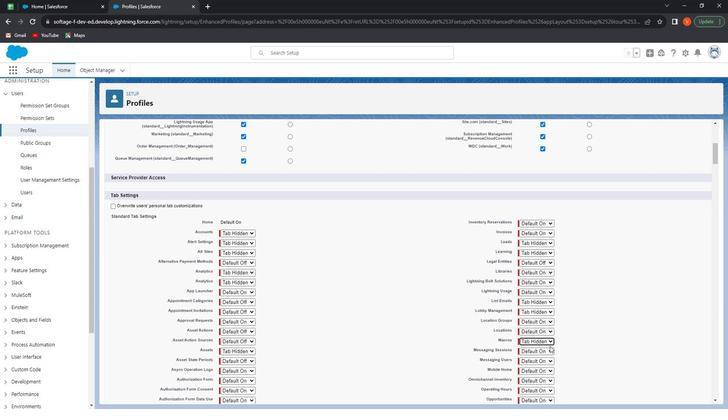 
Action: Mouse moved to (551, 345)
Screenshot: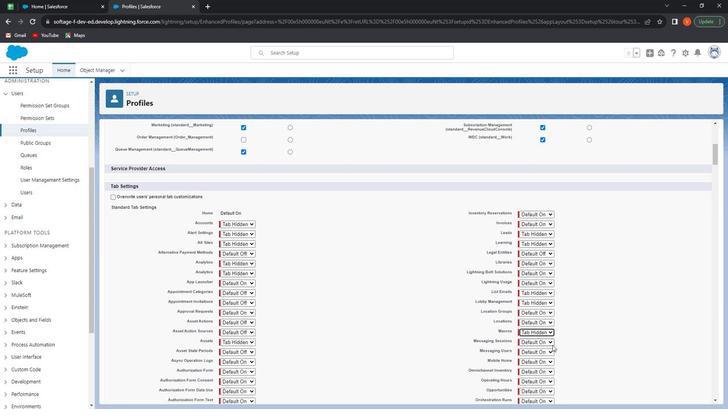 
Action: Mouse scrolled (551, 344) with delta (0, 0)
Screenshot: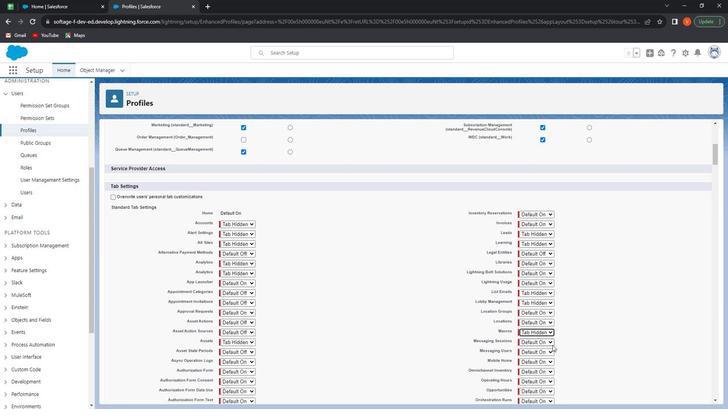 
Action: Mouse moved to (545, 350)
Screenshot: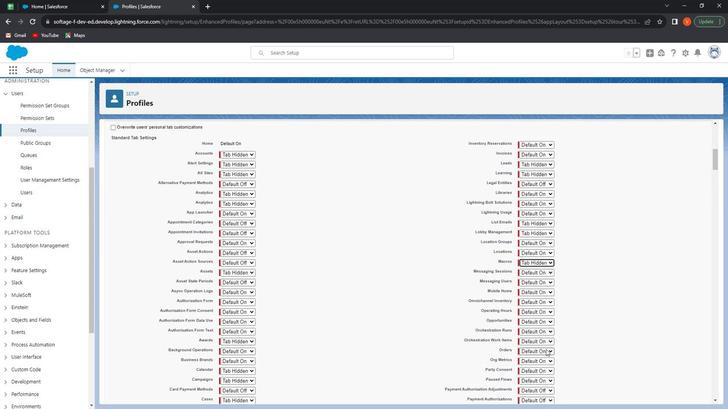 
Action: Mouse pressed left at (545, 350)
Screenshot: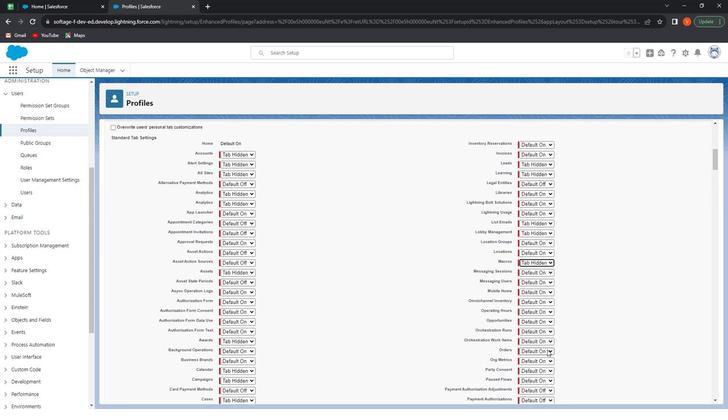 
Action: Mouse moved to (542, 356)
Screenshot: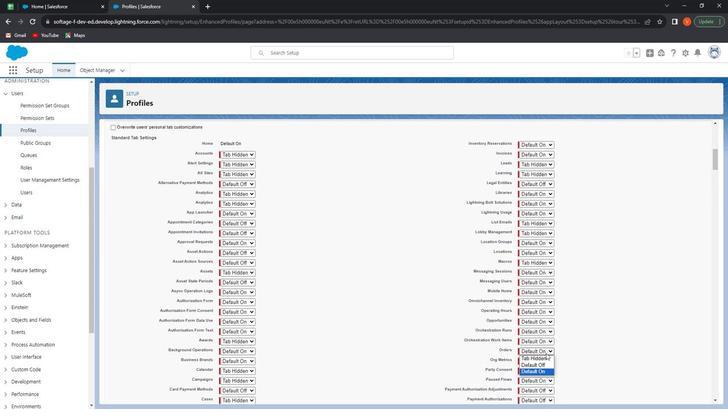 
Action: Mouse pressed left at (542, 356)
Screenshot: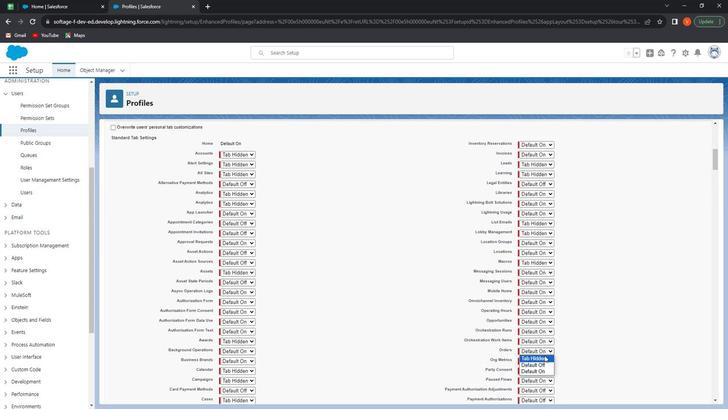 
Action: Mouse moved to (590, 341)
Screenshot: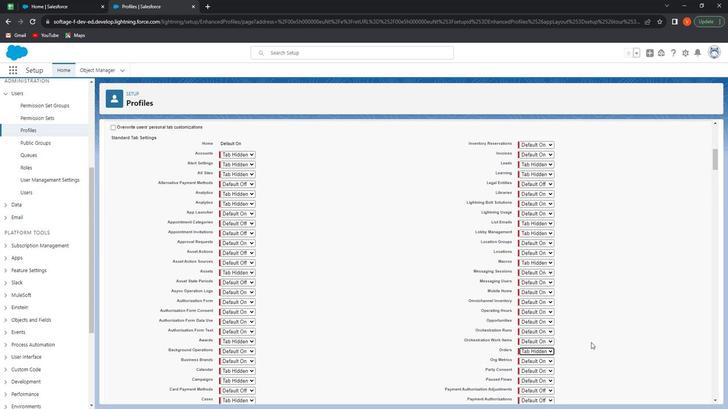 
Action: Mouse scrolled (590, 341) with delta (0, 0)
Screenshot: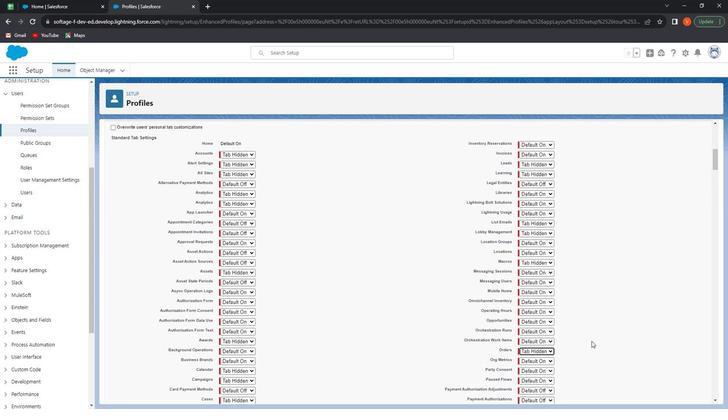 
Action: Mouse moved to (588, 340)
Screenshot: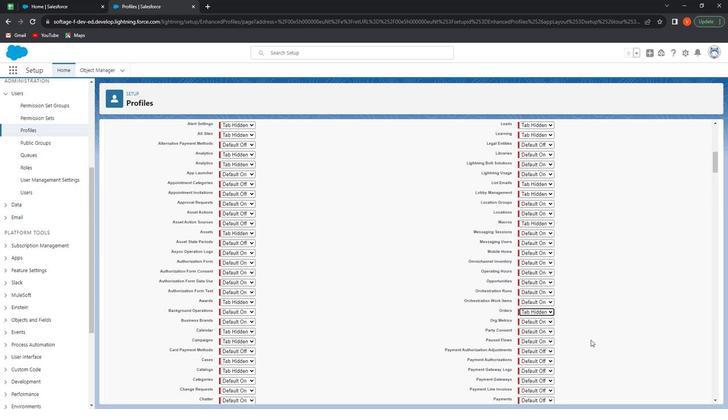 
Action: Mouse scrolled (588, 340) with delta (0, 0)
Screenshot: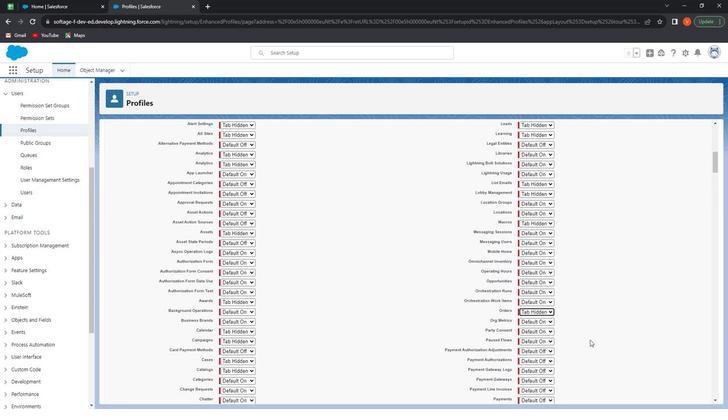 
Action: Mouse moved to (587, 340)
Screenshot: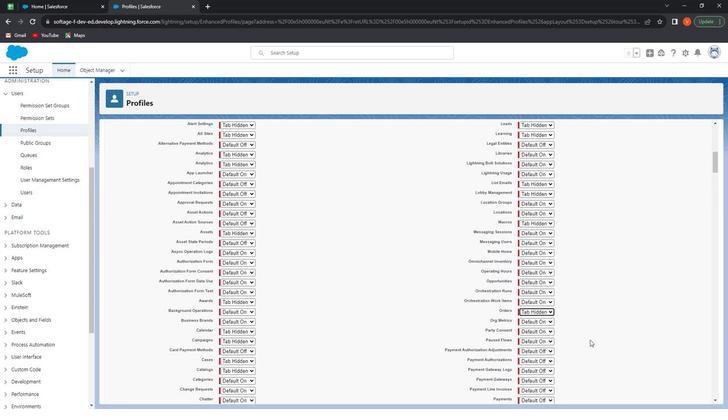 
Action: Mouse scrolled (587, 340) with delta (0, 0)
Screenshot: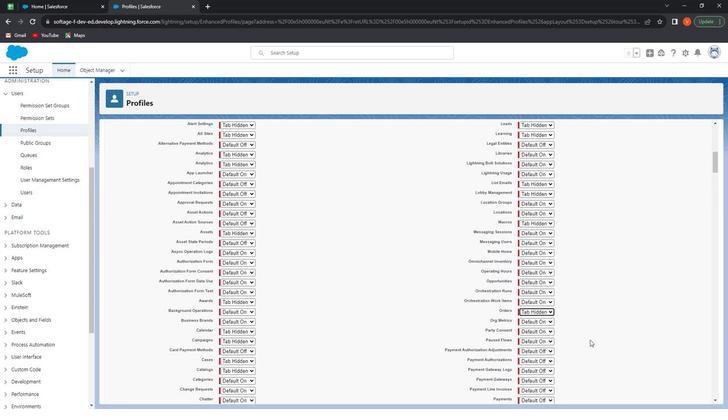 
Action: Mouse moved to (585, 340)
Screenshot: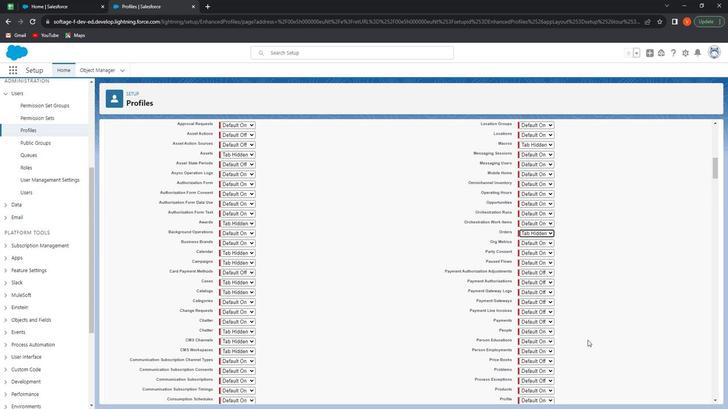
Action: Mouse scrolled (585, 339) with delta (0, 0)
Screenshot: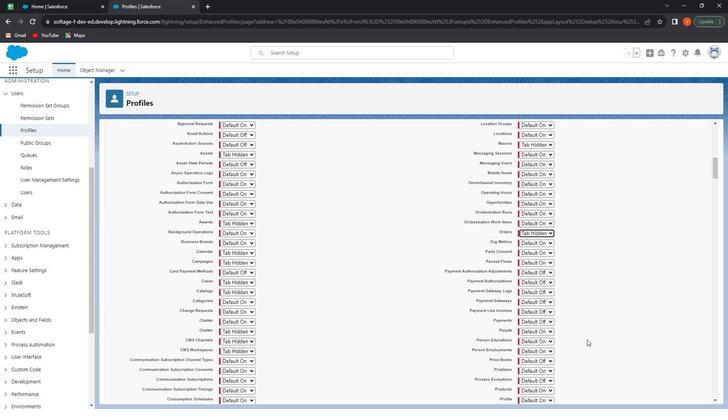 
Action: Mouse moved to (546, 262)
Screenshot: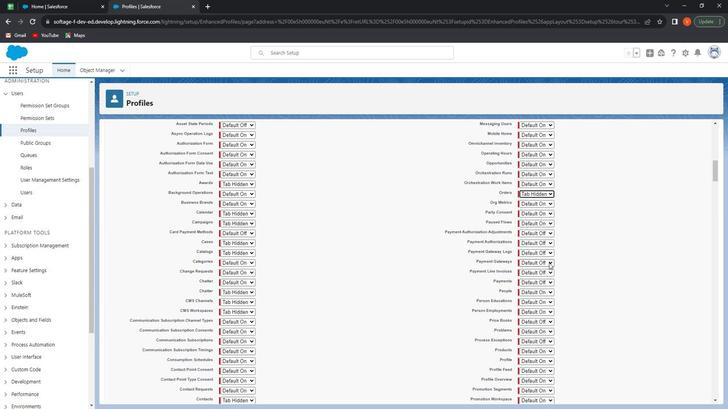 
Action: Mouse pressed left at (546, 262)
Screenshot: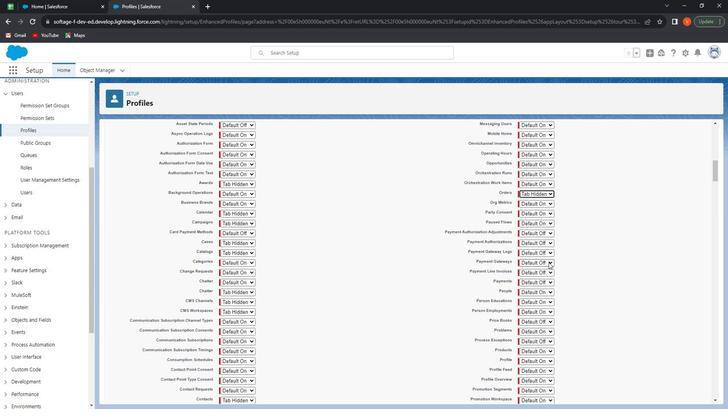 
Action: Mouse moved to (546, 270)
Screenshot: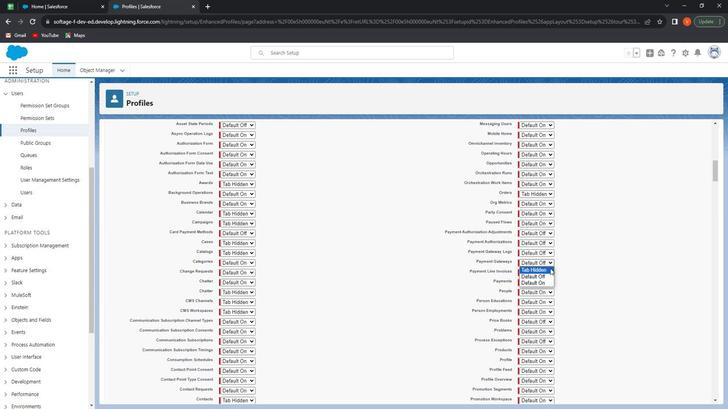 
Action: Mouse pressed left at (546, 270)
Screenshot: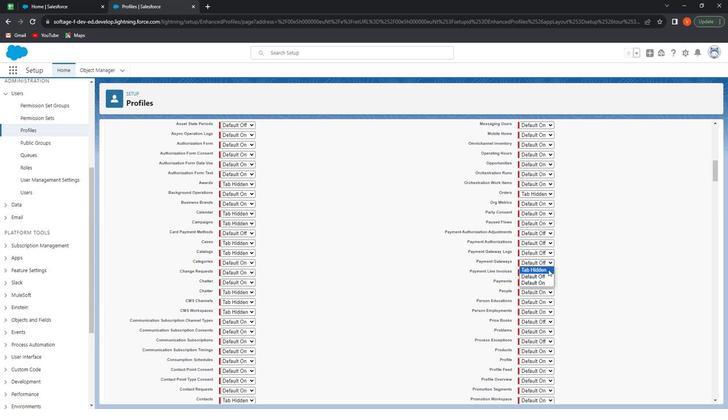 
Action: Mouse moved to (547, 282)
Screenshot: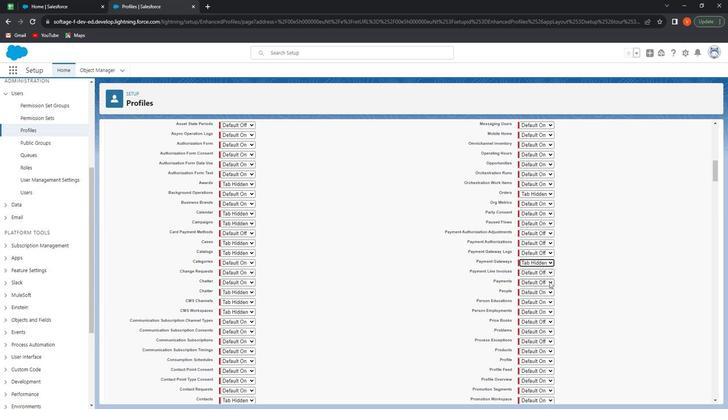 
Action: Mouse pressed left at (547, 282)
Screenshot: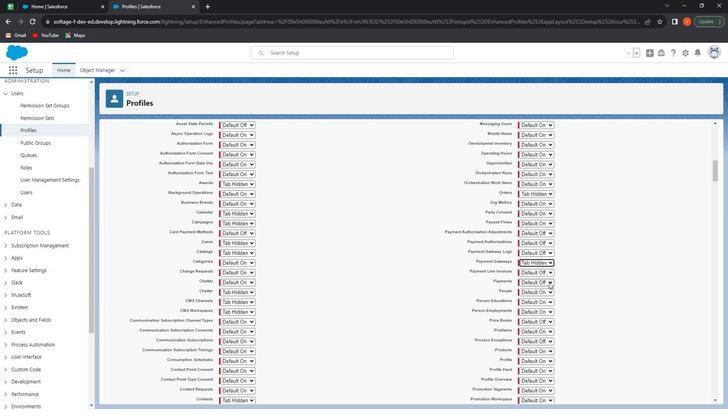 
Action: Mouse moved to (543, 287)
Screenshot: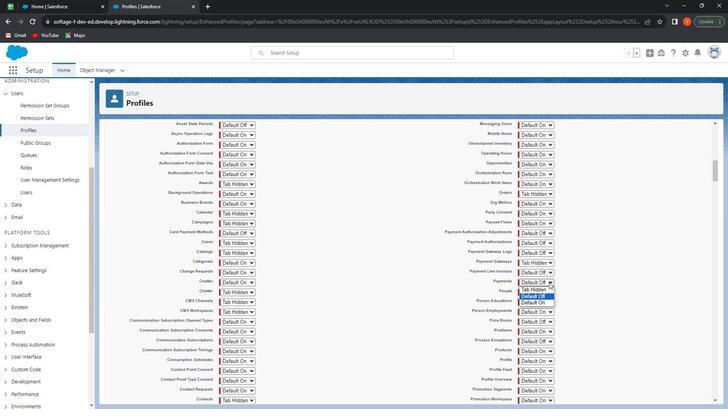 
Action: Mouse pressed left at (543, 287)
Screenshot: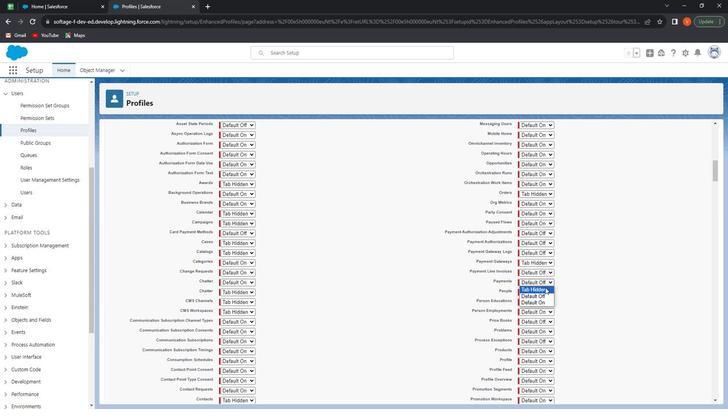
Action: Mouse moved to (548, 291)
Screenshot: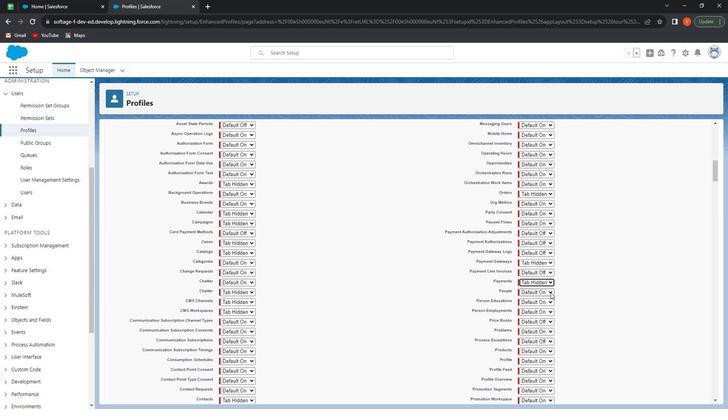 
Action: Mouse pressed left at (548, 291)
Screenshot: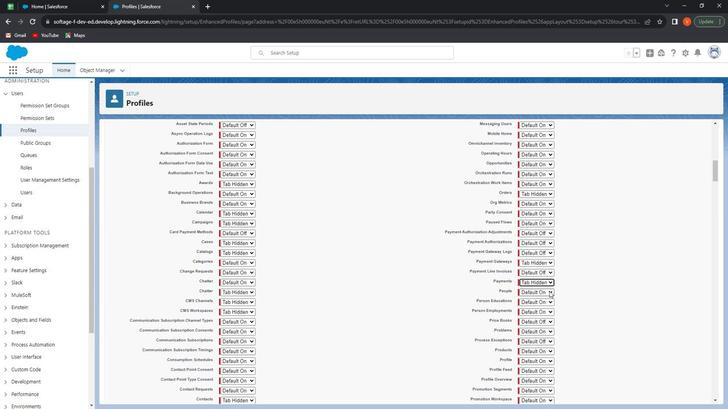 
Action: Mouse moved to (548, 300)
Screenshot: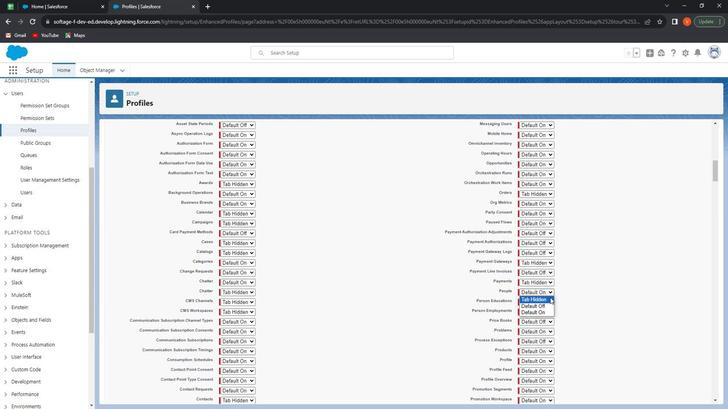 
Action: Mouse pressed left at (548, 300)
Screenshot: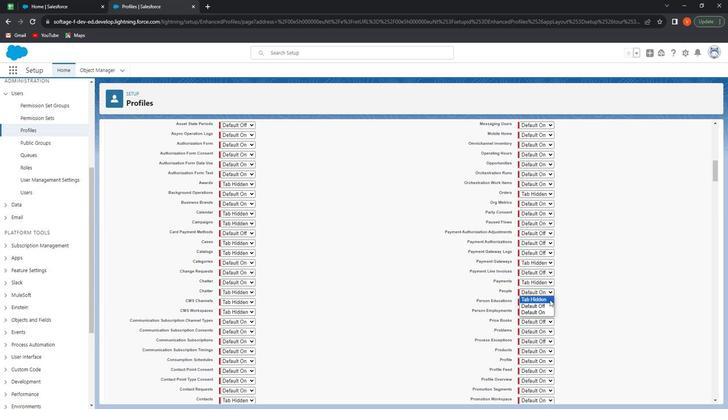 
Action: Mouse moved to (544, 329)
Screenshot: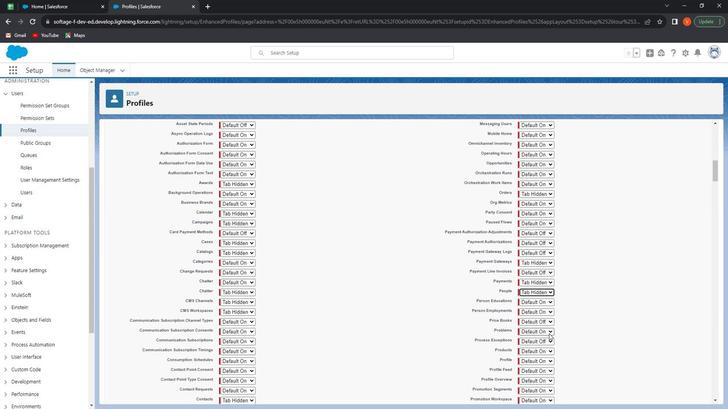 
Action: Mouse pressed left at (544, 329)
Screenshot: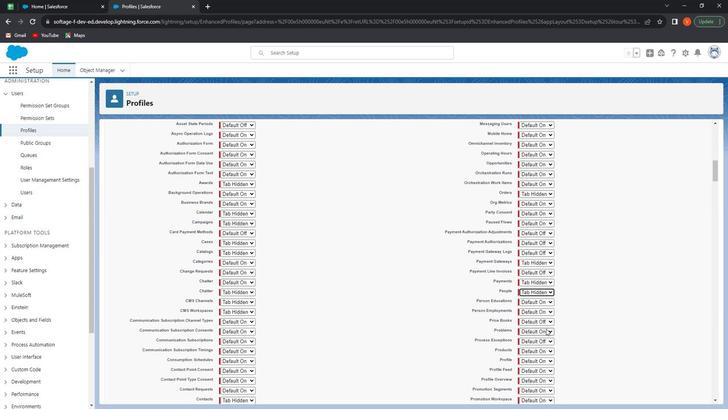 
Action: Mouse moved to (547, 338)
Screenshot: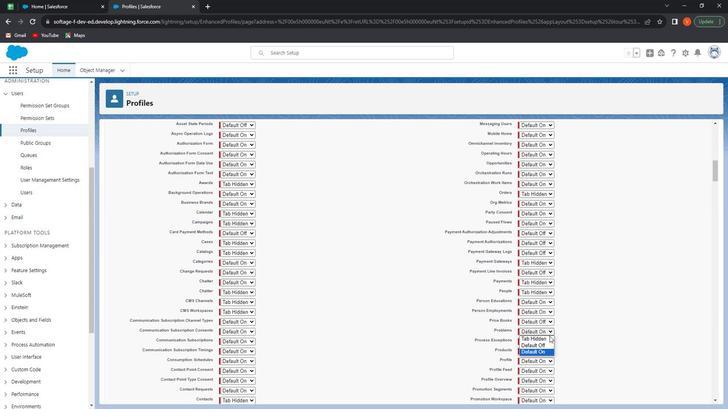
Action: Mouse pressed left at (547, 338)
